 Task: Add an event  with title  Casual Webinar: Advanced SEO Strategies for Organic Traffic Growth, date '2023/11/04' to 2023/11/05  & Select Event type as  Collective. Add location for the event as  Casablanca, Morocco and add a description: Staff Training on Customer Service is a comprehensive and interactive program designed to equip employees with the skills, knowledge, and mindset necessary to deliver exceptional customer service experiences. This training focuses on building strong customer relationships, enhancing communication skills, and developing problem-solving abilities to exceed customer expectations.

Create an event link  http-casualwebinar:advancedseostrategiesfororganictrafficgrowthcom & Select the event color as  Light Pink. , logged in from the account softage.4@softage.netand send the event invitation to softage.6@softage.net and softage.7@softage.net
Action: Mouse moved to (908, 136)
Screenshot: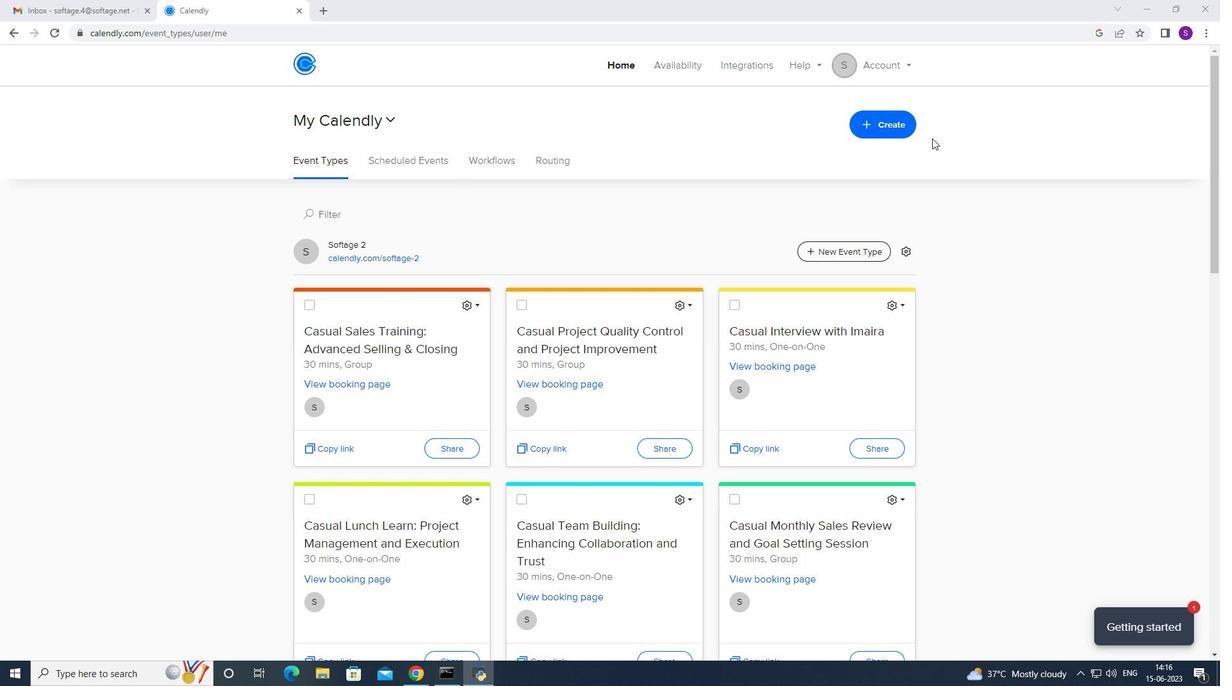 
Action: Mouse pressed left at (908, 136)
Screenshot: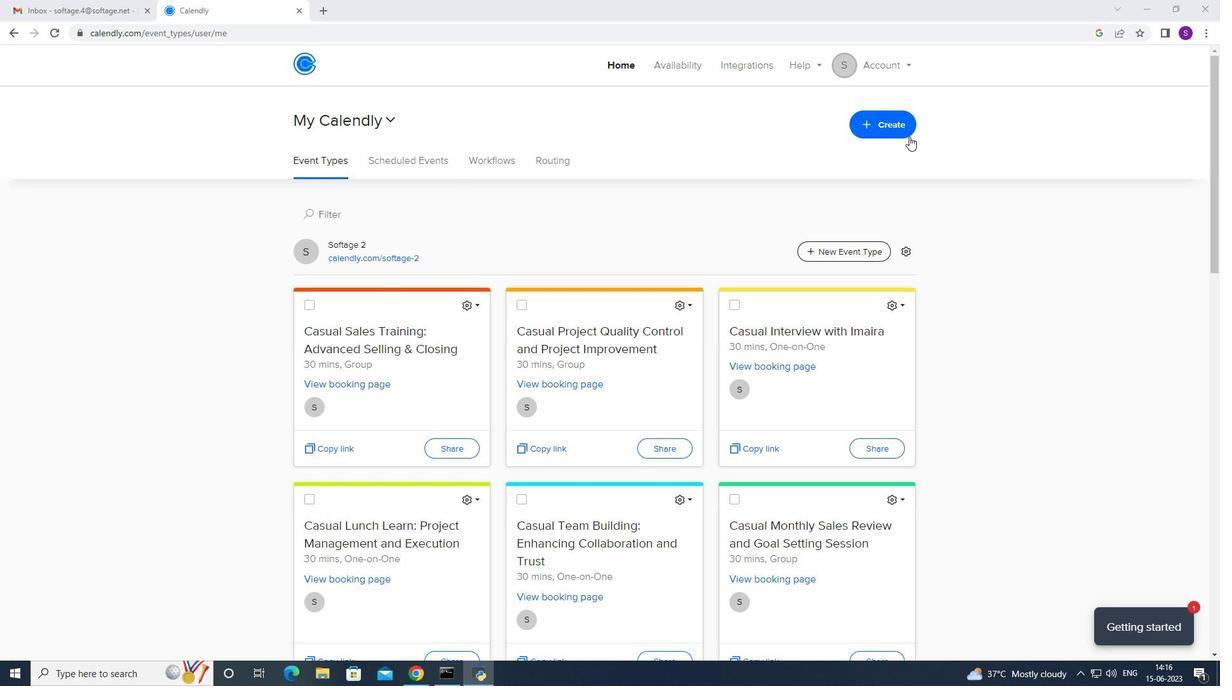 
Action: Mouse moved to (798, 177)
Screenshot: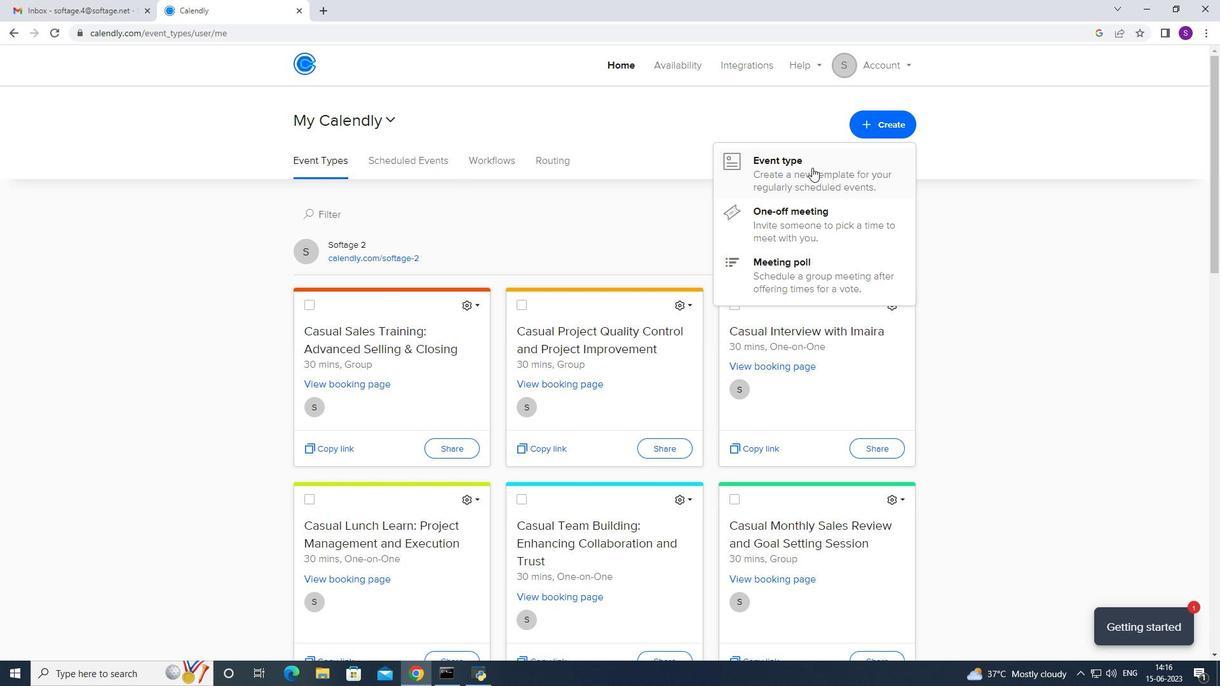 
Action: Mouse pressed left at (798, 177)
Screenshot: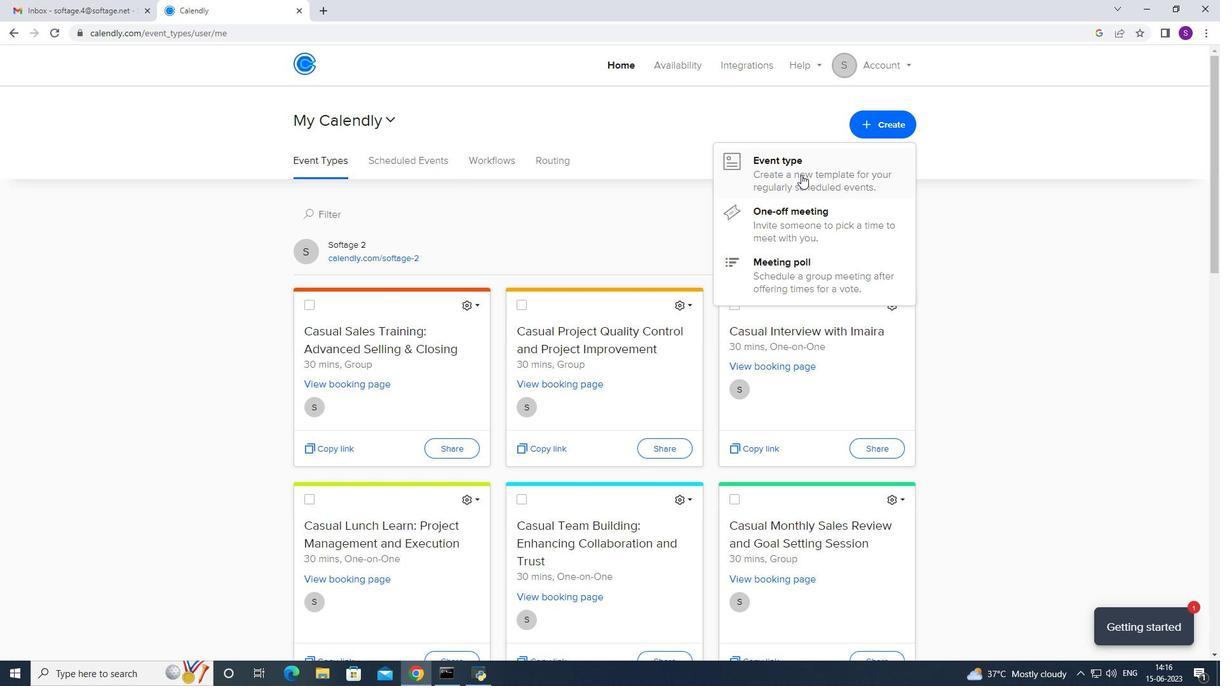 
Action: Mouse moved to (529, 380)
Screenshot: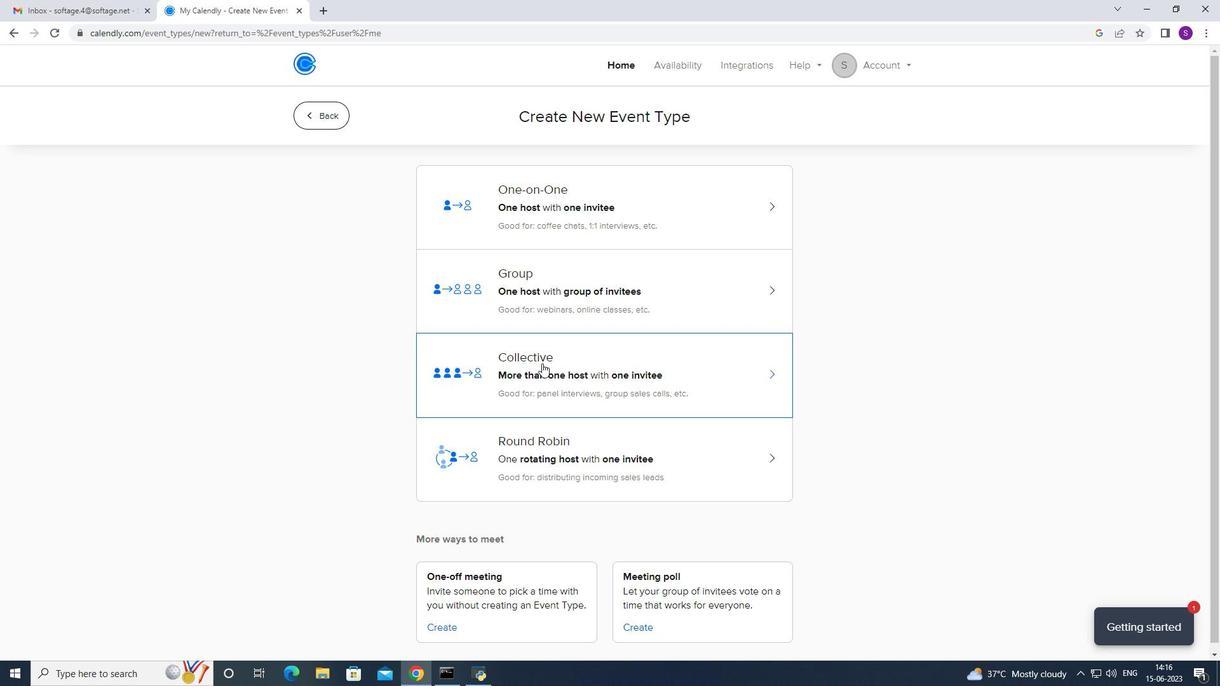
Action: Mouse pressed left at (529, 380)
Screenshot: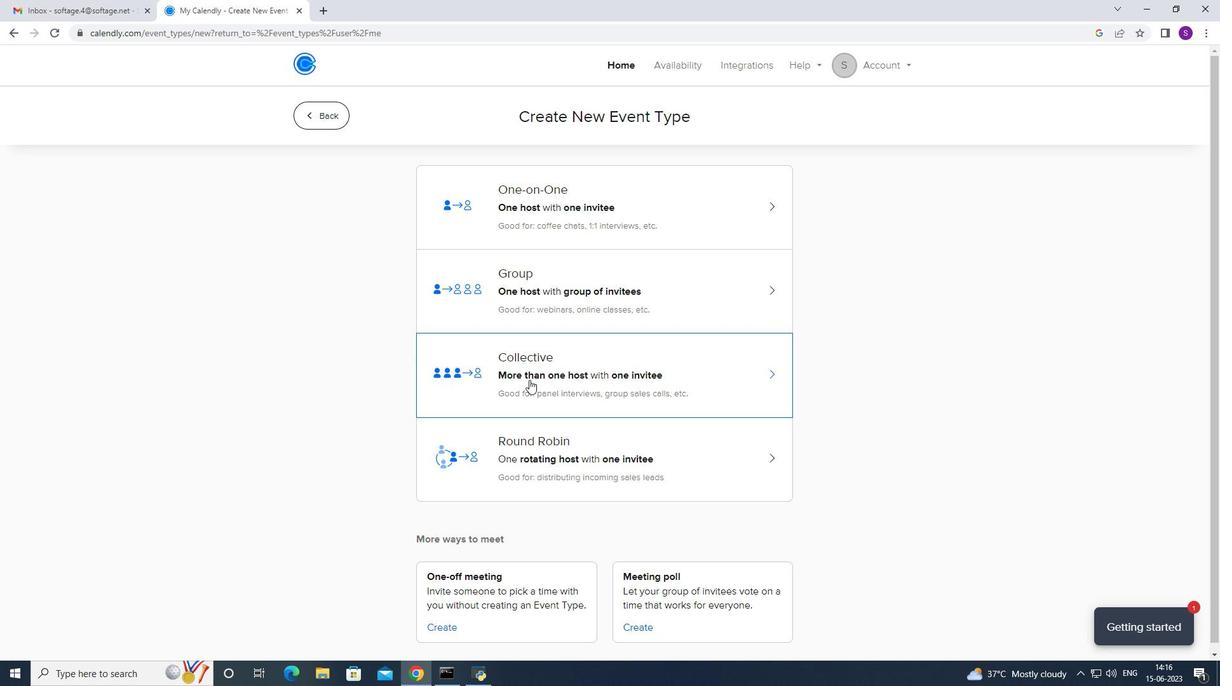 
Action: Mouse moved to (756, 281)
Screenshot: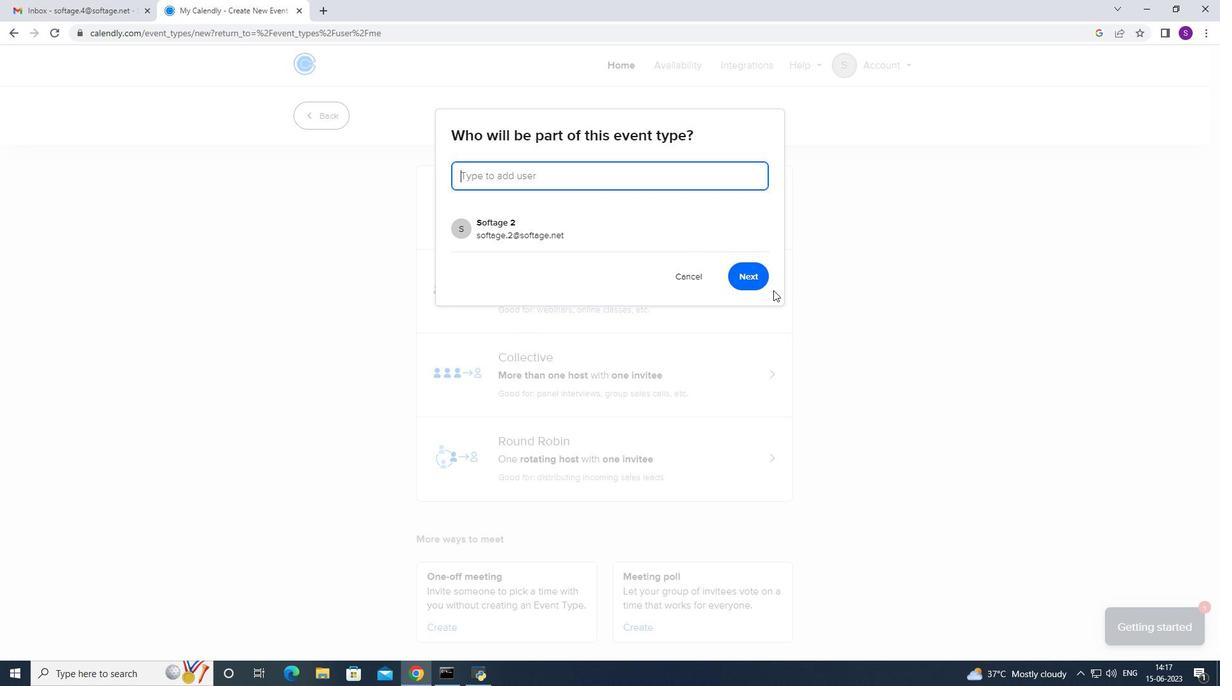 
Action: Mouse pressed left at (756, 281)
Screenshot: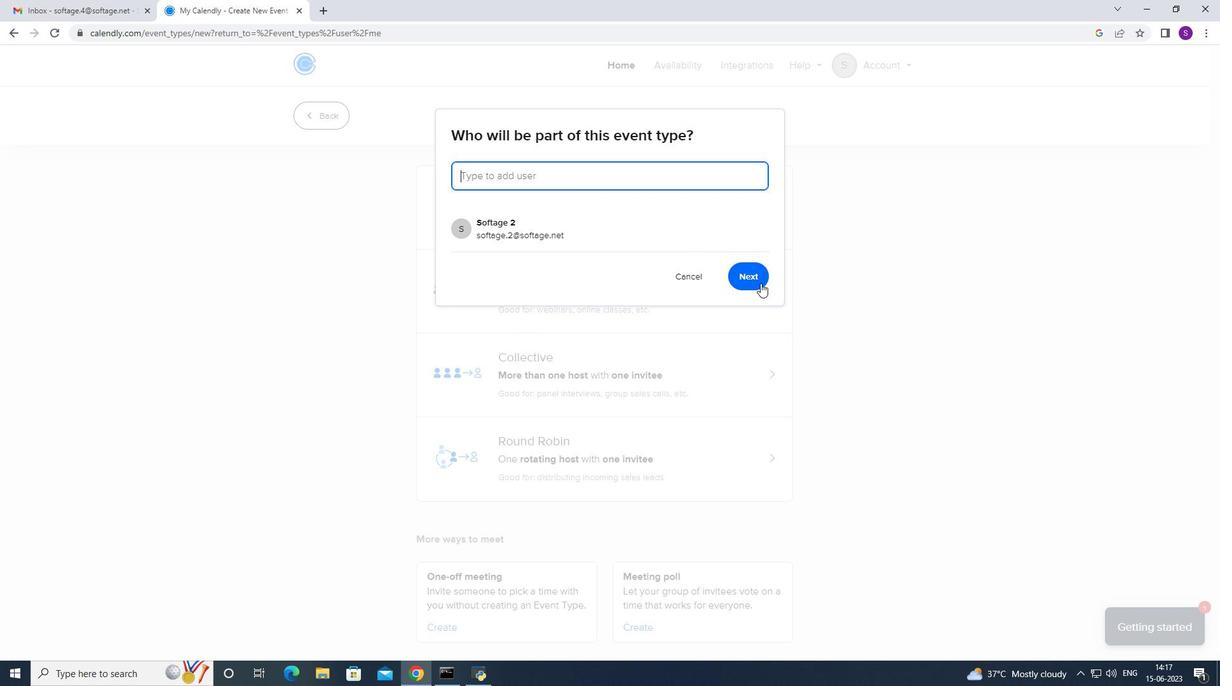 
Action: Mouse moved to (370, 286)
Screenshot: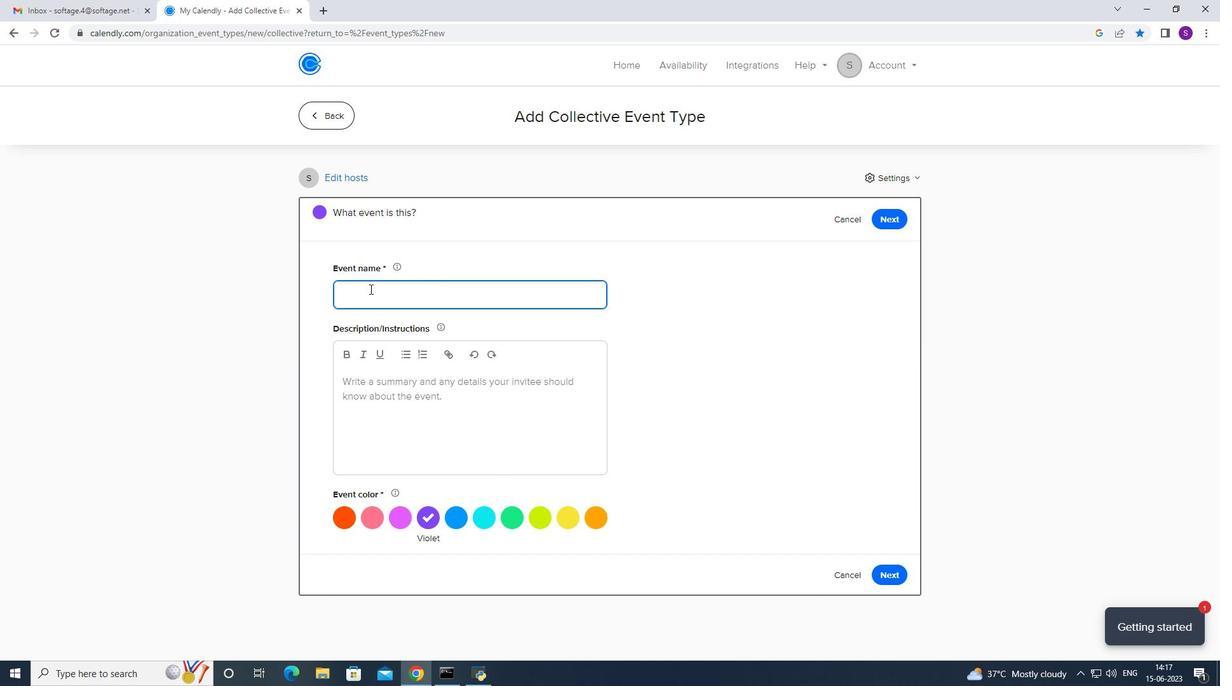 
Action: Key pressed <Key.caps_lock>C<Key.caps_lock>asu
Screenshot: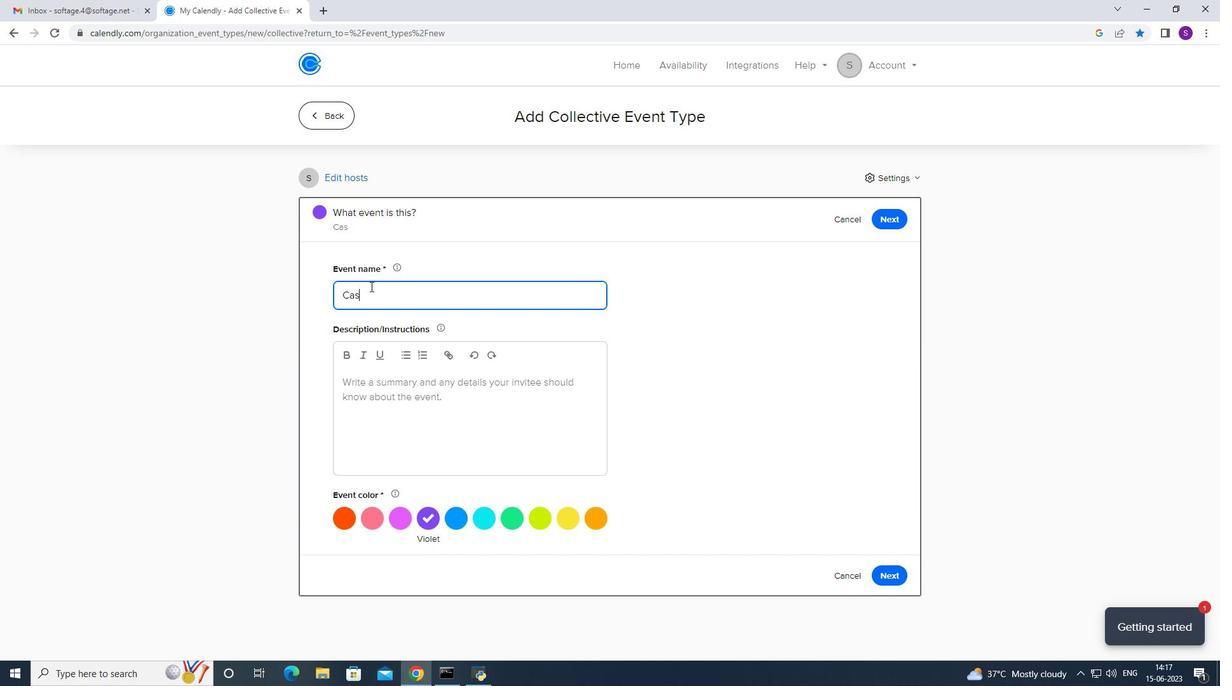 
Action: Mouse moved to (370, 285)
Screenshot: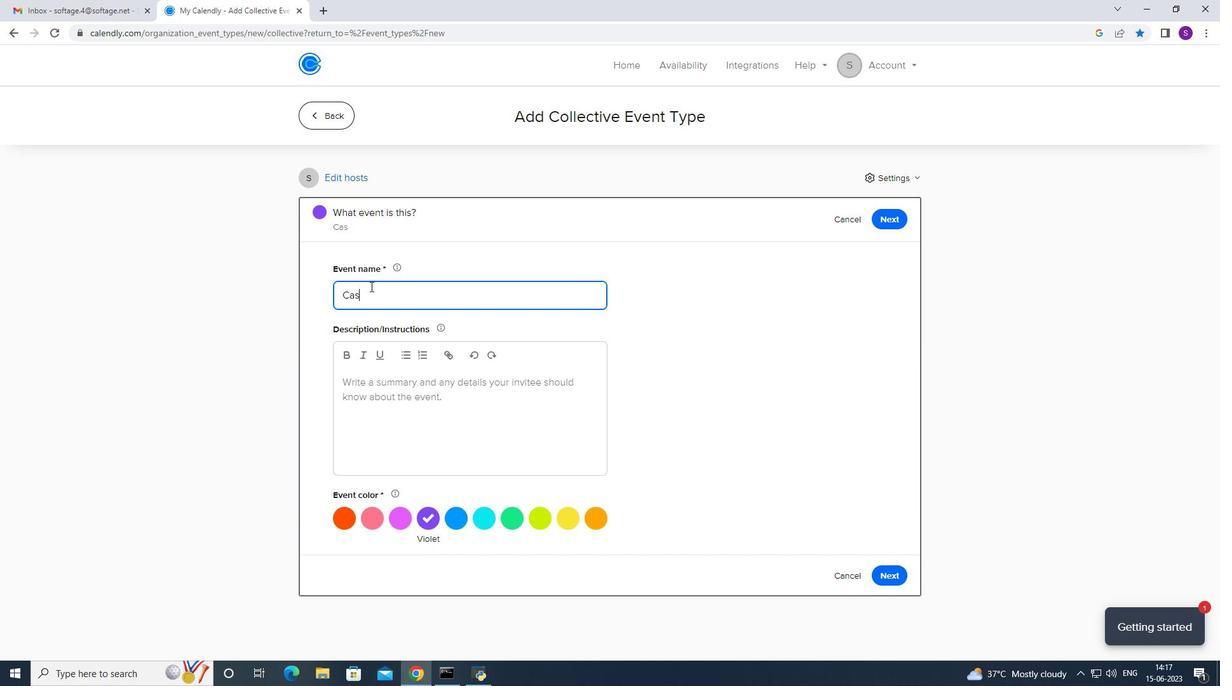 
Action: Key pressed al<Key.space><Key.caps_lock>WE<Key.backspace><Key.caps_lock>ebinar<Key.shift_r>:
Screenshot: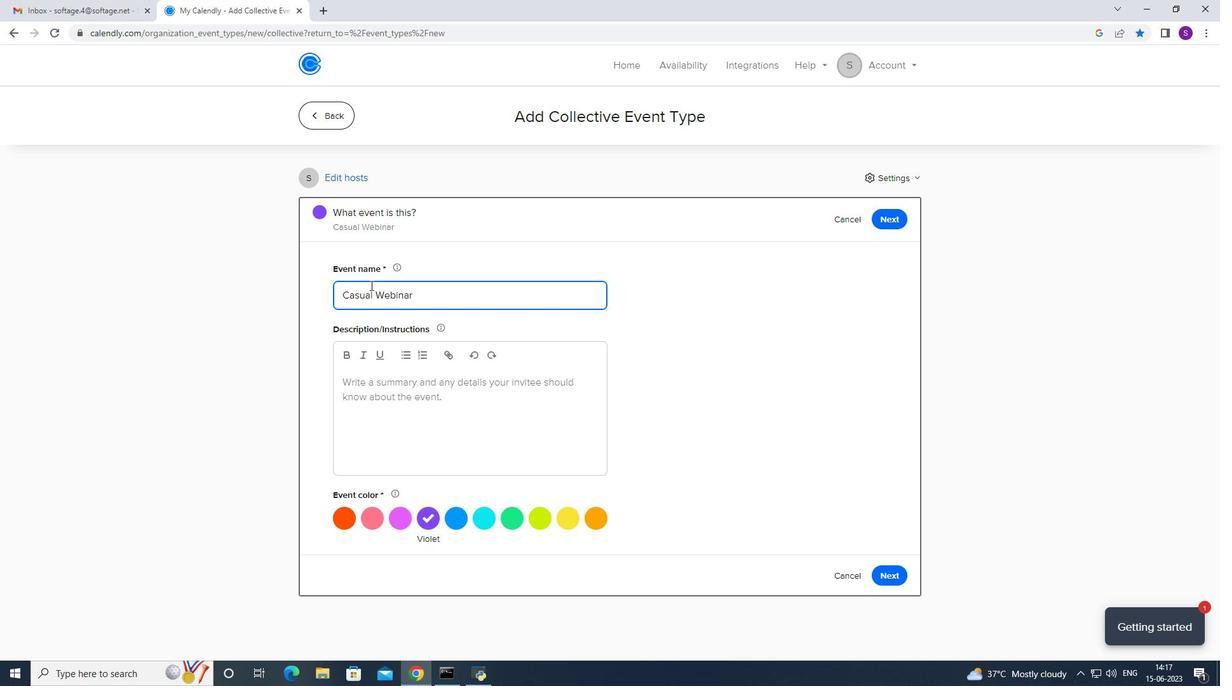 
Action: Mouse moved to (1220, 0)
Screenshot: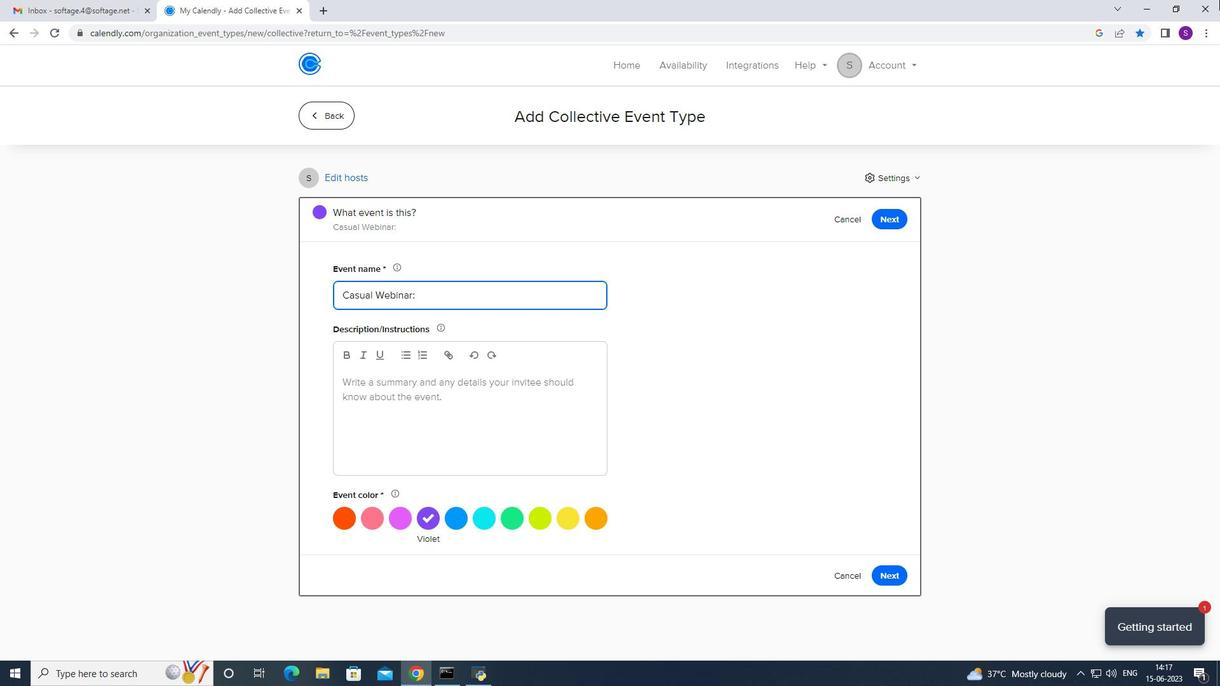 
Action: Key pressed <Key.caps_lock>A<Key.caps_lock>dvanced<Key.space><Key.caps_lock>SEO<Key.space><Key.caps_lock>for<Key.space><Key.caps_lock>O<Key.caps_lock>rganiv<Key.backspace>c<Key.space><Key.caps_lock>T<Key.caps_lock>raffic<Key.space><Key.caps_lock>G<Key.caps_lock>roewth=<Key.backspace><Key.backspace><Key.backspace><Key.backspace><Key.backspace>wth
Screenshot: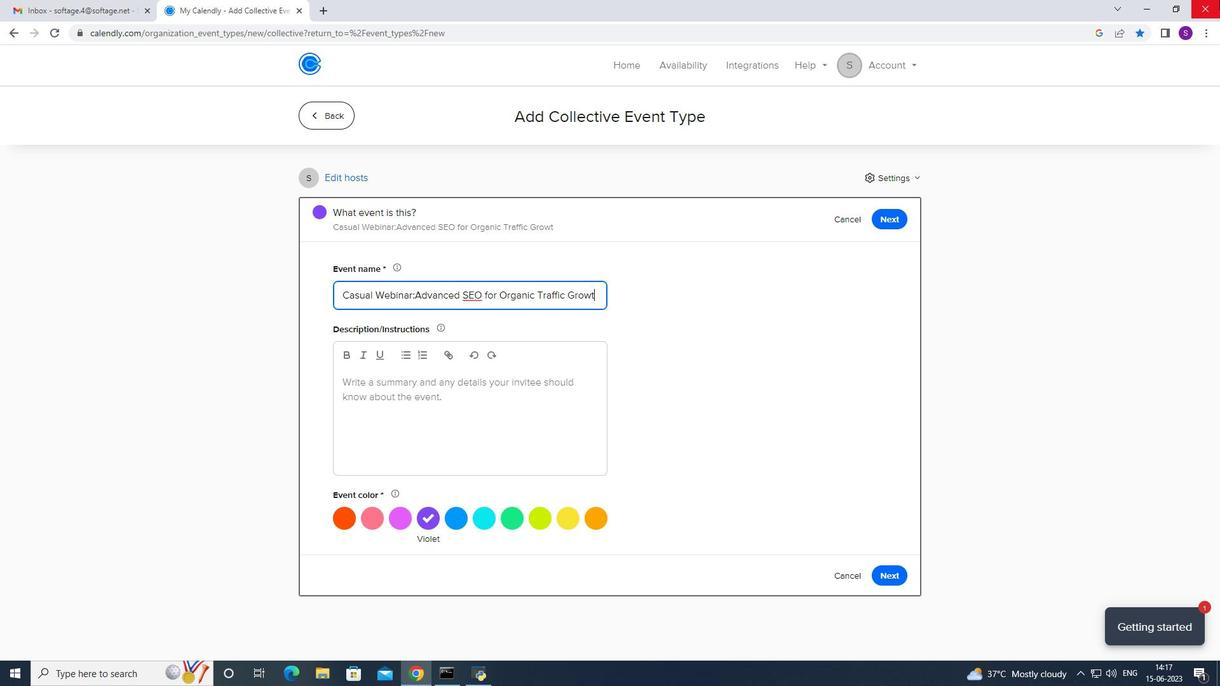 
Action: Mouse moved to (526, 390)
Screenshot: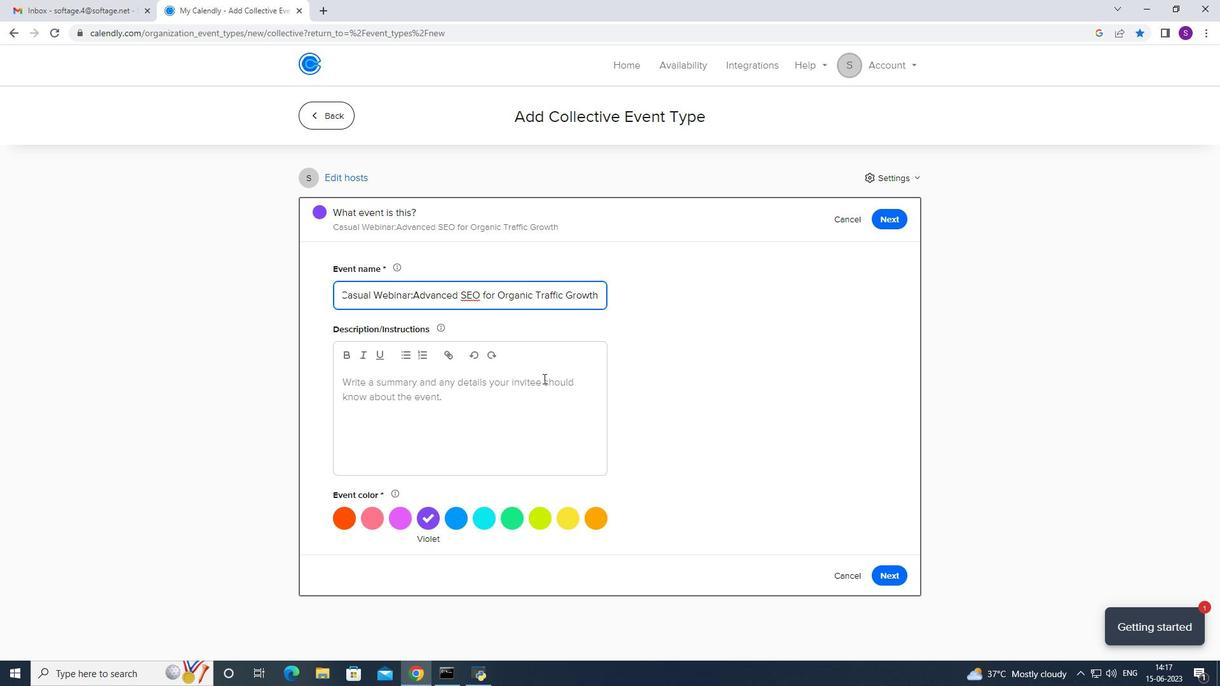 
Action: Mouse pressed left at (526, 390)
Screenshot: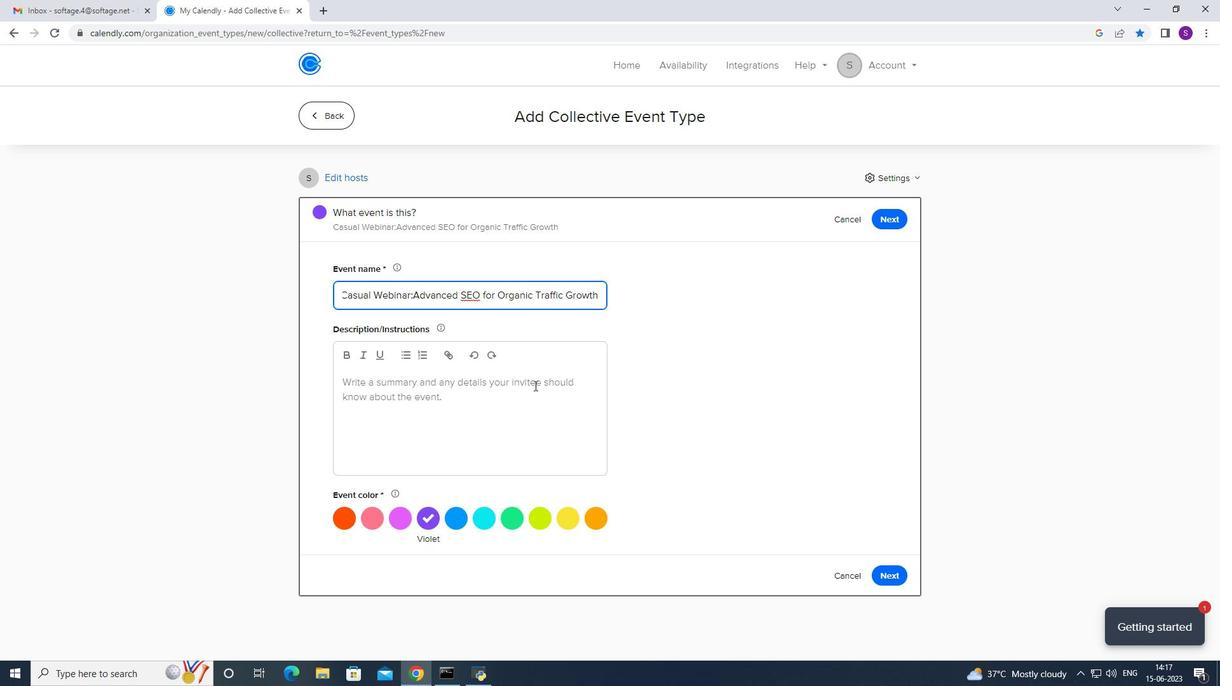 
Action: Mouse moved to (526, 390)
Screenshot: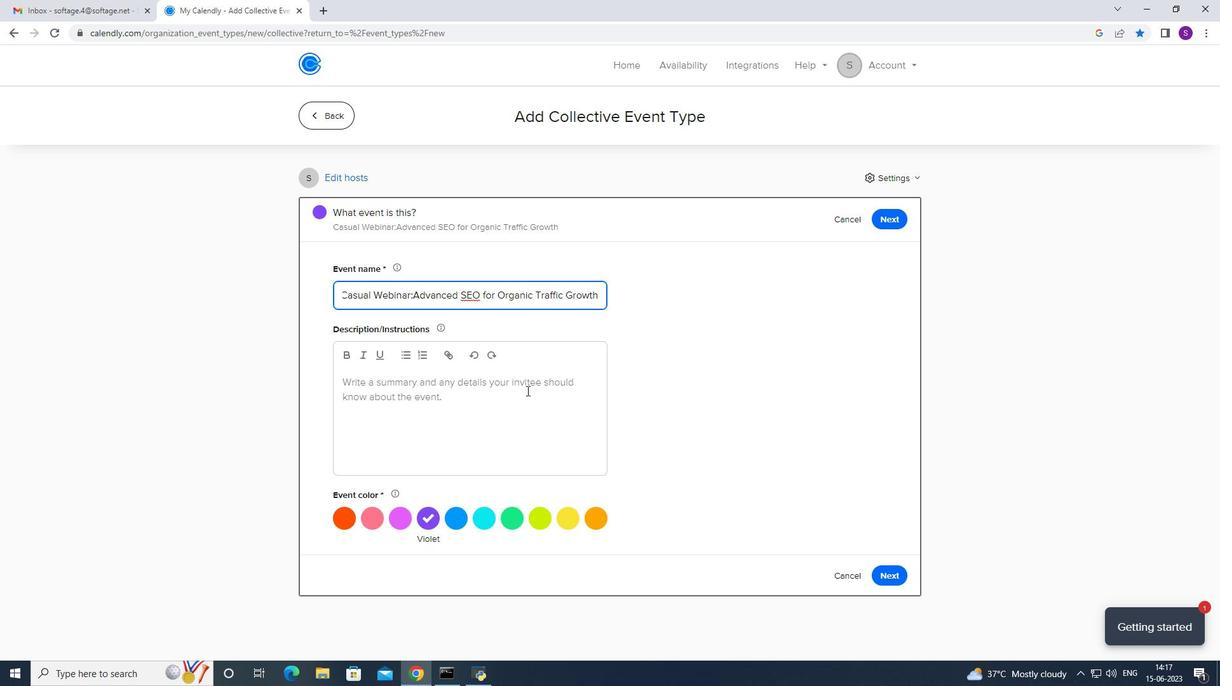 
Action: Key pressed <Key.caps_lock>S<Key.caps_lock>taff<Key.space>training<Key.space>on<Key.space>customer<Key.space>service<Key.space>is<Key.space>a<Key.space>comnprehensive<Key.space>and<Key.space>interactive<Key.space>
Screenshot: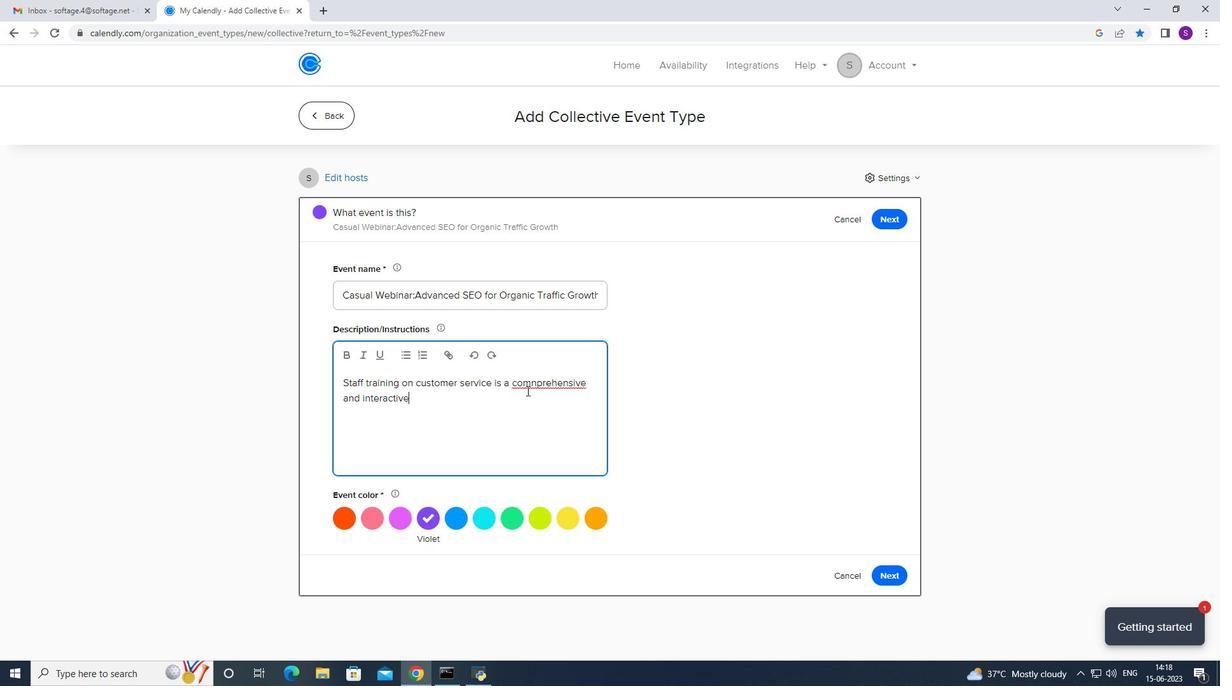 
Action: Mouse moved to (537, 389)
Screenshot: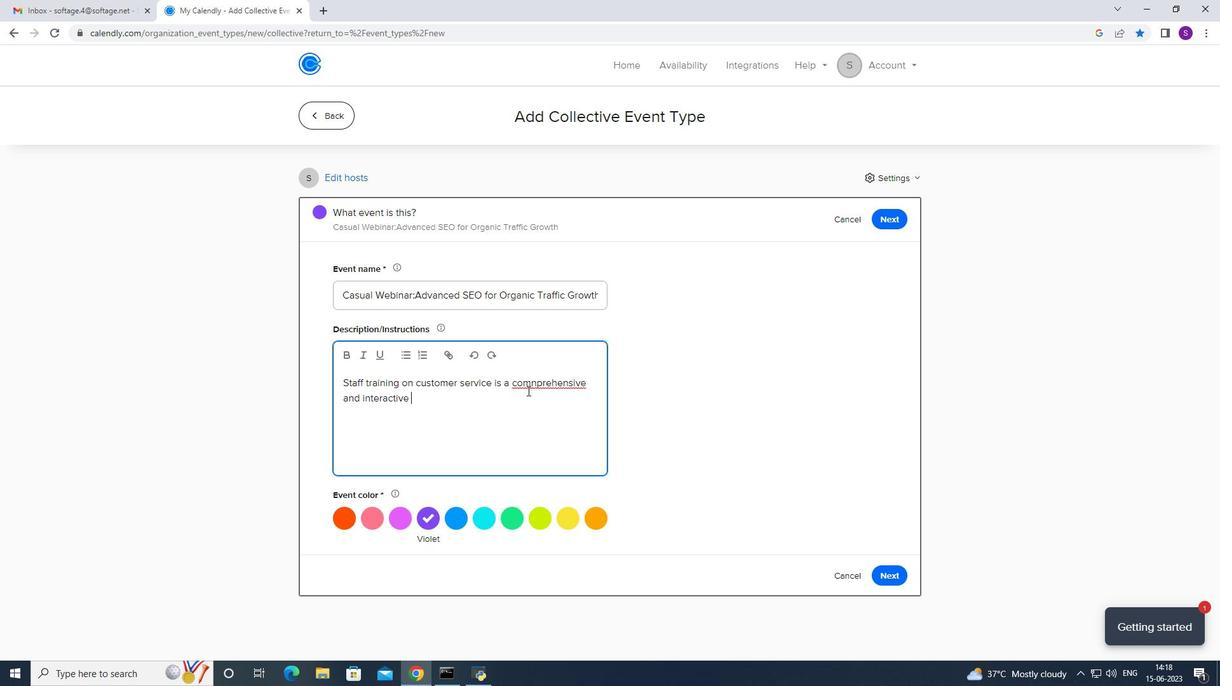 
Action: Mouse pressed right at (537, 389)
Screenshot: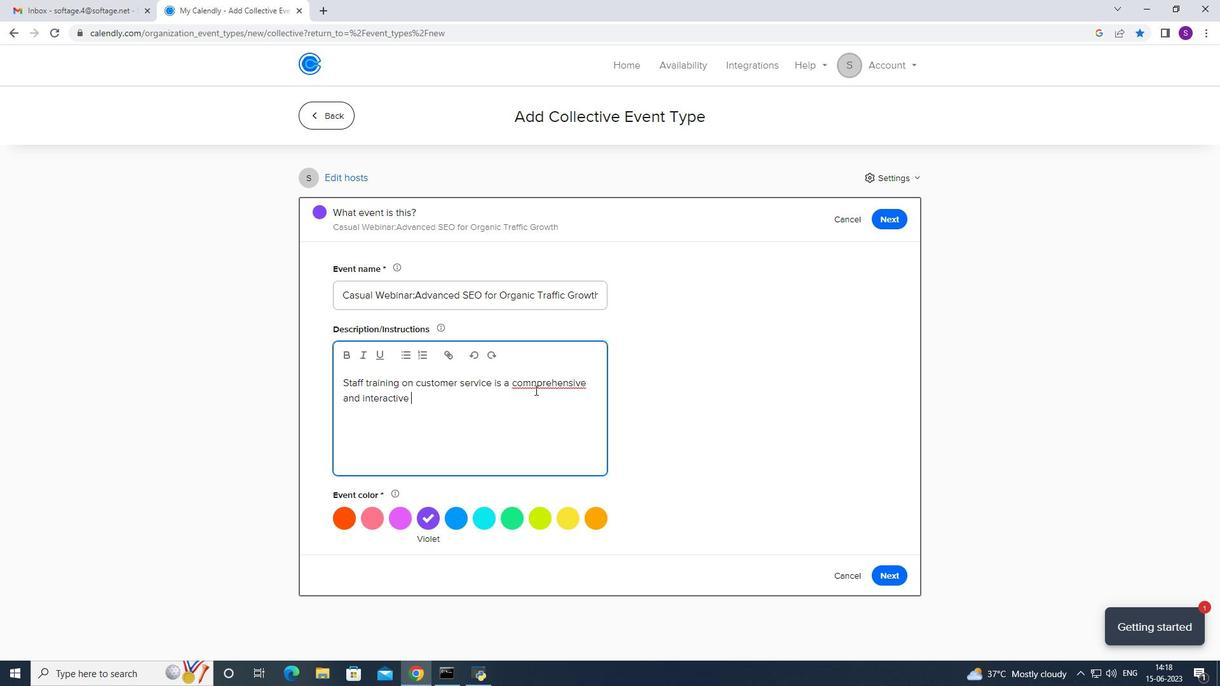 
Action: Mouse moved to (582, 403)
Screenshot: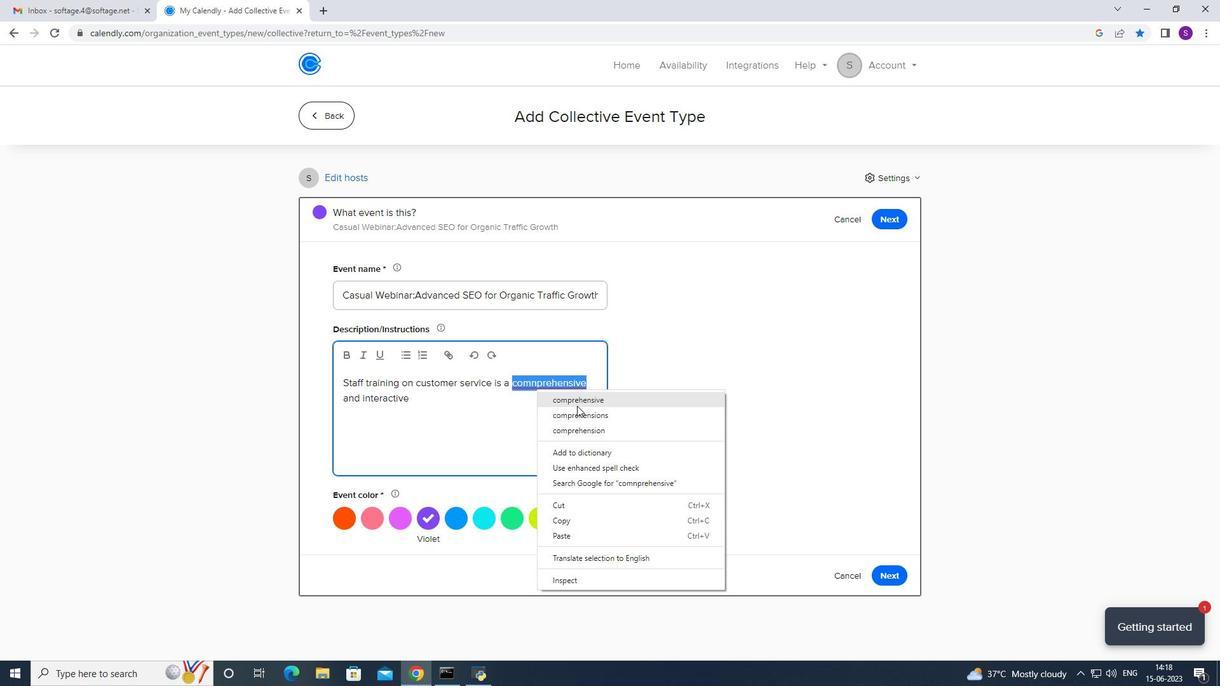 
Action: Mouse pressed left at (582, 403)
Screenshot: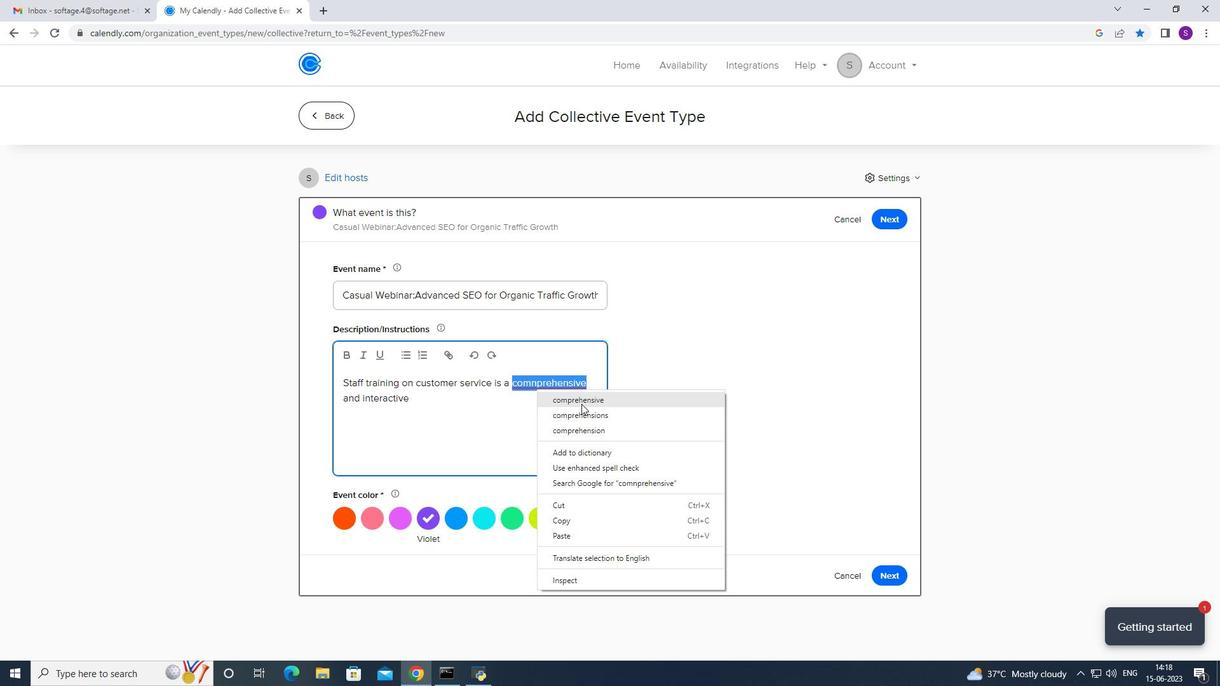 
Action: Mouse moved to (547, 398)
Screenshot: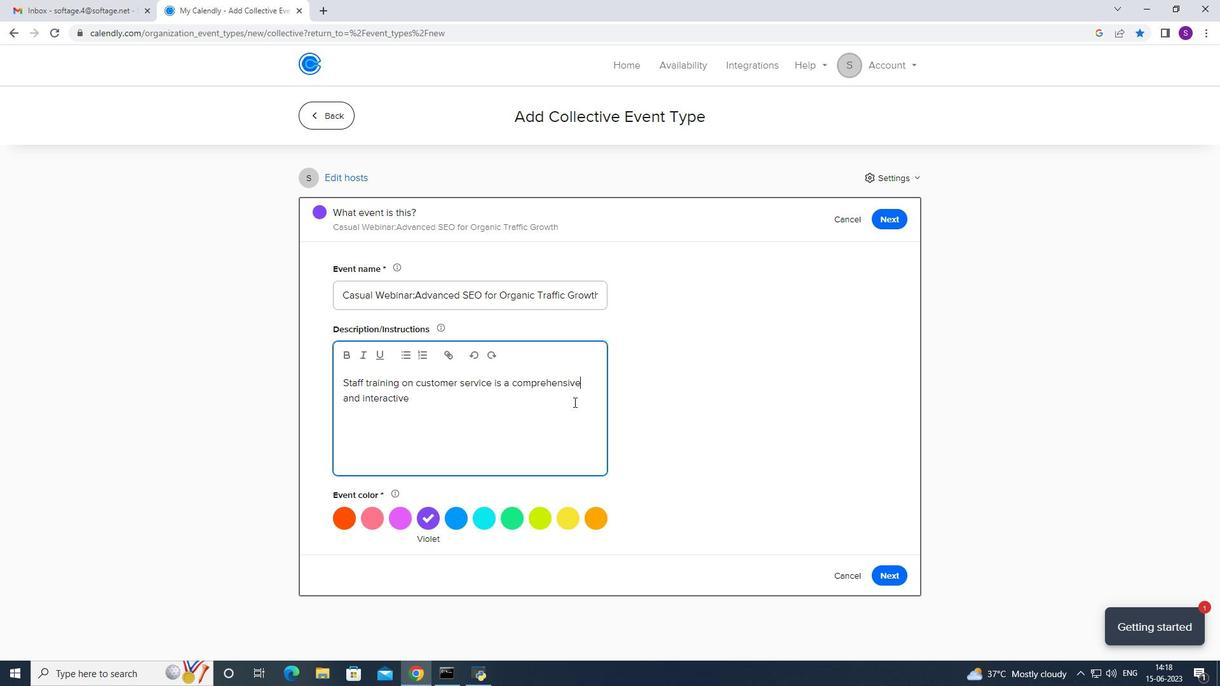 
Action: Mouse pressed left at (547, 398)
Screenshot: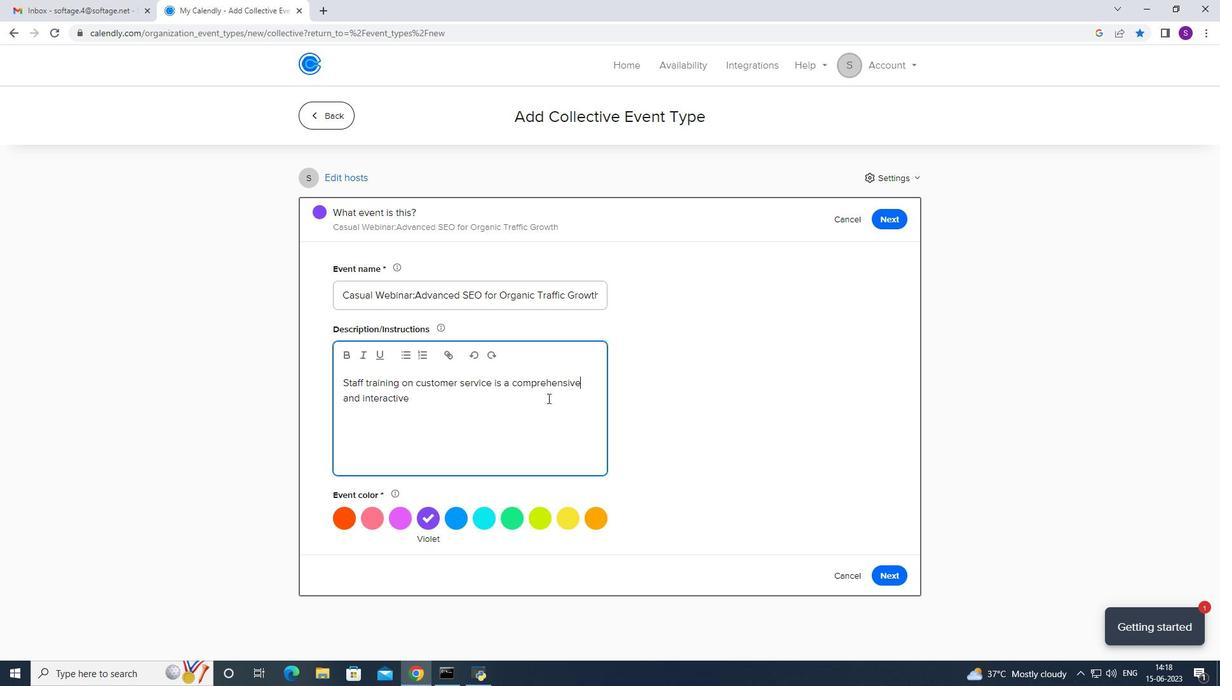 
Action: Key pressed program<Key.space>designed<Key.space>to<Key.space>equp<Key.backspace>ip<Key.space>e,m
Screenshot: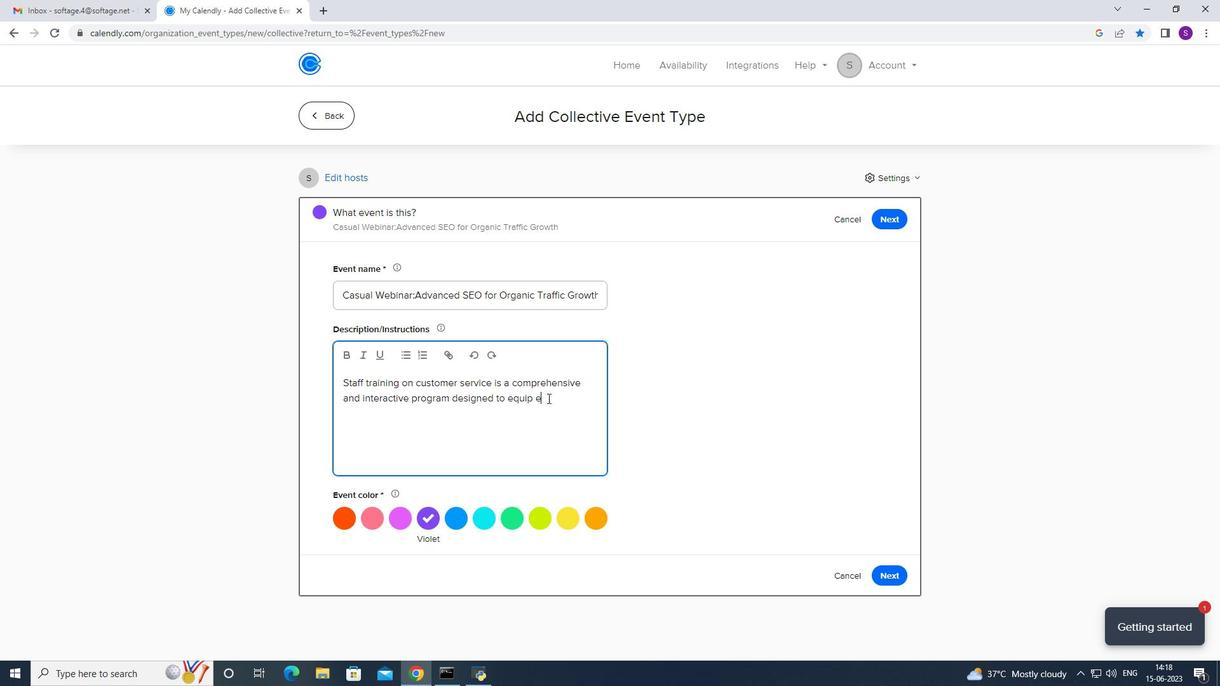 
Action: Mouse moved to (641, 359)
Screenshot: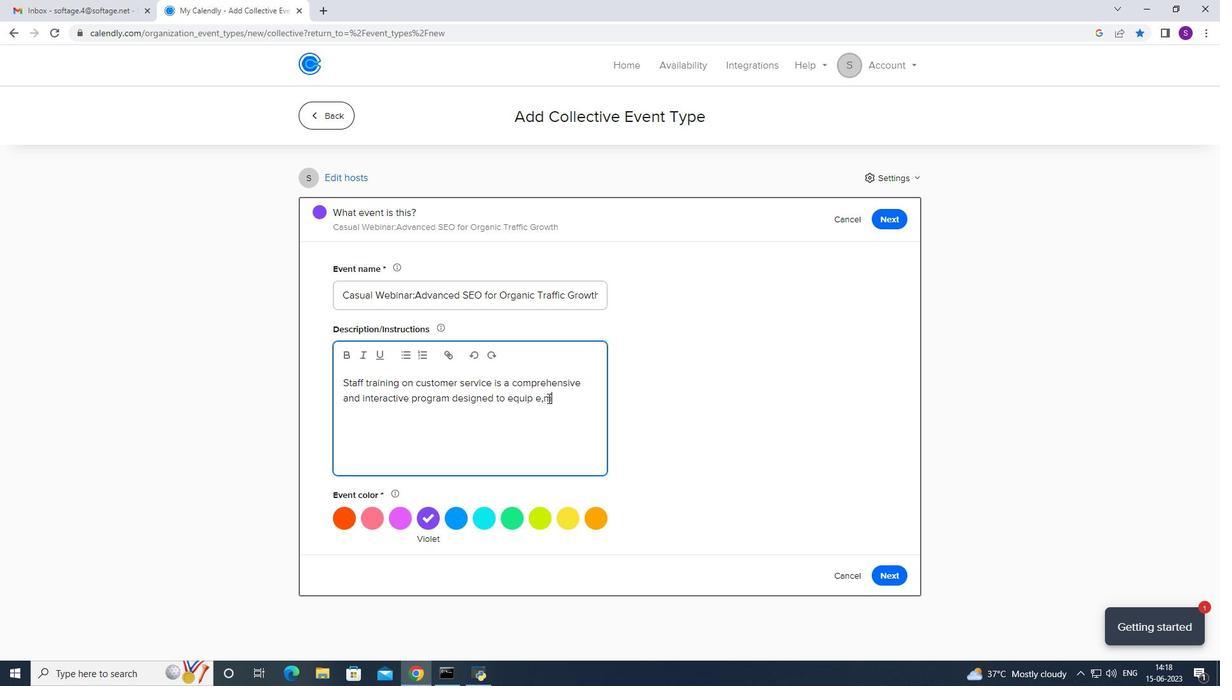 
Action: Key pressed <Key.backspace>
Screenshot: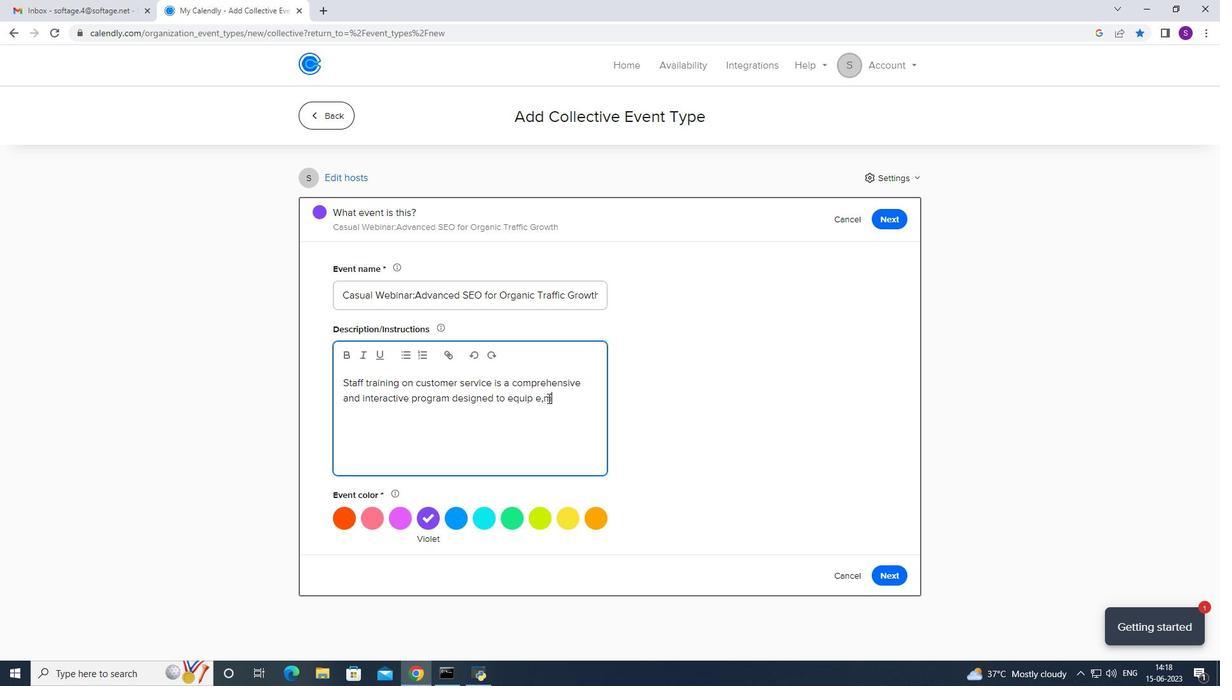 
Action: Mouse moved to (696, 336)
Screenshot: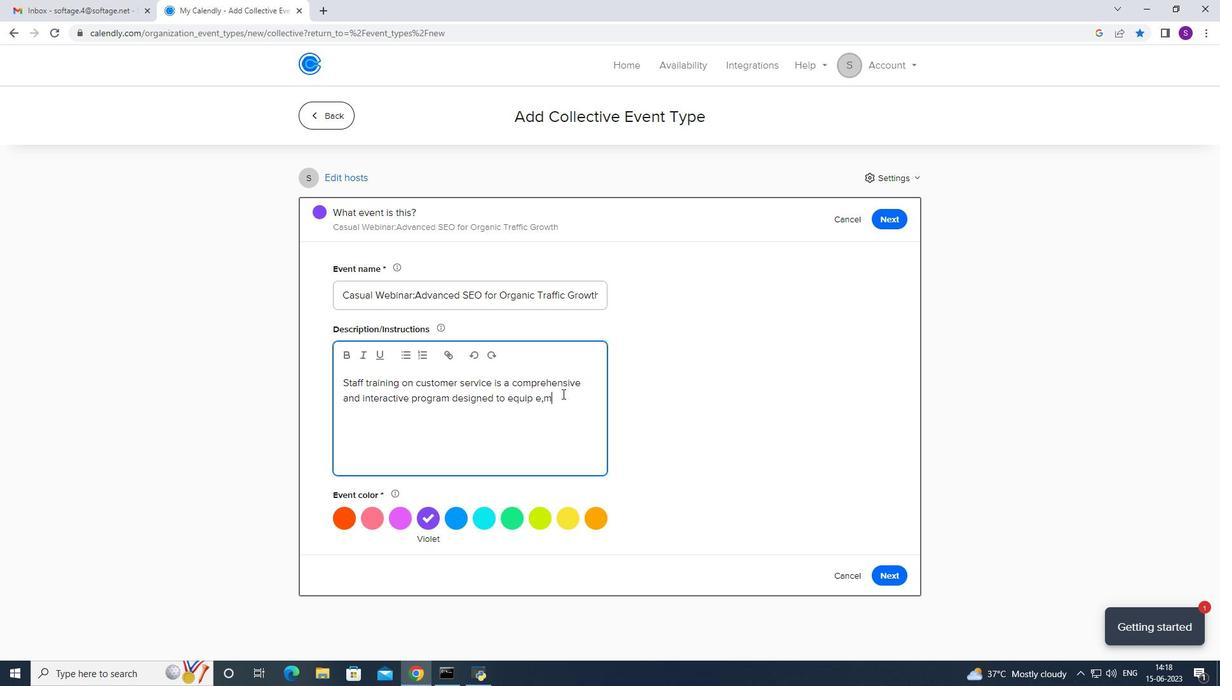 
Action: Key pressed <Key.backspace>mployees<Key.space>with<Key.space>the<Key.space>skills,knoi=<Key.backspace><Key.backspace>o=<Key.backspace><Key.backspace>wledgeamnd<Key.space><Key.backspace>
Screenshot: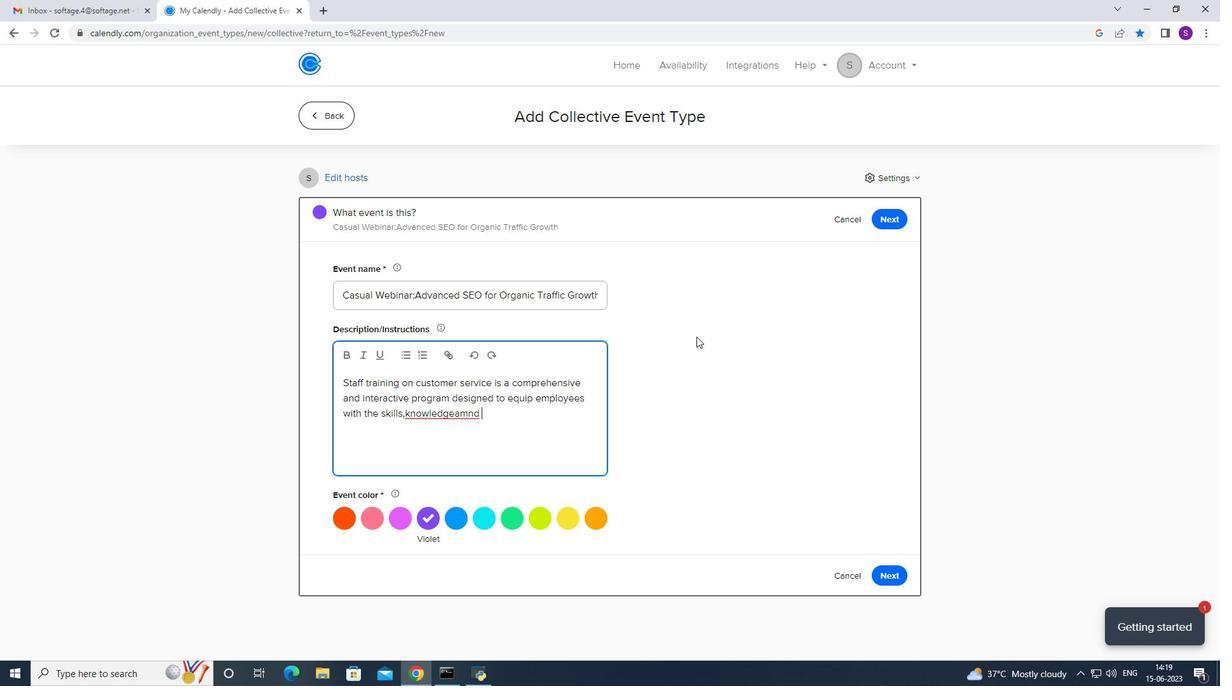 
Action: Mouse moved to (708, 334)
Screenshot: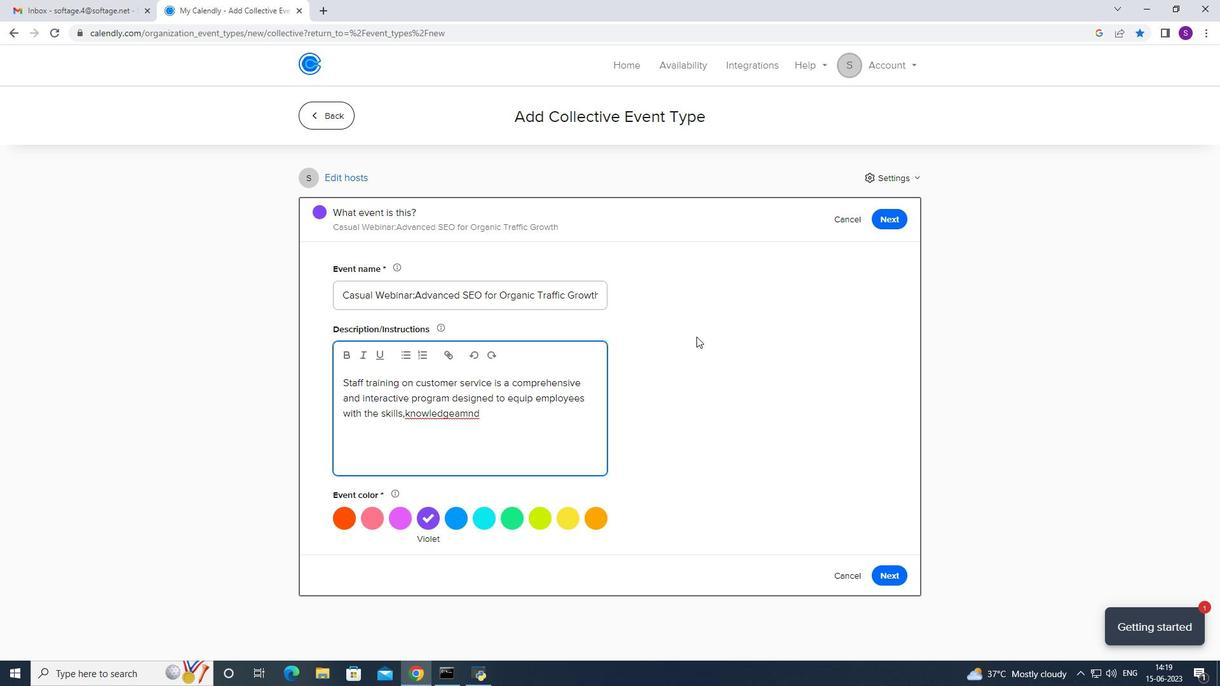 
Action: Key pressed <Key.backspace><Key.backspace>
Screenshot: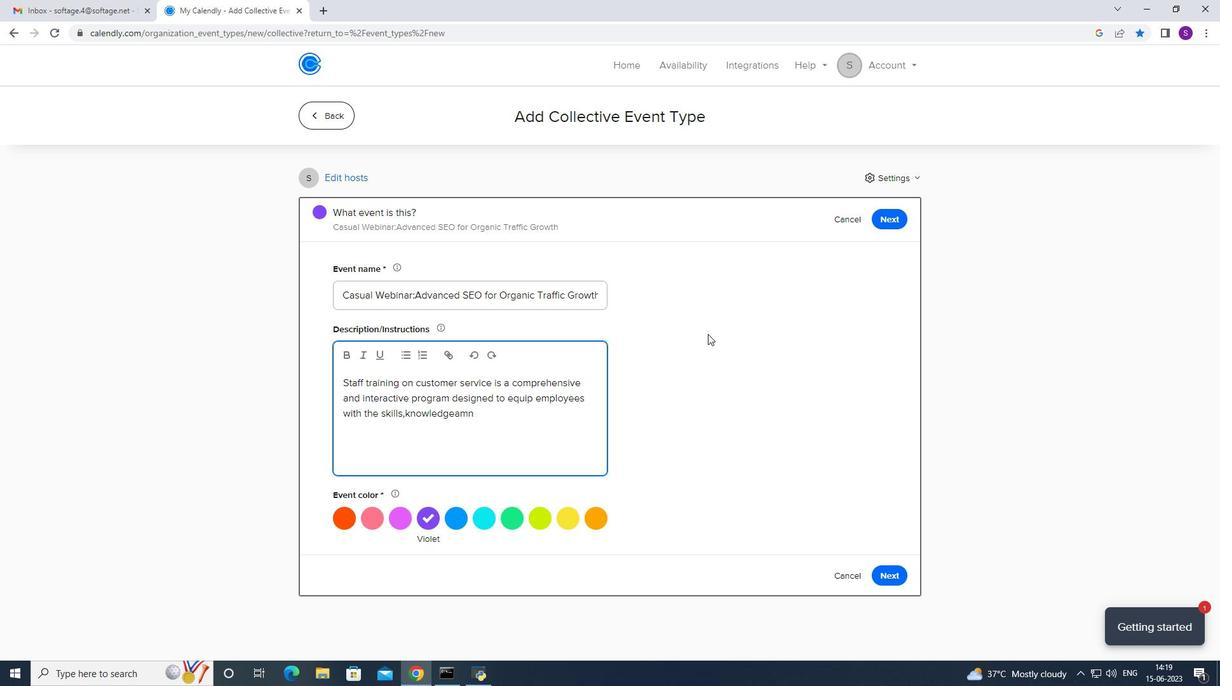 
Action: Mouse moved to (710, 333)
Screenshot: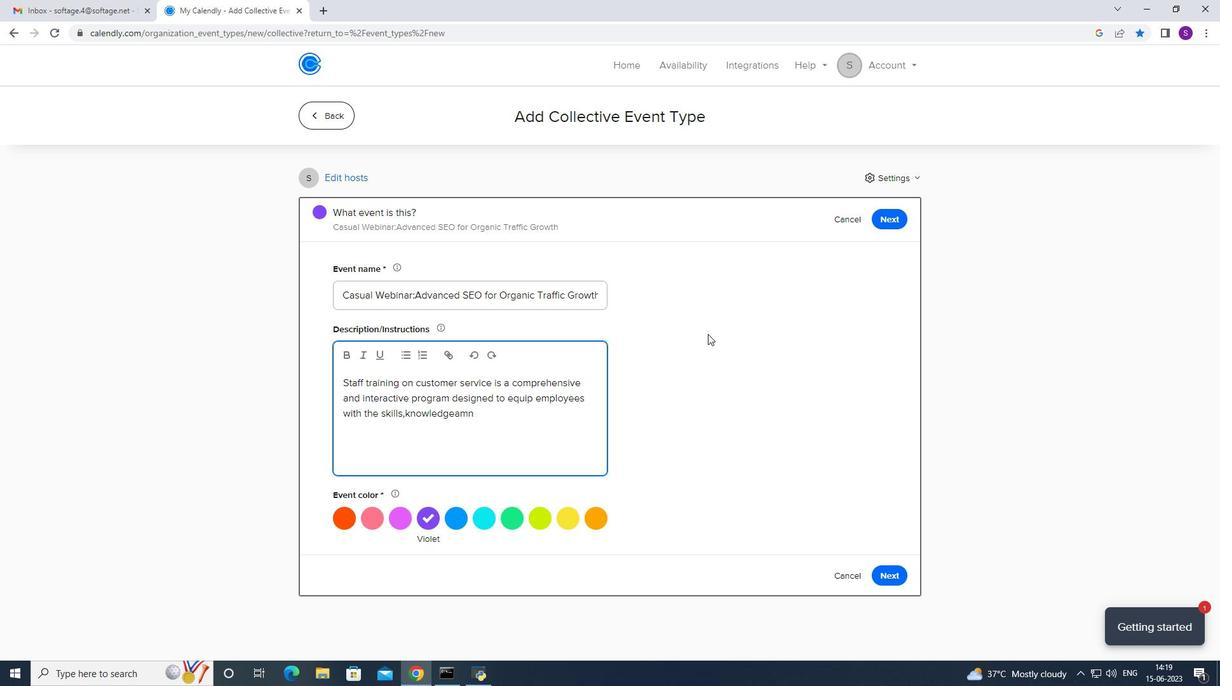 
Action: Key pressed <Key.backspace>
Screenshot: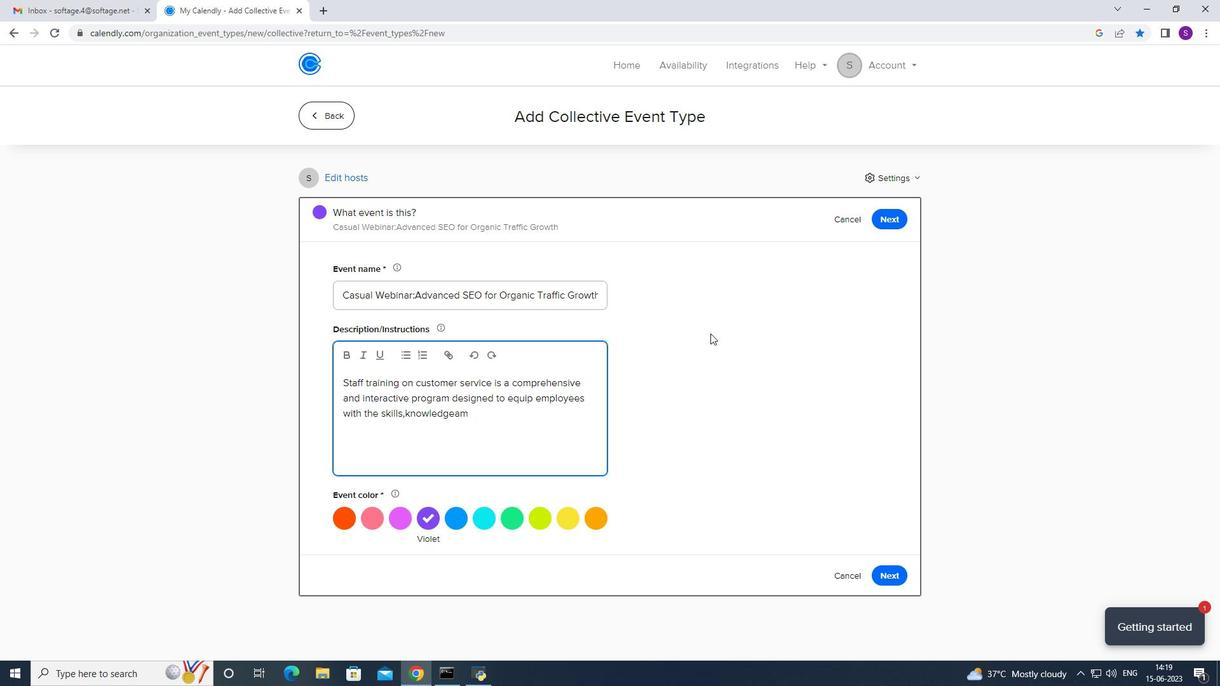 
Action: Mouse moved to (711, 333)
Screenshot: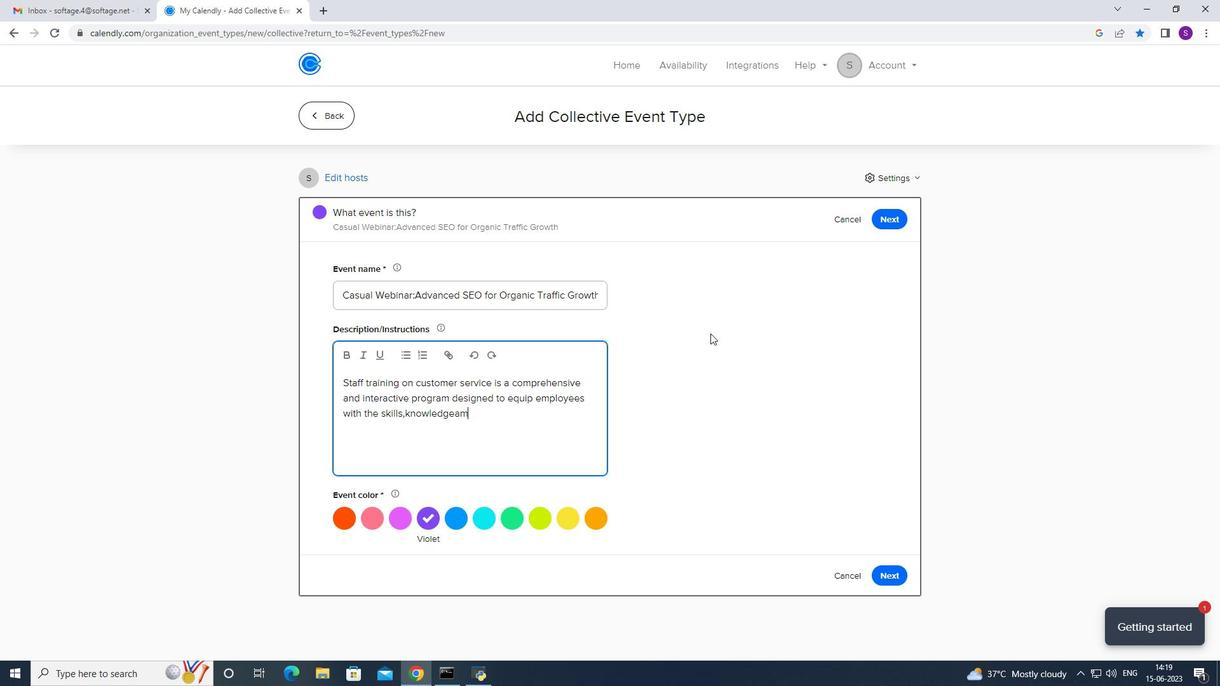 
Action: Key pressed <Key.backspace><Key.space>and<Key.space>mindset<Key.space>neccesas<Key.backspace>
Screenshot: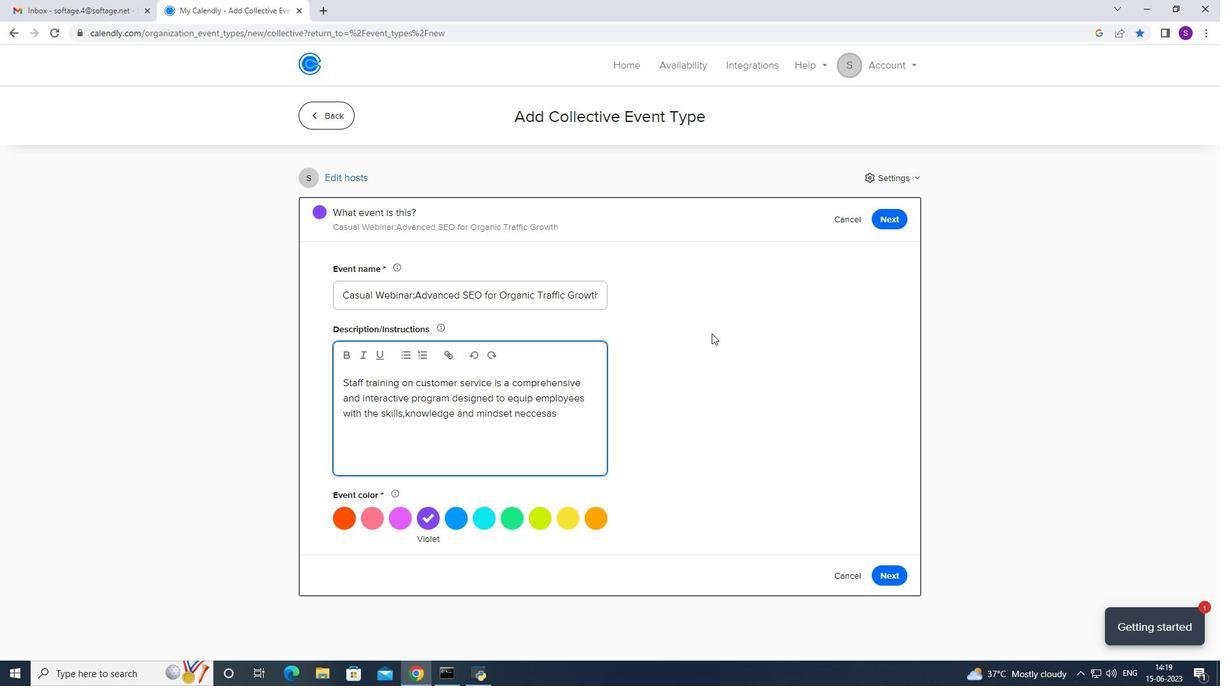 
Action: Mouse moved to (720, 331)
Screenshot: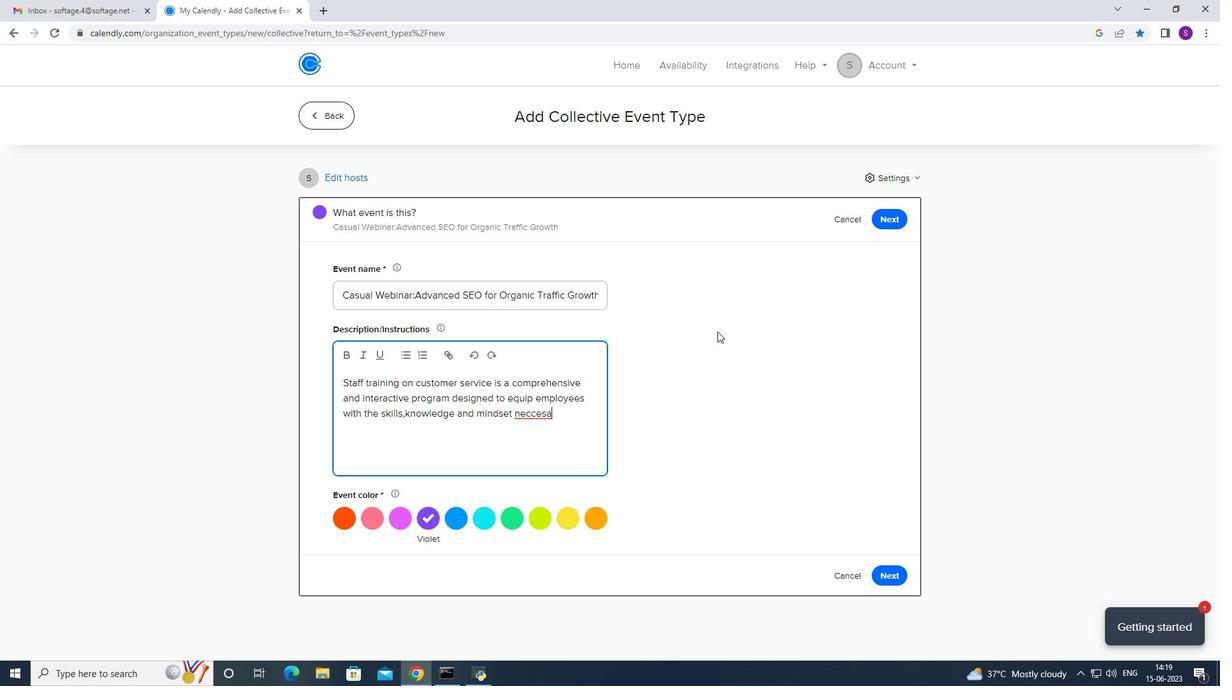 
Action: Key pressed <Key.backspace>
Screenshot: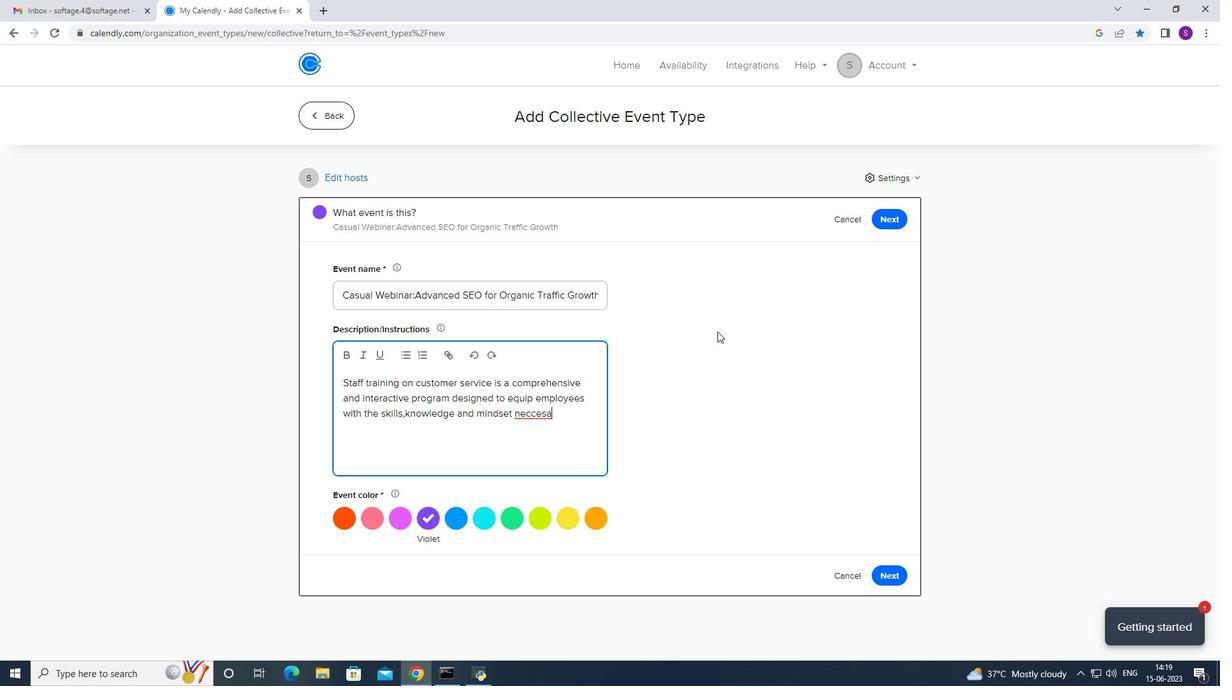 
Action: Mouse moved to (724, 329)
Screenshot: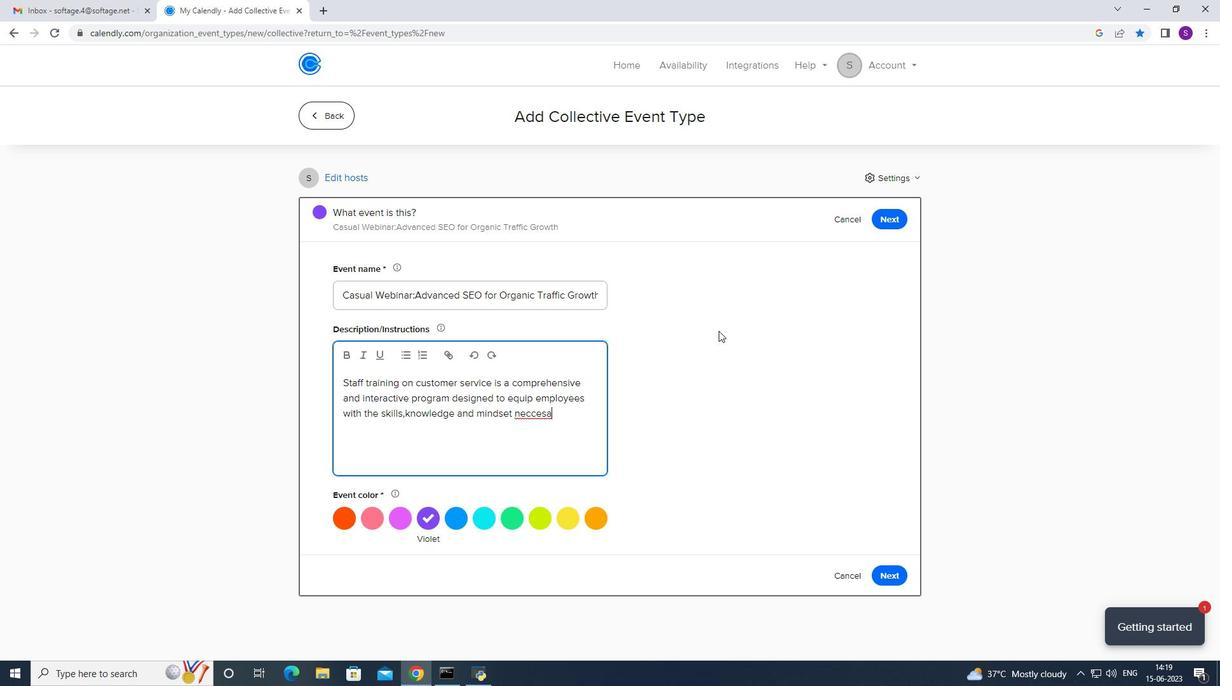 
Action: Key pressed <Key.backspace><Key.backspace><Key.backspace><Key.backspace>cessary<Key.space>to<Key.space>deliver<Key.space>exceptional<Key.space>customer<Key.space>servu=<Key.backspace><Key.backspace>ice<Key.space>experu<Key.backspace>iences.<Key.caps_lock>T<Key.caps_lock>he<Key.space>training<Key.space>focuses<Key.space>on<Key.space>building<Key.space>customer<Key.space>relaionships<Key.backspace><Key.backspace><Key.backspace><Key.backspace><Key.backspace><Key.backspace><Key.backspace><Key.backspace>r<Key.backspace>tionships<Key.space>,enhancing<Key.space>communicationskills
Screenshot: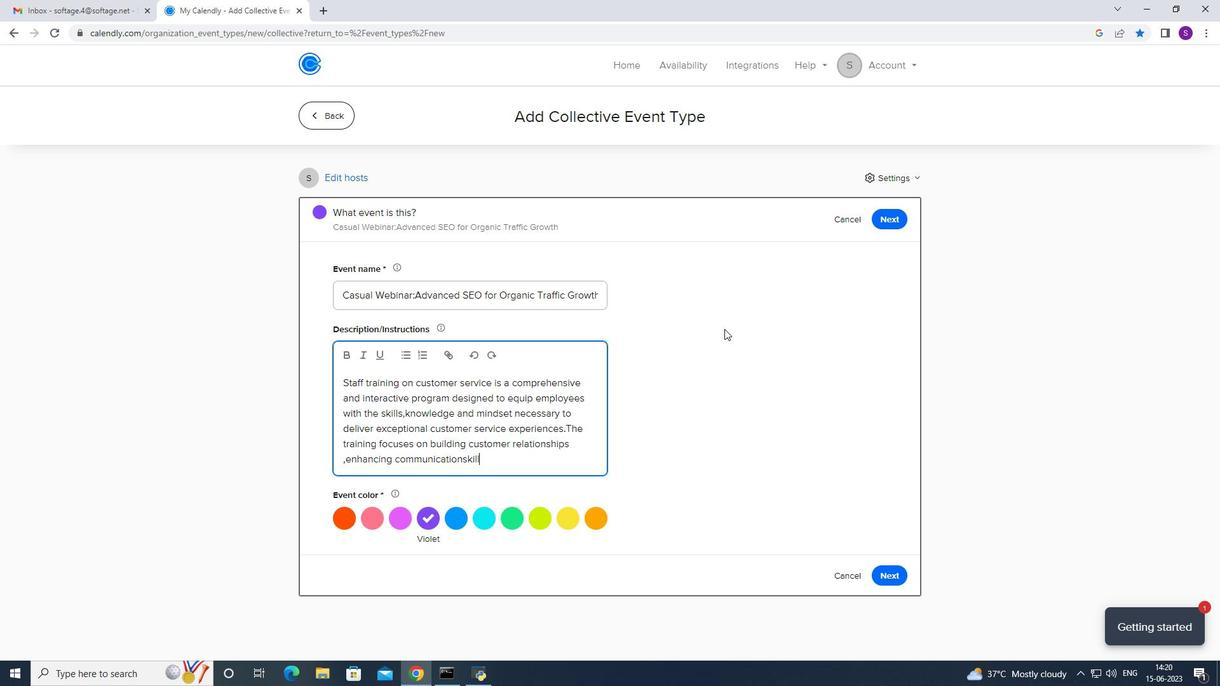 
Action: Mouse moved to (461, 460)
Screenshot: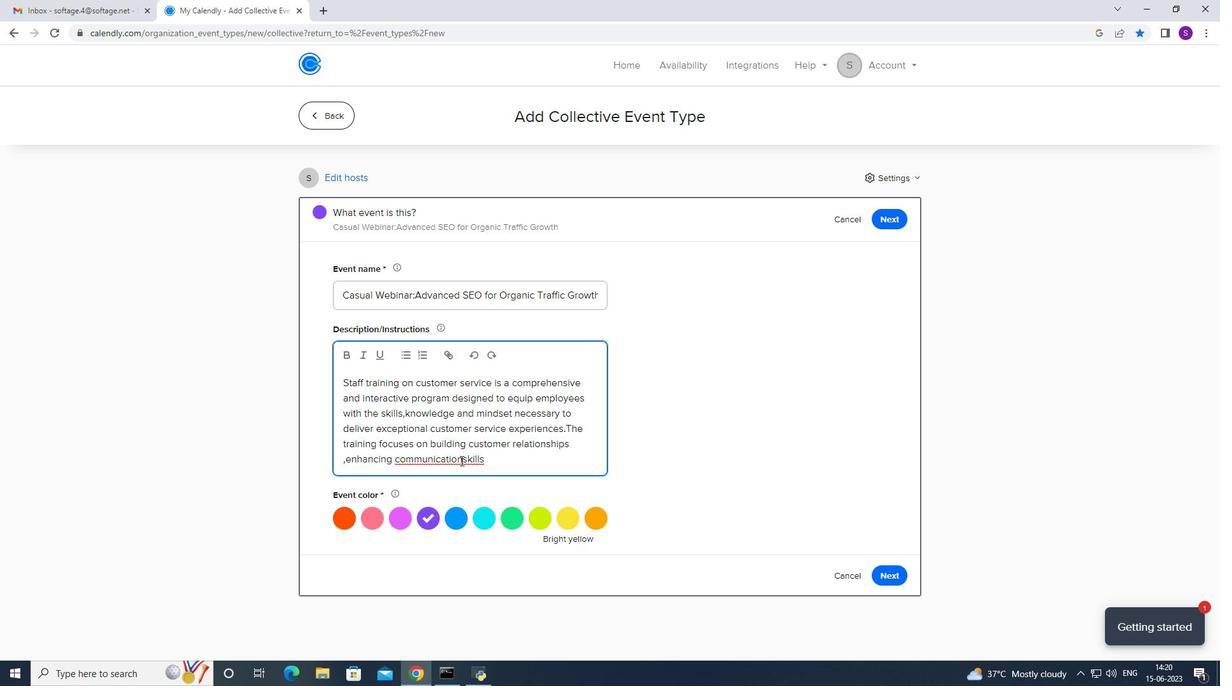 
Action: Mouse pressed left at (461, 460)
Screenshot: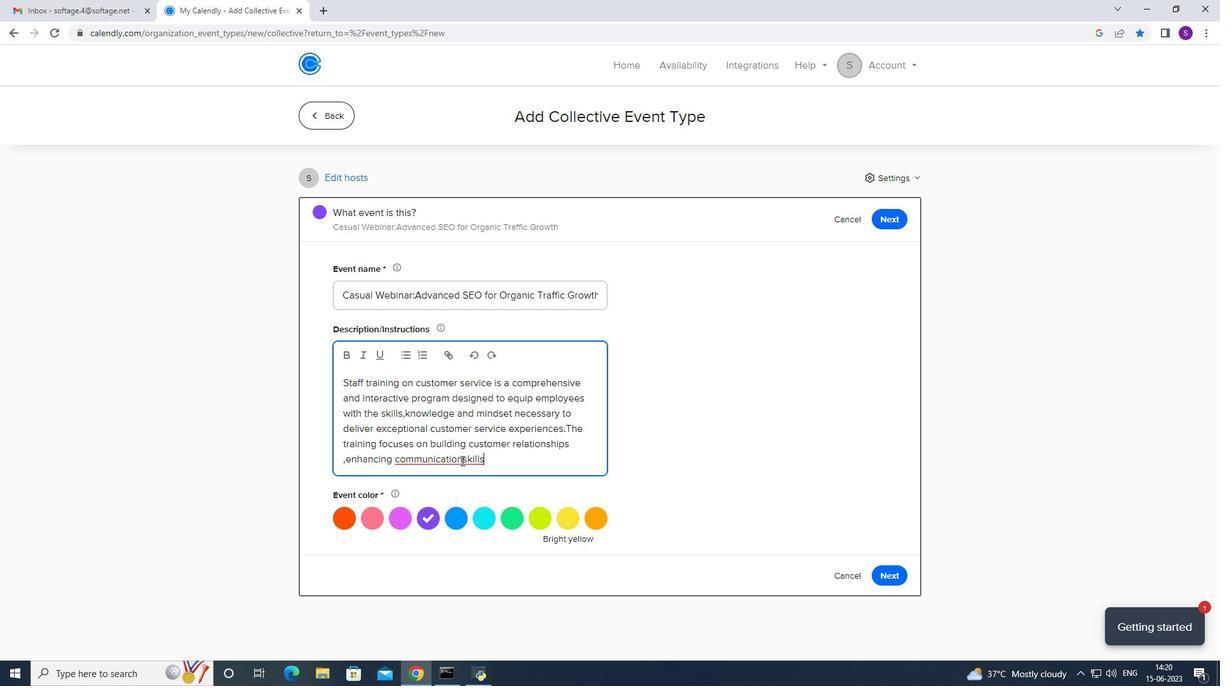 
Action: Key pressed <Key.space>
Screenshot: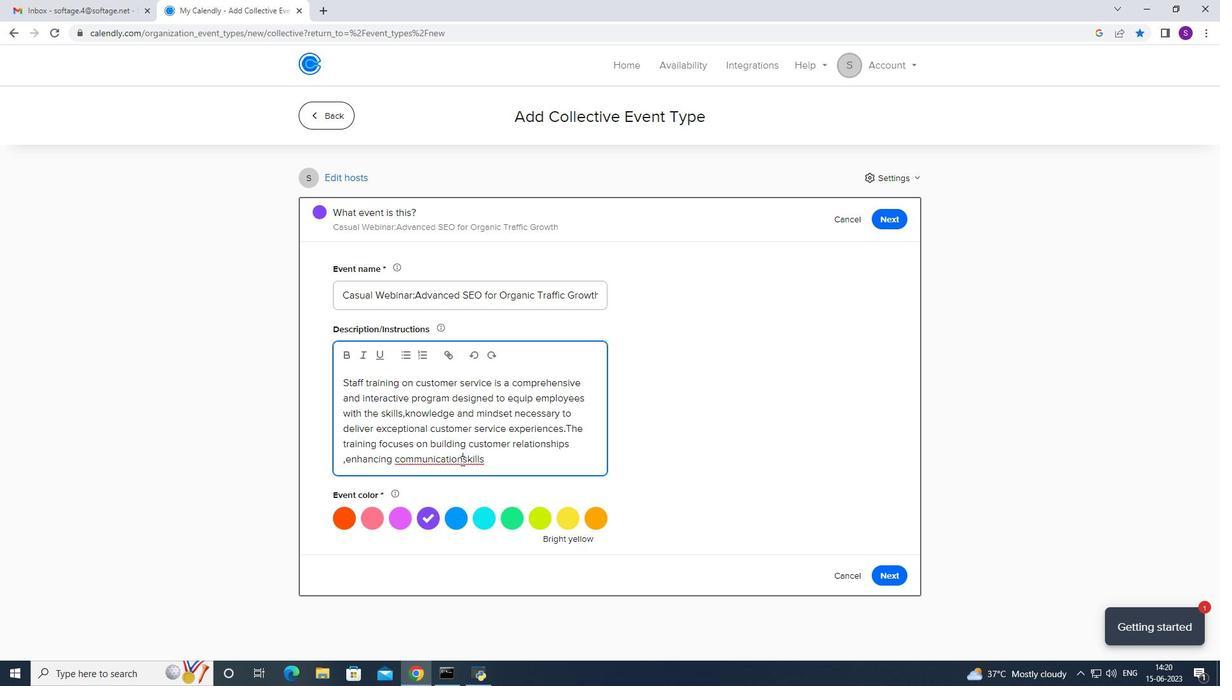 
Action: Mouse moved to (486, 459)
Screenshot: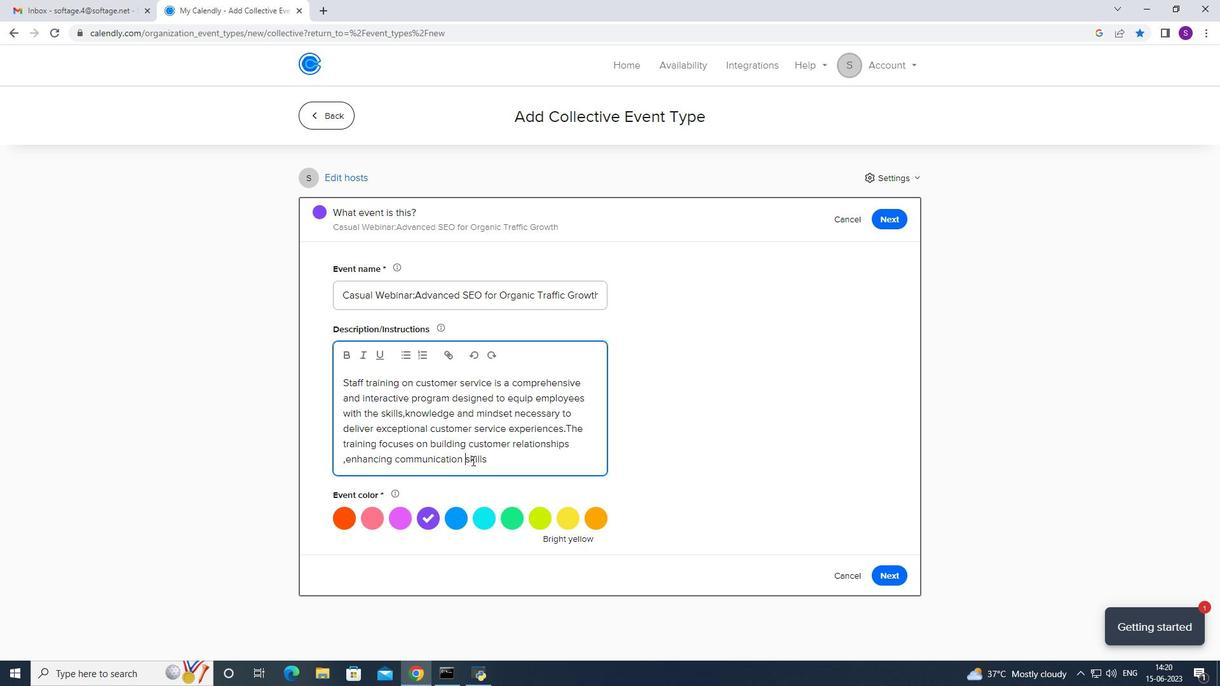 
Action: Mouse pressed left at (486, 459)
Screenshot: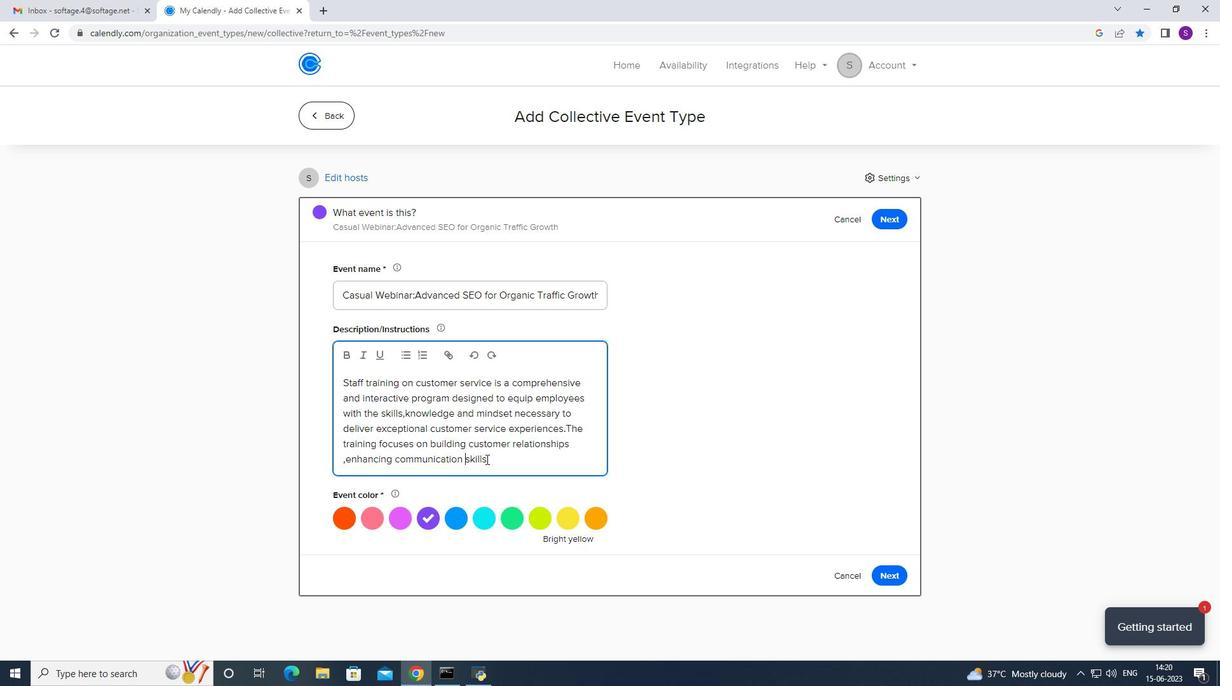 
Action: Mouse moved to (688, 381)
Screenshot: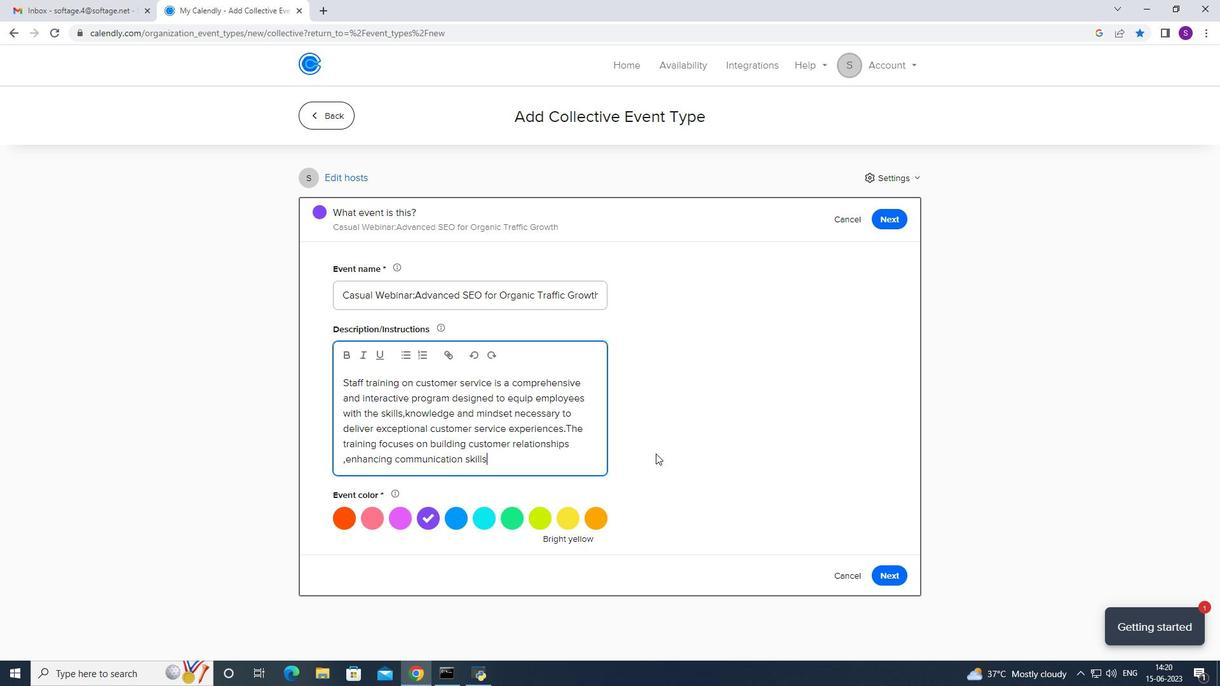 
Action: Key pressed <Key.space>and<Key.space>developing<Key.space>pre<Key.backspace>obklem<Key.backspace><Key.backspace><Key.backspace><Key.backspace>le,=<Key.backspace><Key.backspace>m<Key.space>solving<Key.space>abilities<Key.space>to<Key.space>exceed<Key.space>customer<Key.space>expectations.
Screenshot: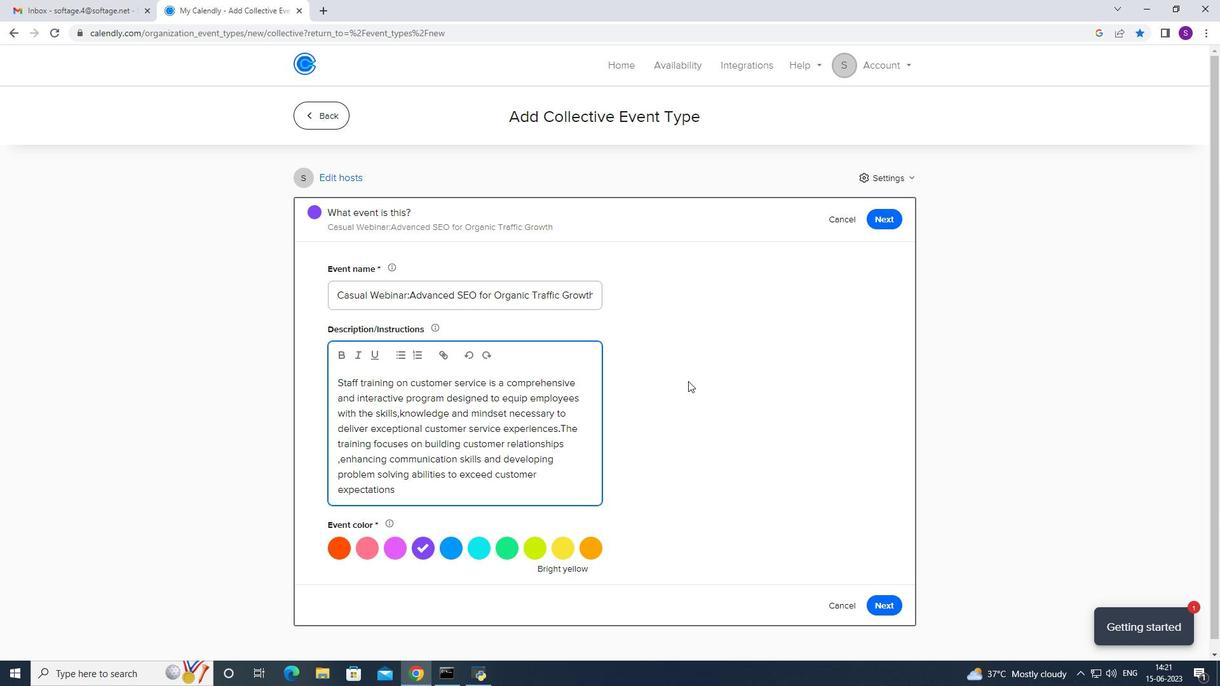 
Action: Mouse moved to (362, 536)
Screenshot: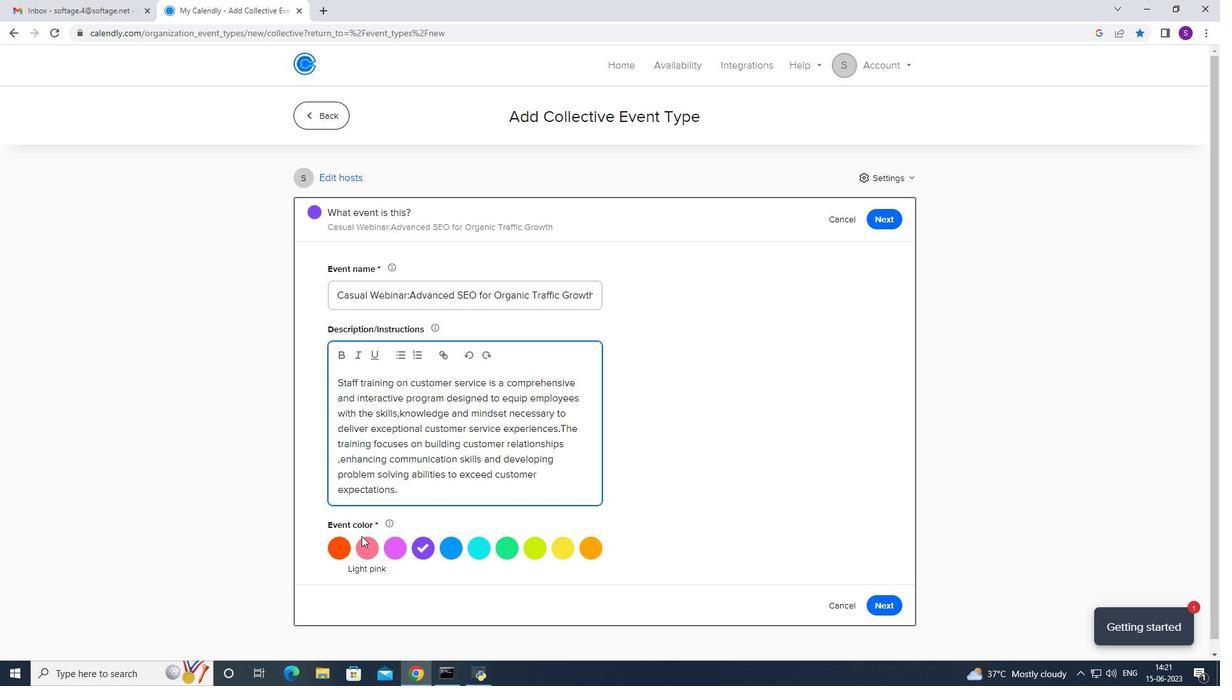 
Action: Mouse pressed left at (362, 536)
Screenshot: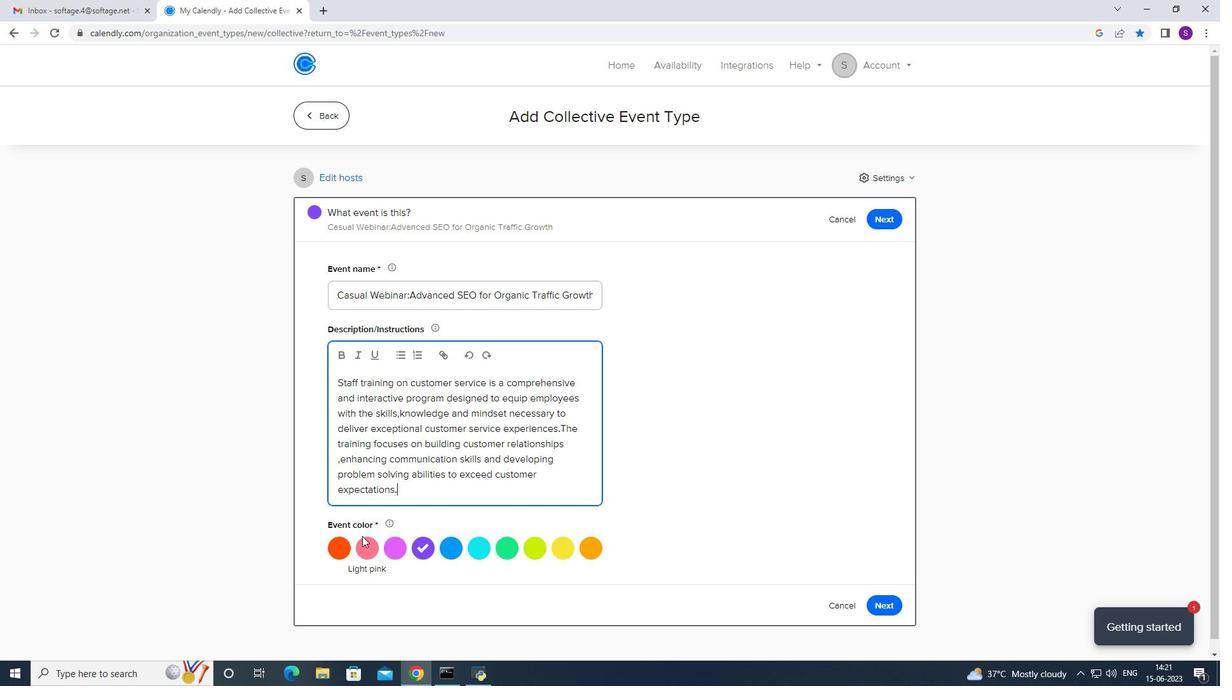 
Action: Mouse moved to (373, 538)
Screenshot: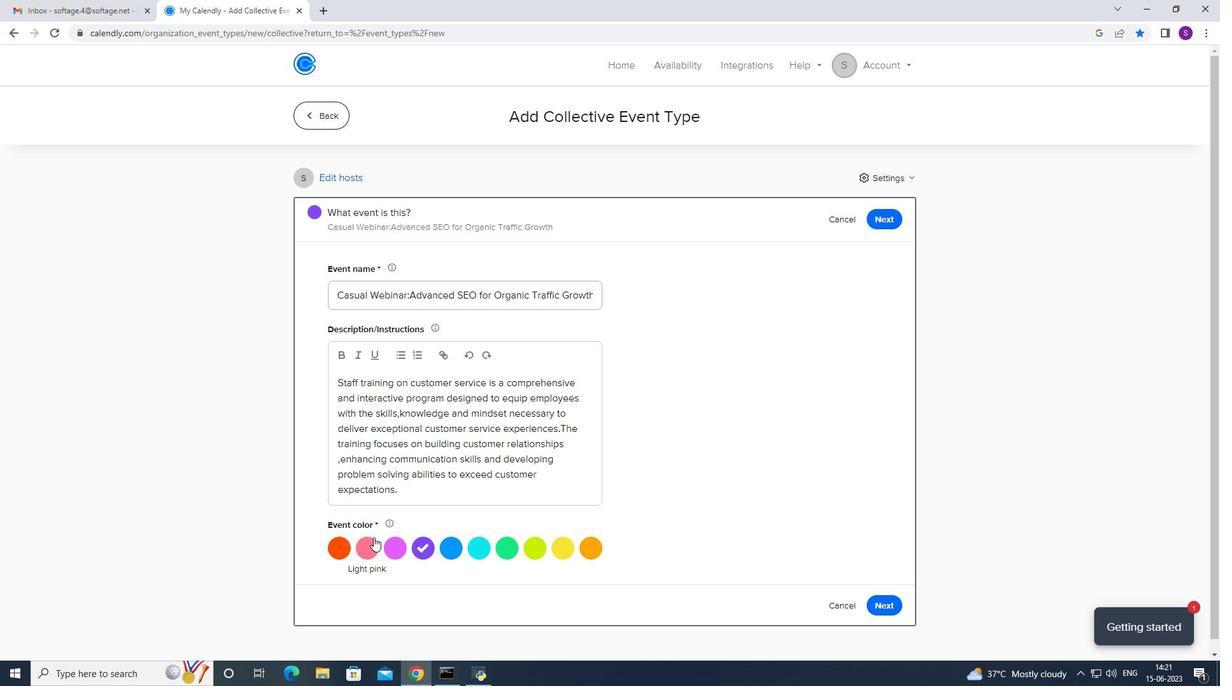 
Action: Mouse pressed left at (373, 538)
Screenshot: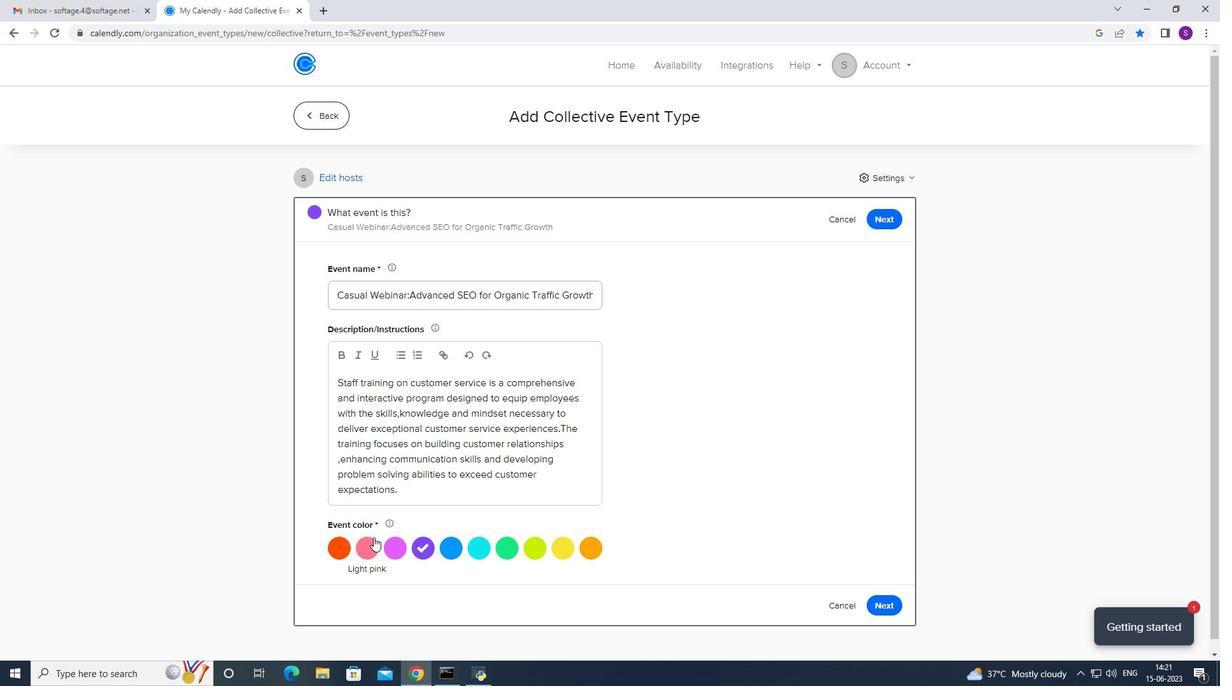 
Action: Mouse moved to (884, 605)
Screenshot: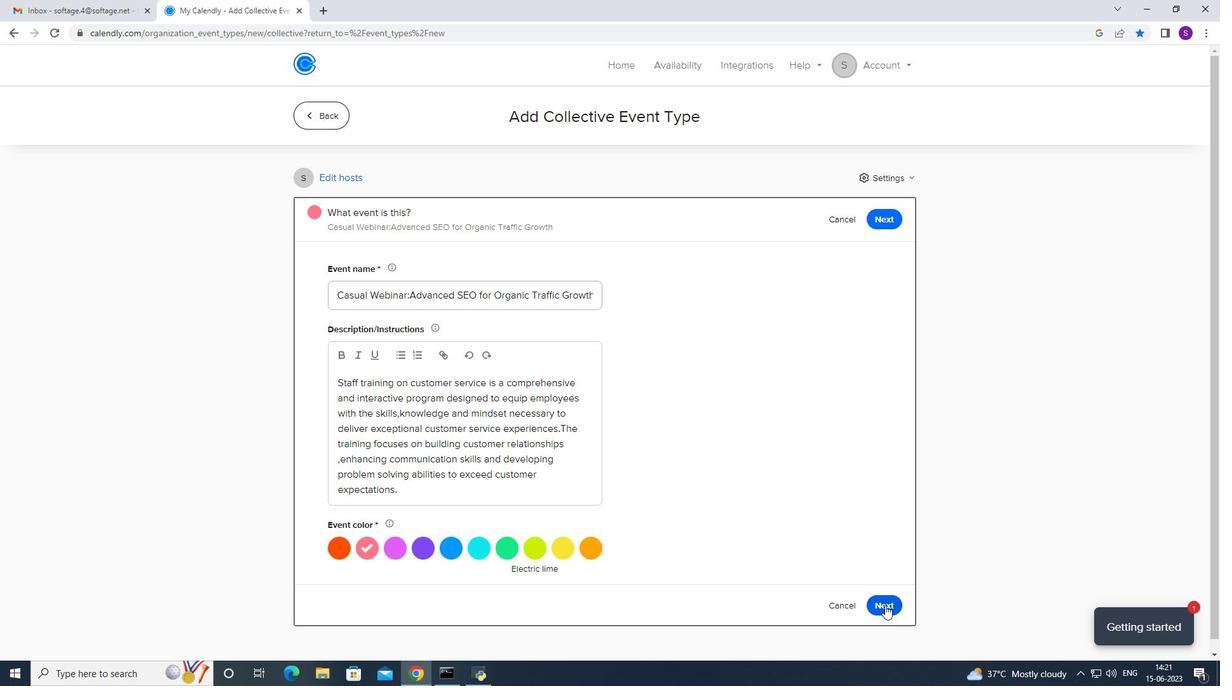 
Action: Mouse pressed left at (884, 605)
Screenshot: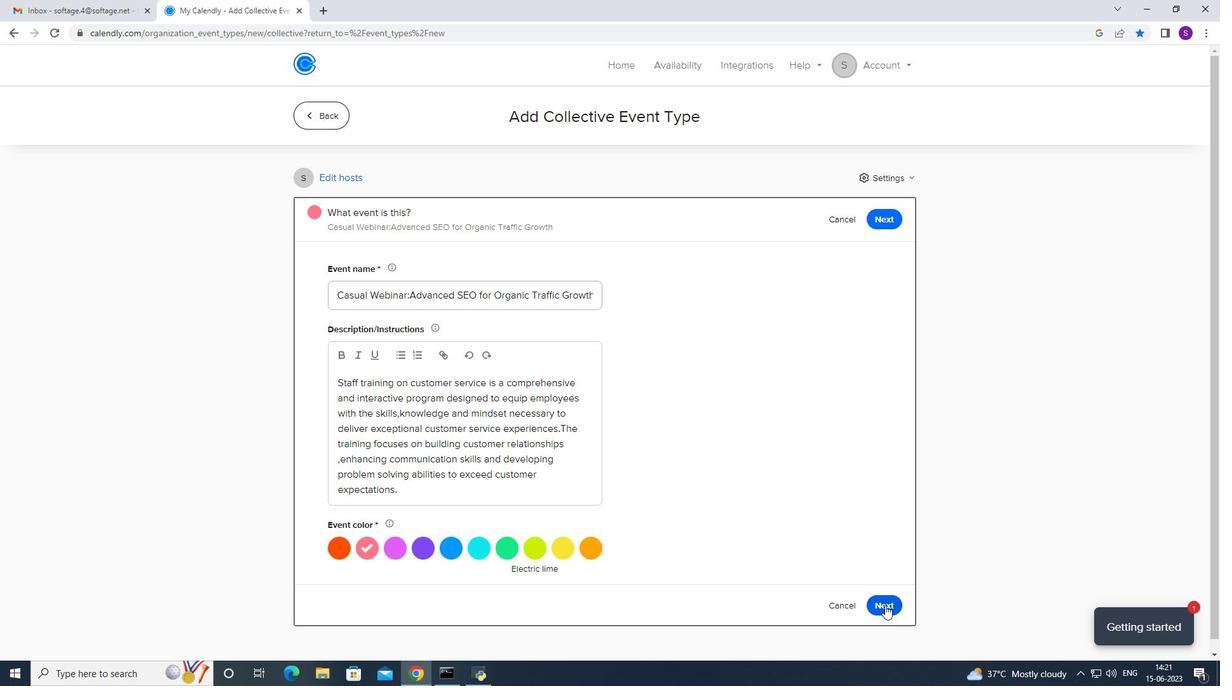 
Action: Mouse moved to (433, 380)
Screenshot: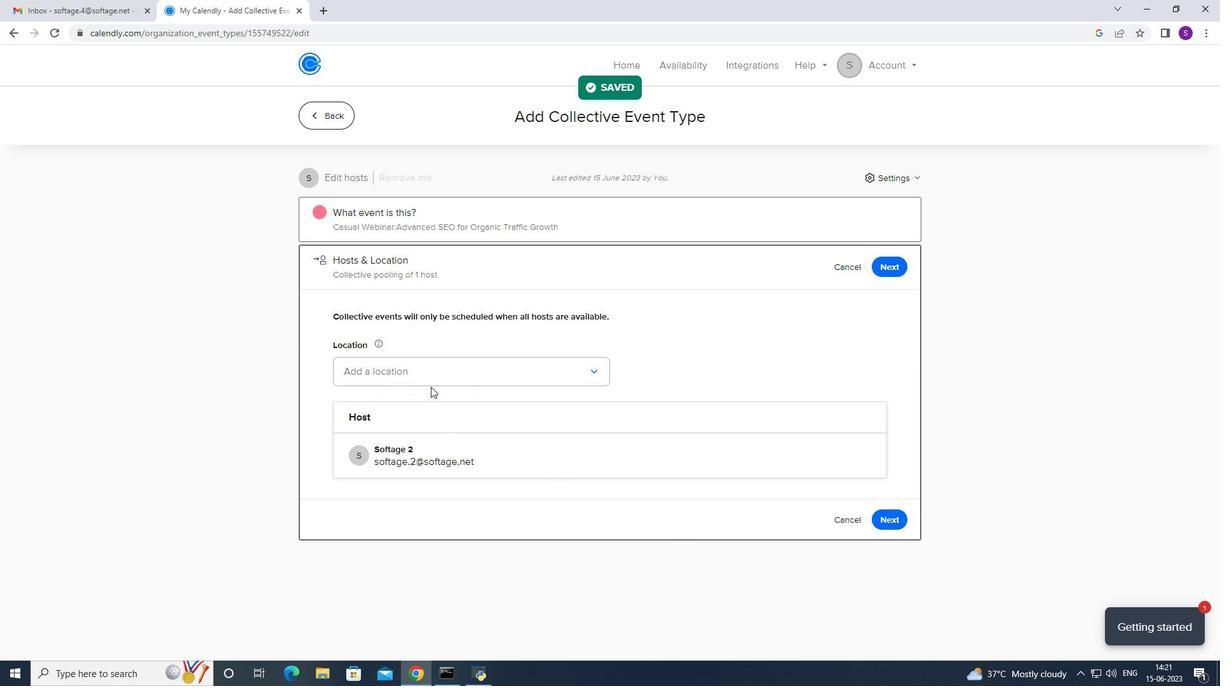 
Action: Mouse pressed left at (433, 380)
Screenshot: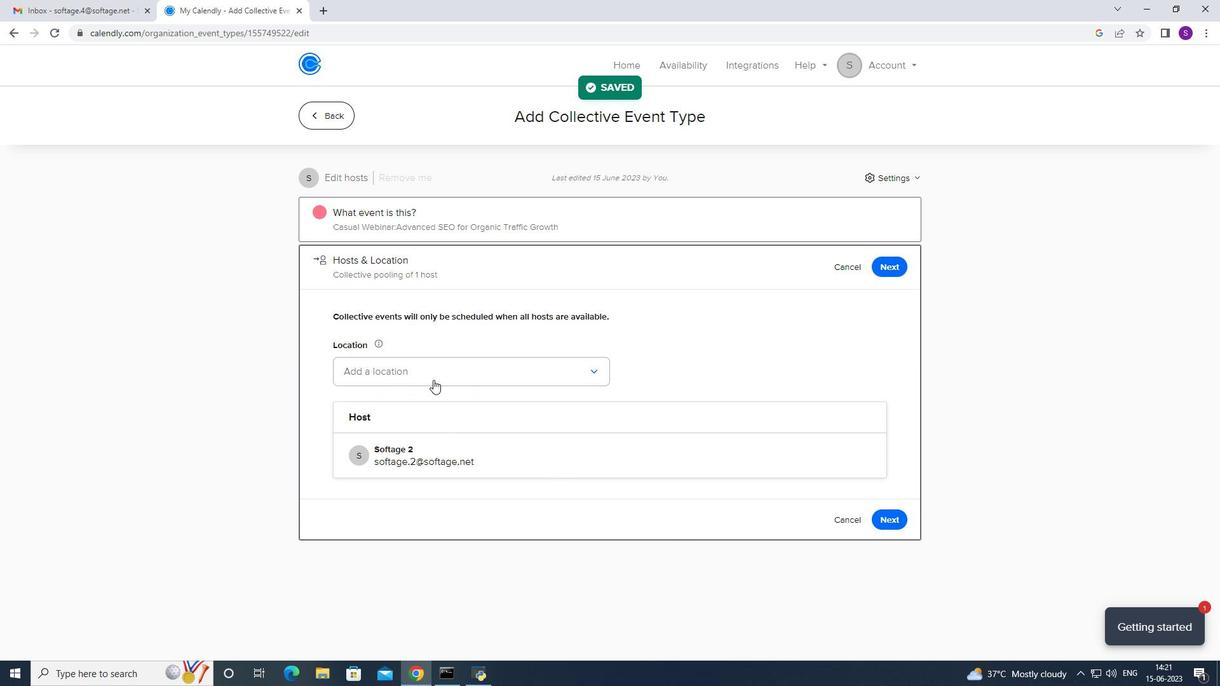 
Action: Mouse moved to (424, 392)
Screenshot: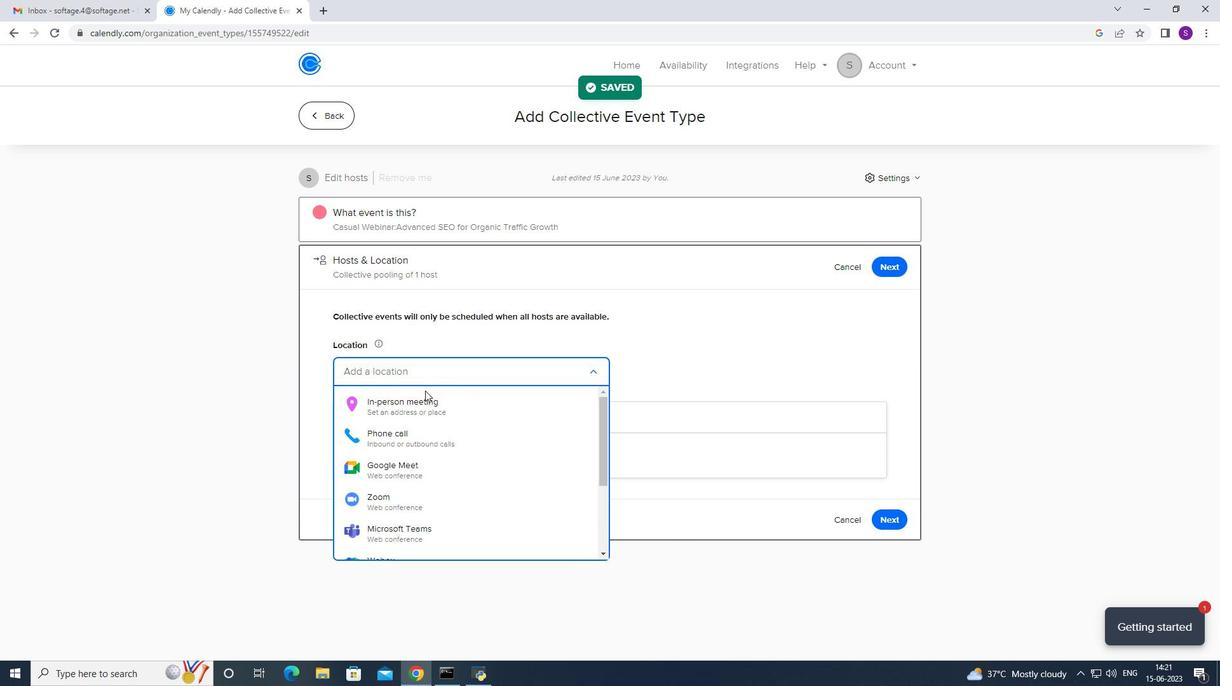 
Action: Mouse pressed left at (424, 392)
Screenshot: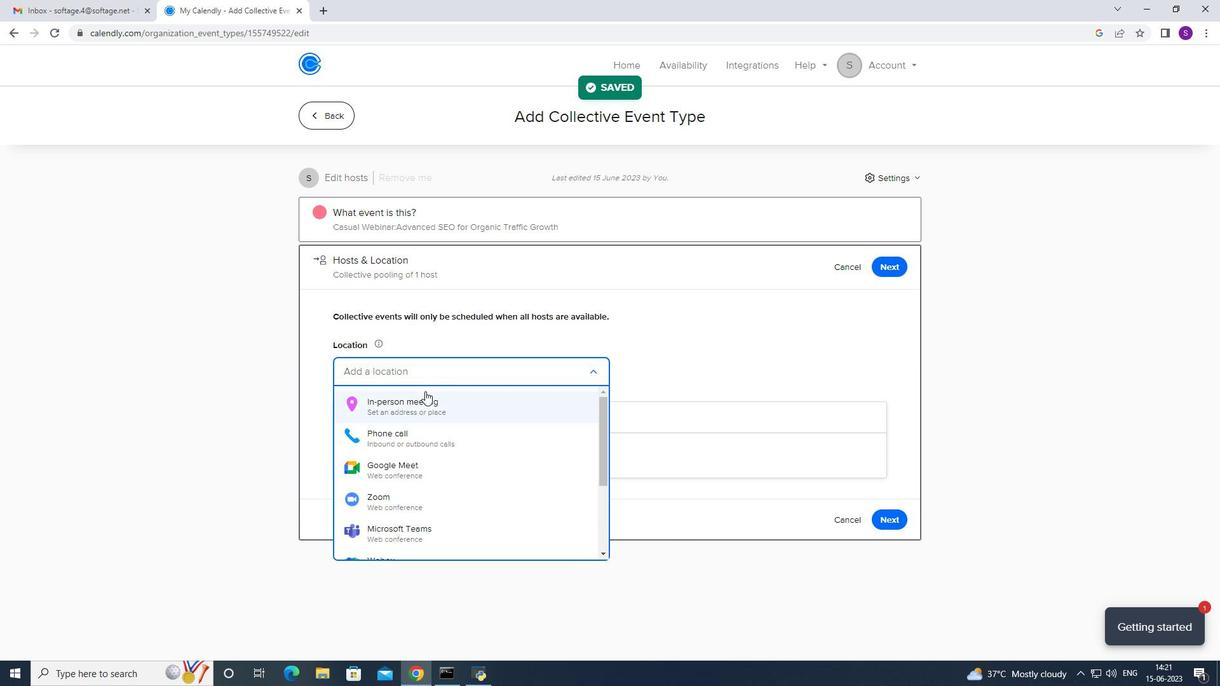 
Action: Mouse pressed right at (424, 392)
Screenshot: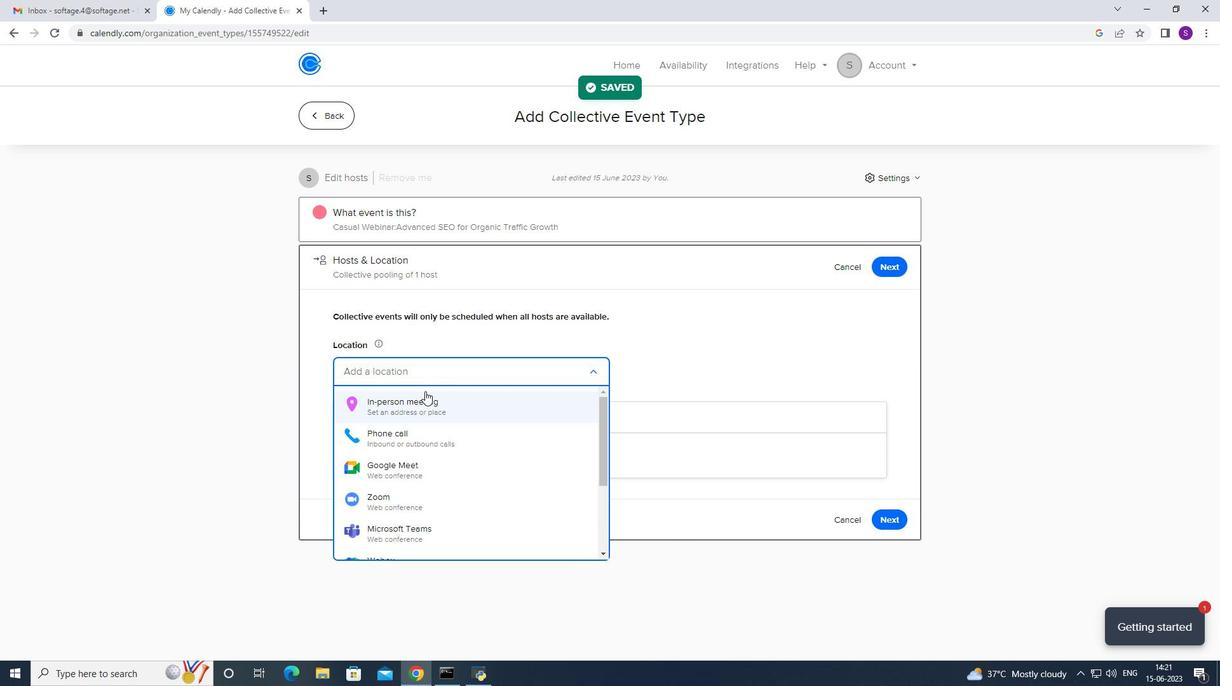 
Action: Mouse moved to (408, 398)
Screenshot: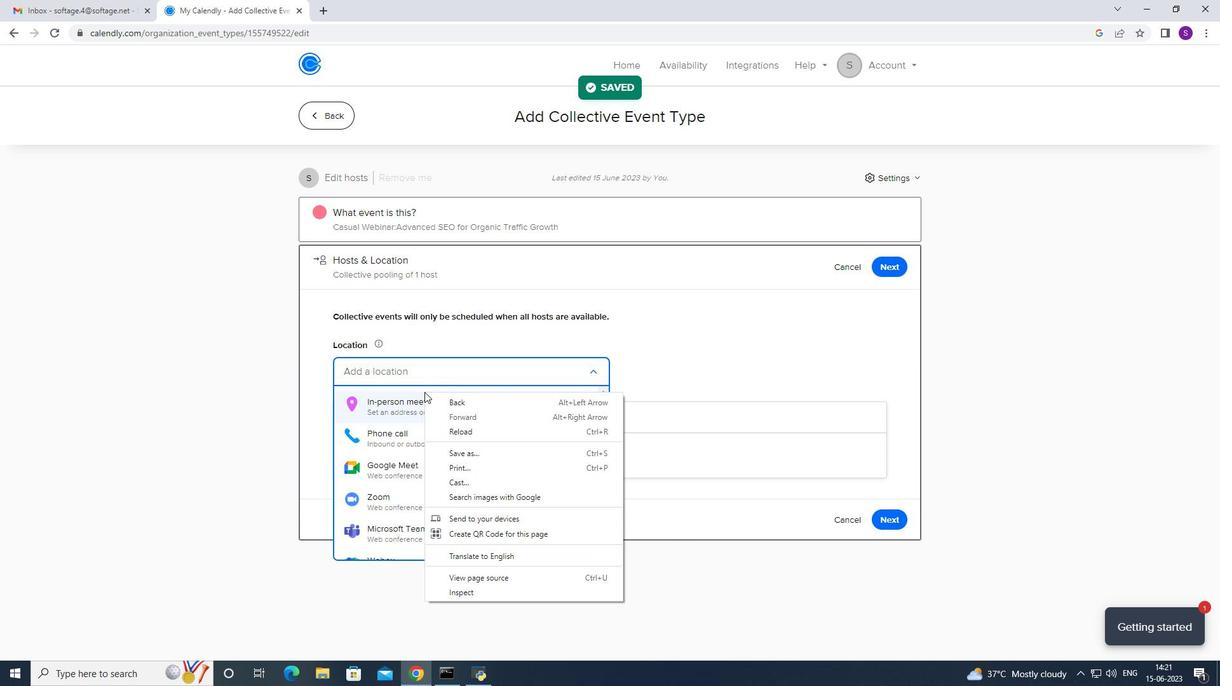 
Action: Mouse pressed left at (408, 398)
Screenshot: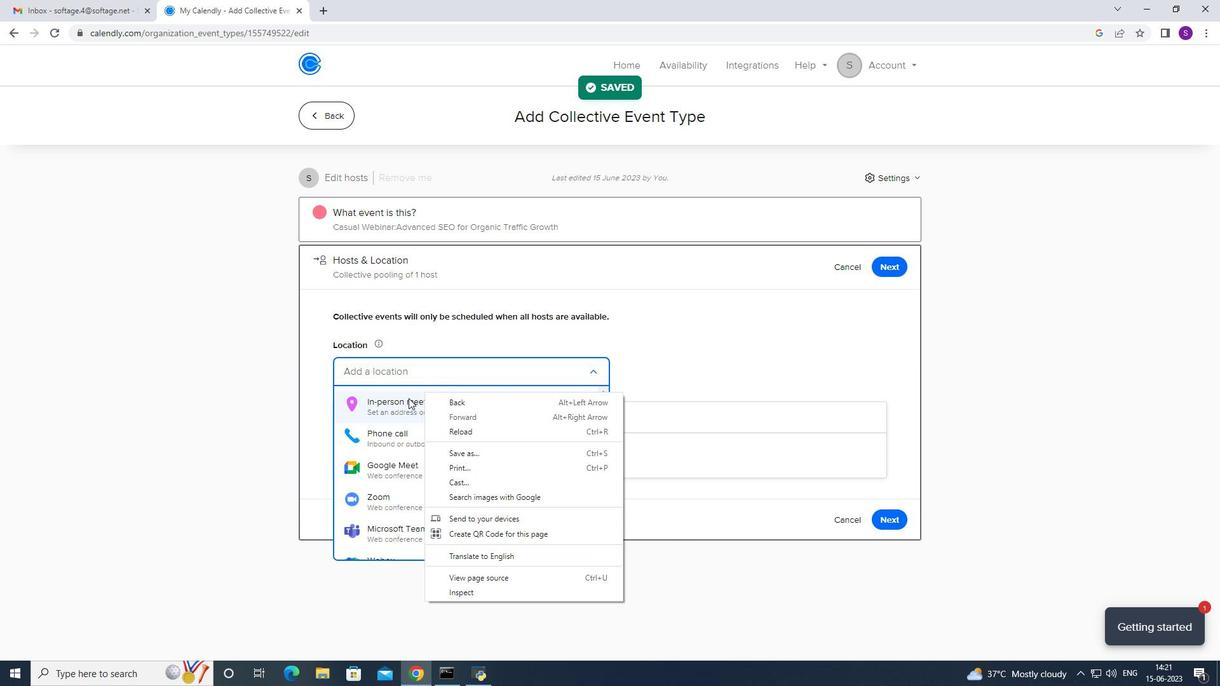 
Action: Mouse moved to (553, 206)
Screenshot: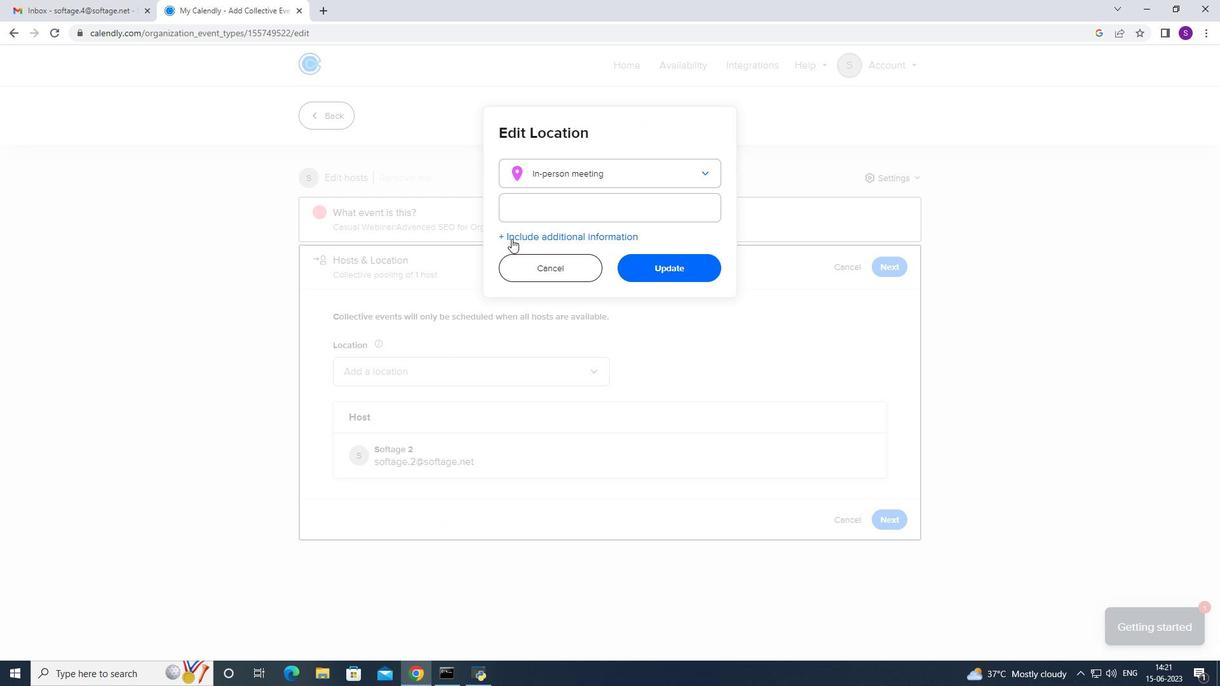 
Action: Mouse pressed left at (553, 206)
Screenshot: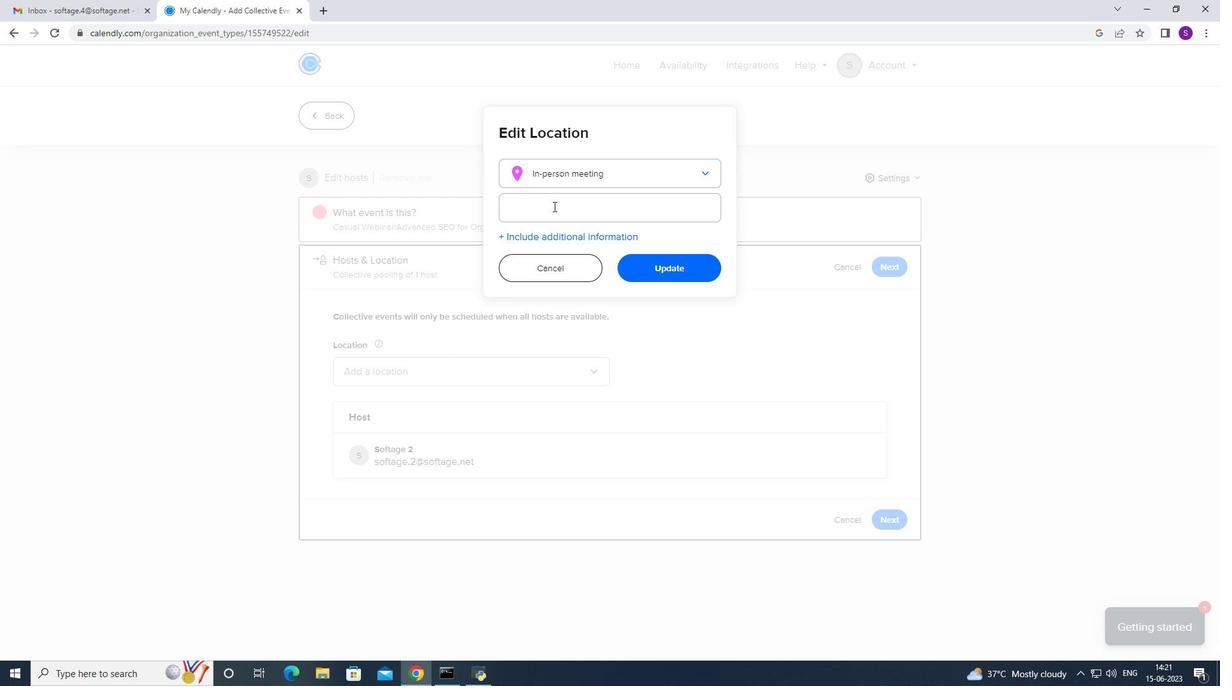 
Action: Key pressed <Key.caps_lock>C<Key.caps_lock>asablanca,<Key.caps_lock>M<Key.caps_lock>orocco
Screenshot: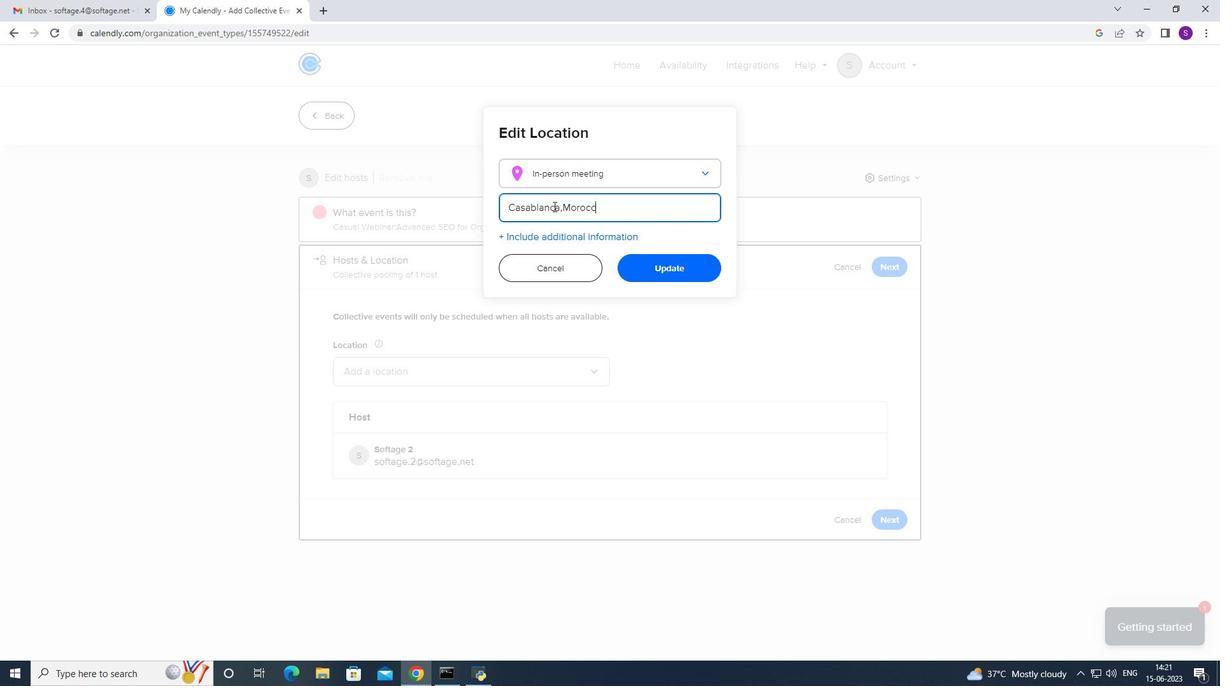 
Action: Mouse moved to (674, 252)
Screenshot: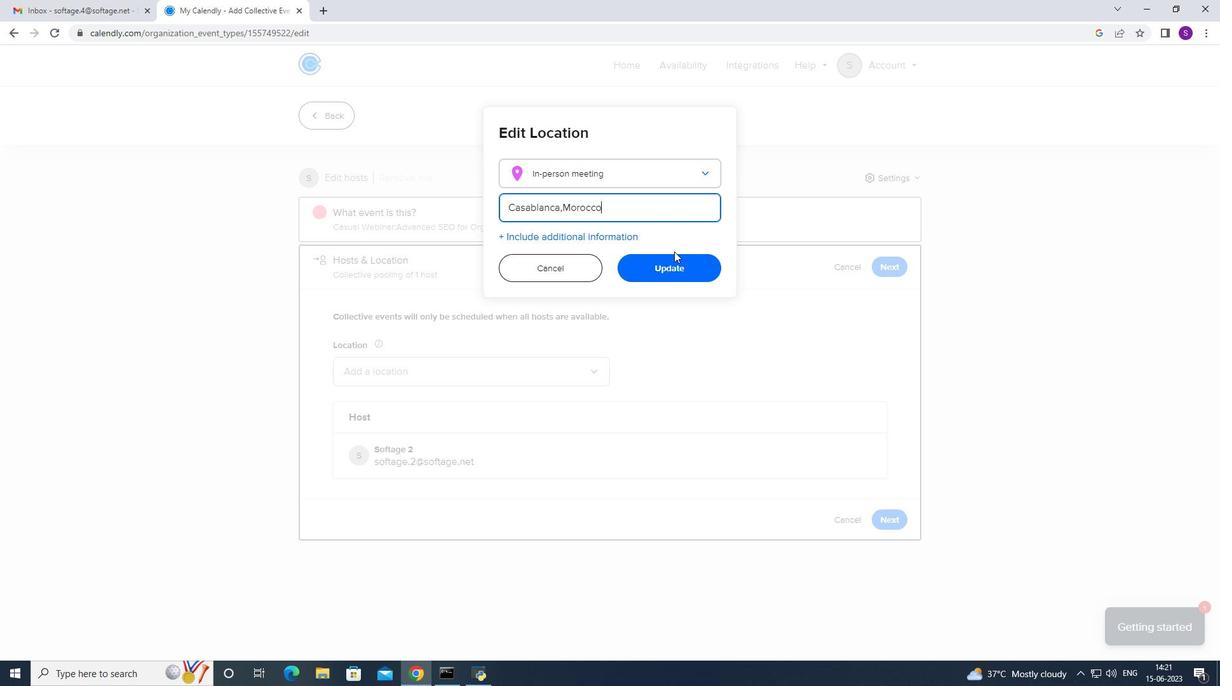 
Action: Mouse pressed left at (674, 252)
Screenshot: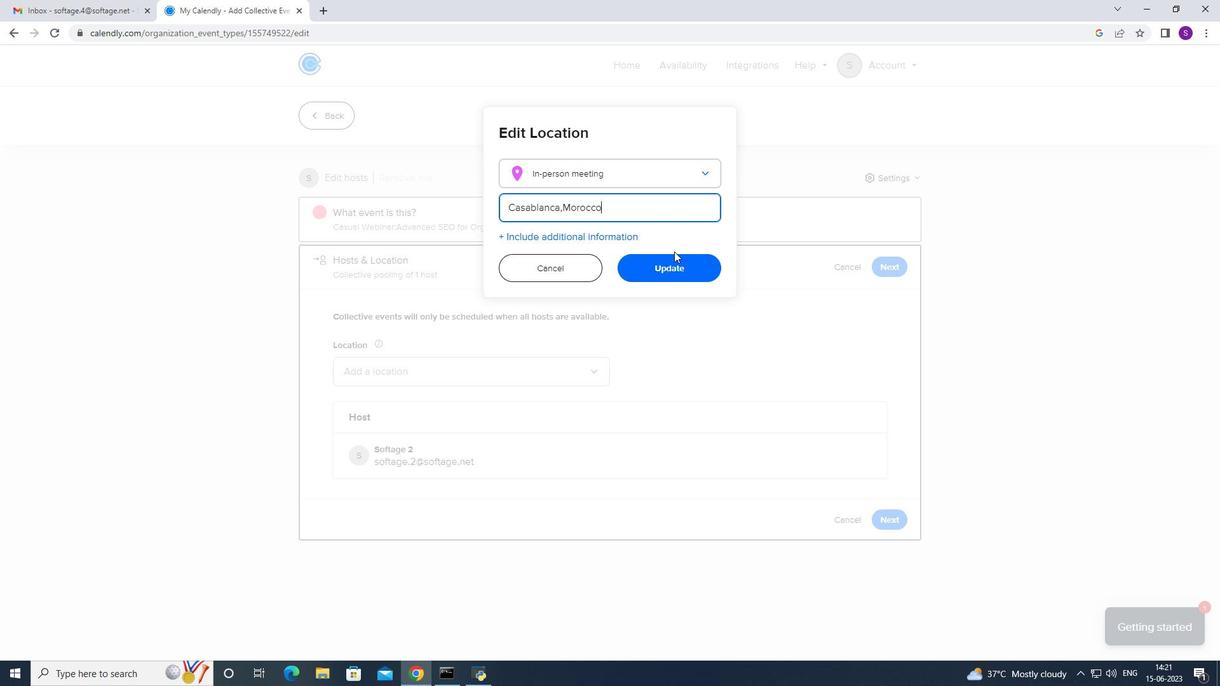 
Action: Mouse moved to (671, 254)
Screenshot: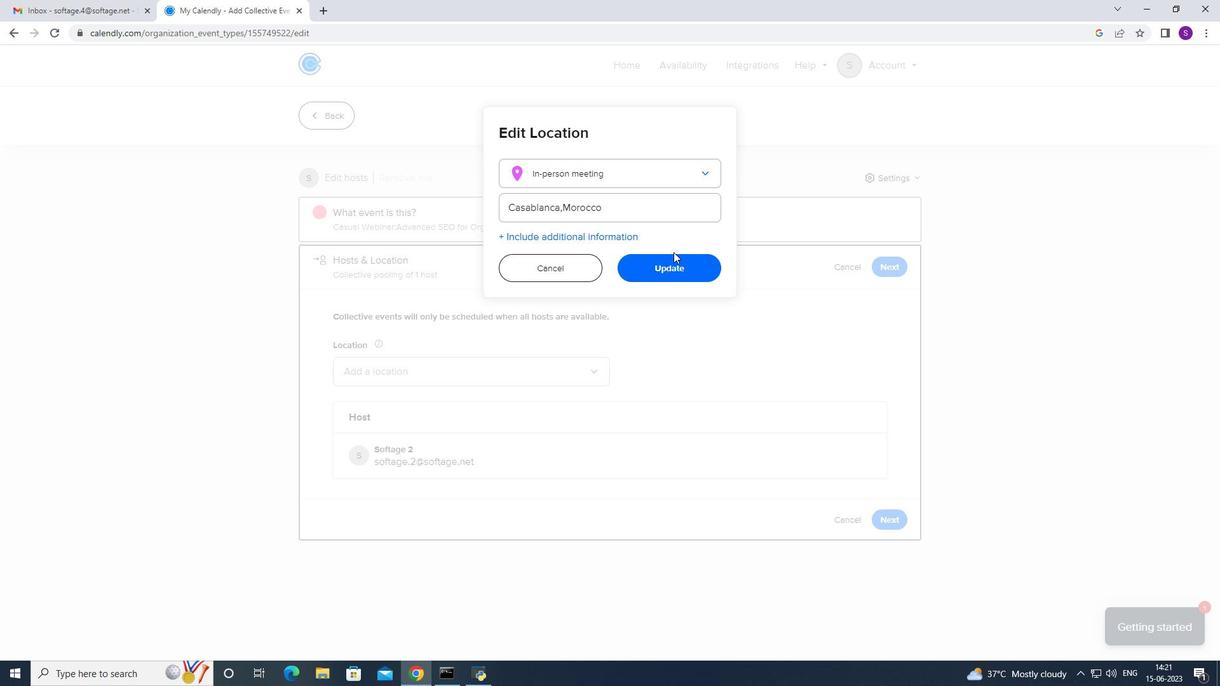 
Action: Mouse pressed left at (671, 254)
Screenshot: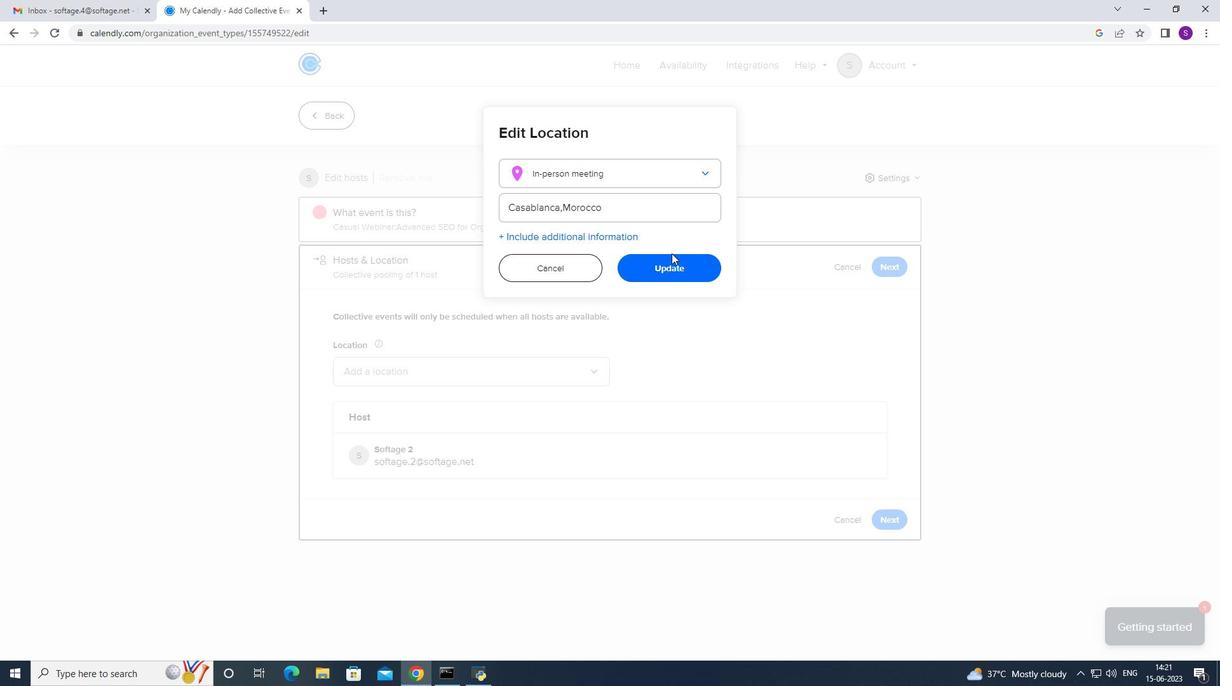 
Action: Mouse moved to (885, 515)
Screenshot: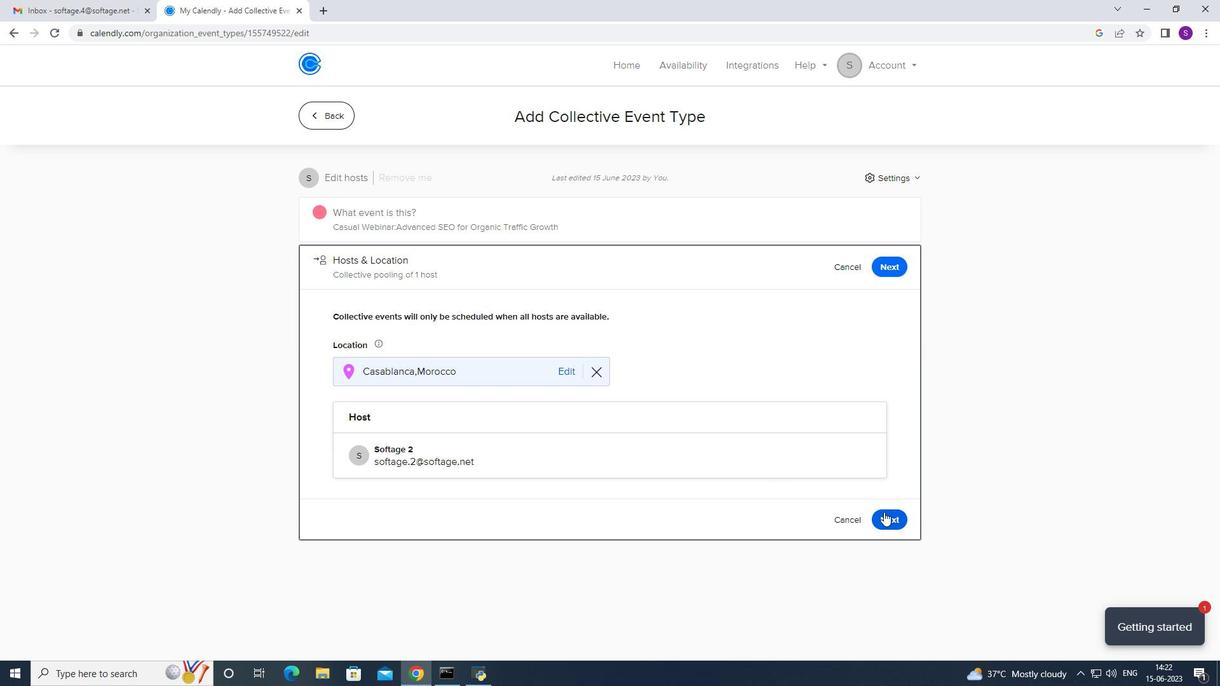
Action: Mouse pressed left at (885, 515)
Screenshot: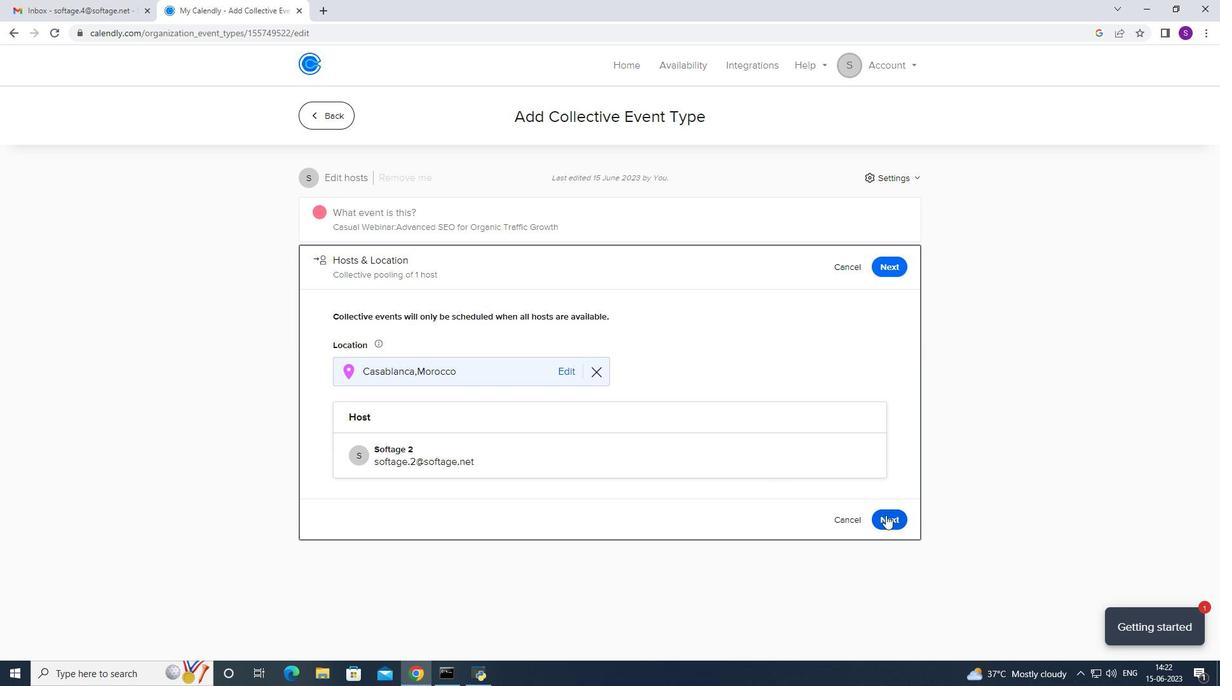 
Action: Mouse moved to (448, 409)
Screenshot: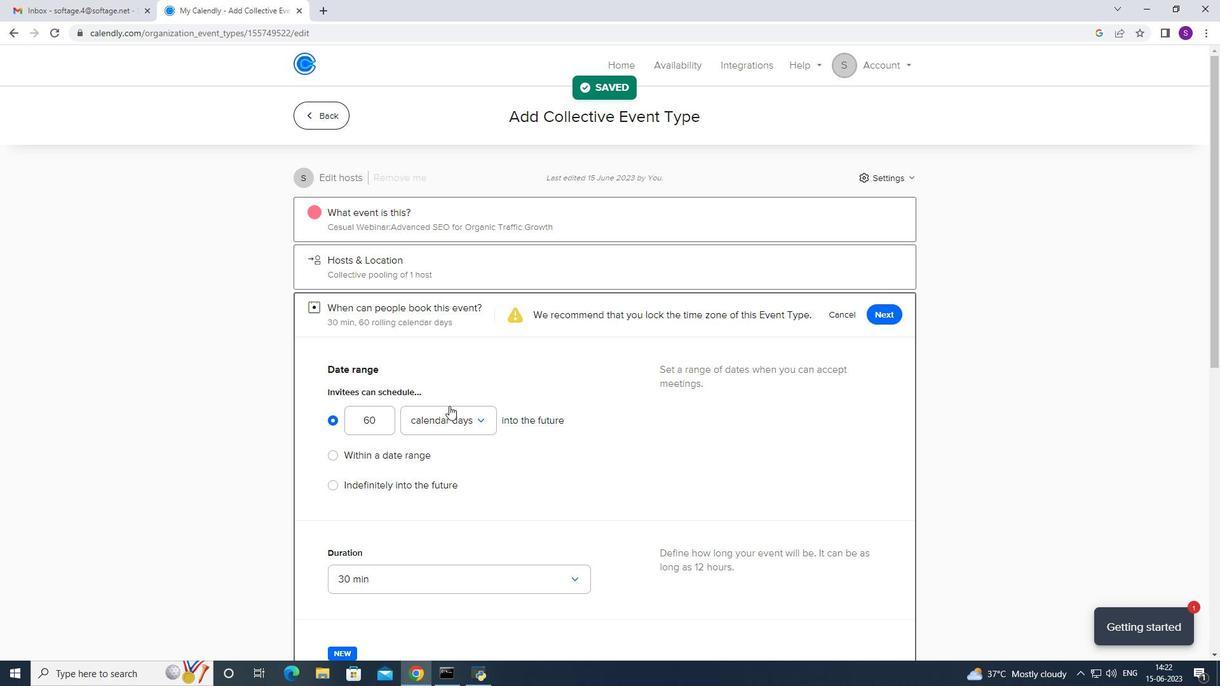 
Action: Mouse pressed left at (448, 409)
Screenshot: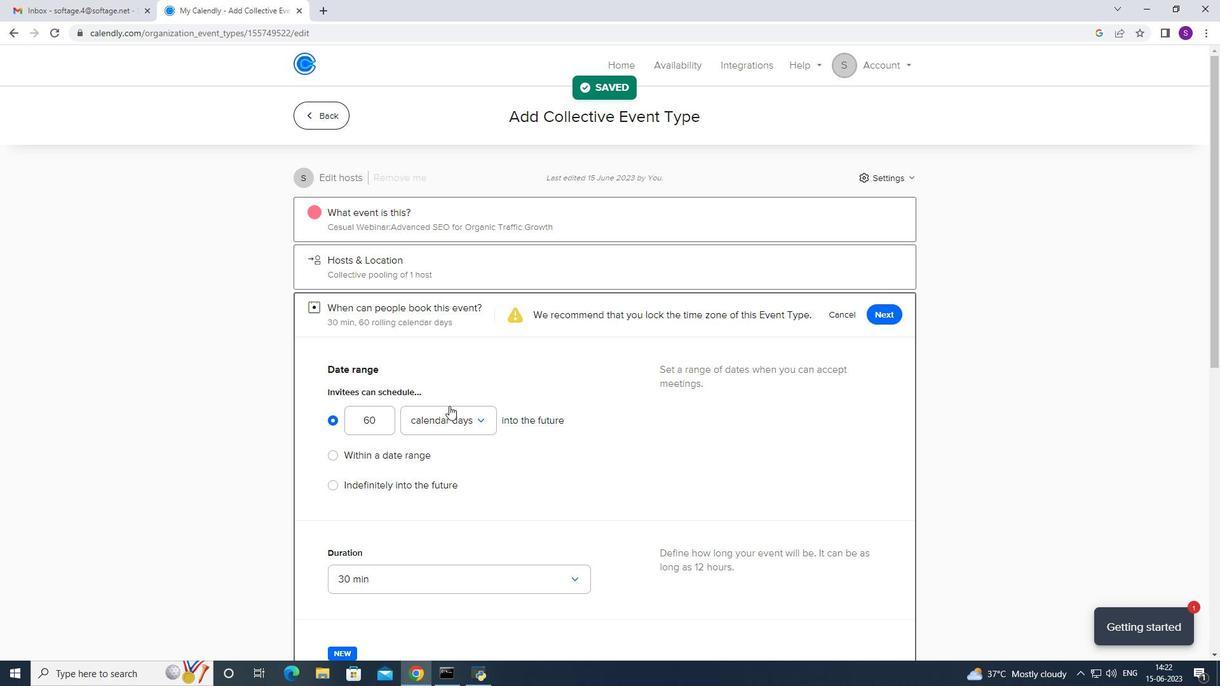 
Action: Mouse moved to (375, 456)
Screenshot: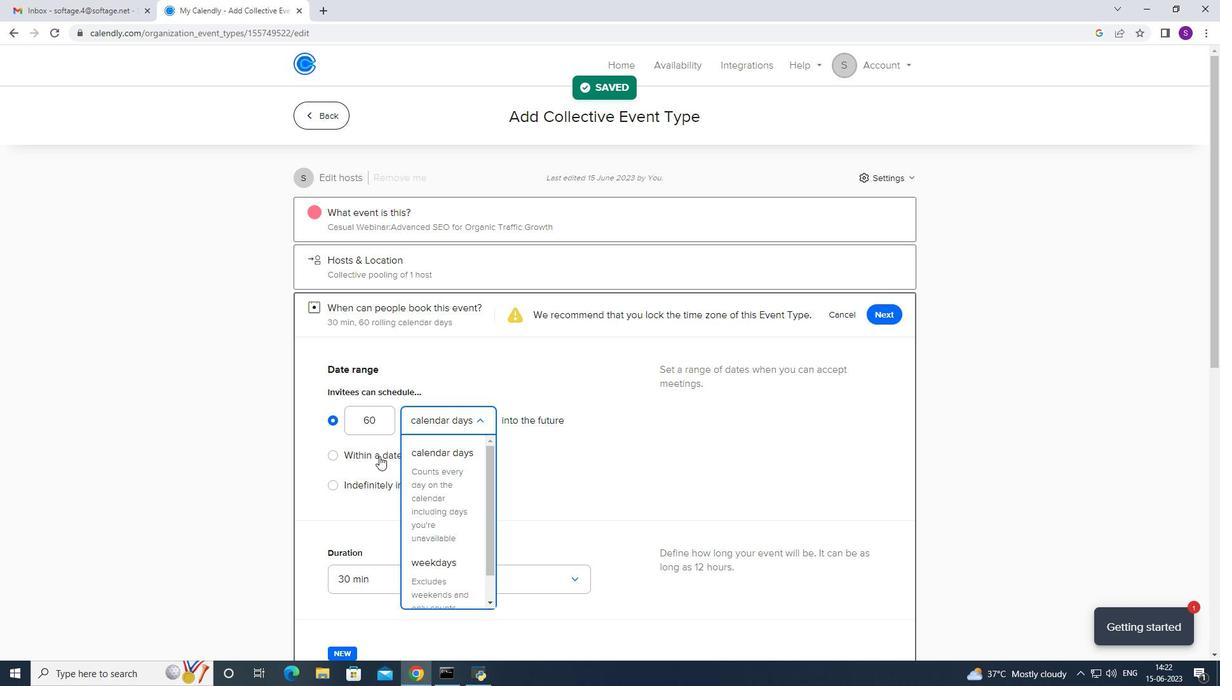 
Action: Mouse pressed left at (375, 456)
Screenshot: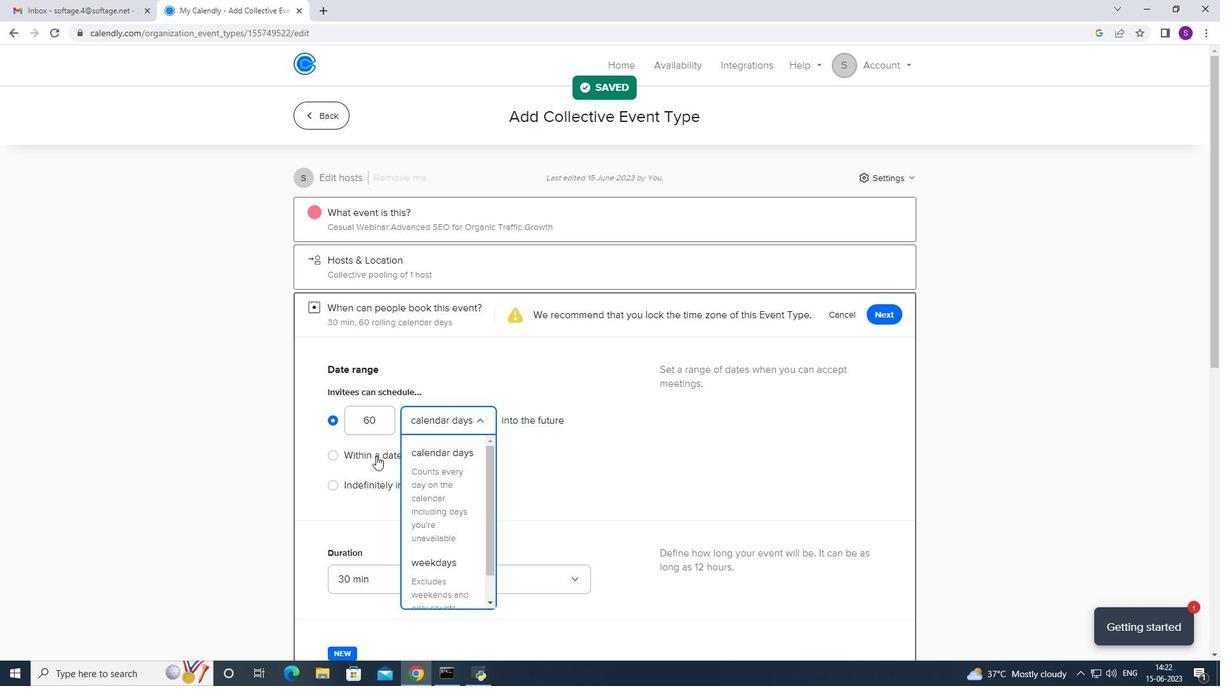 
Action: Mouse moved to (442, 458)
Screenshot: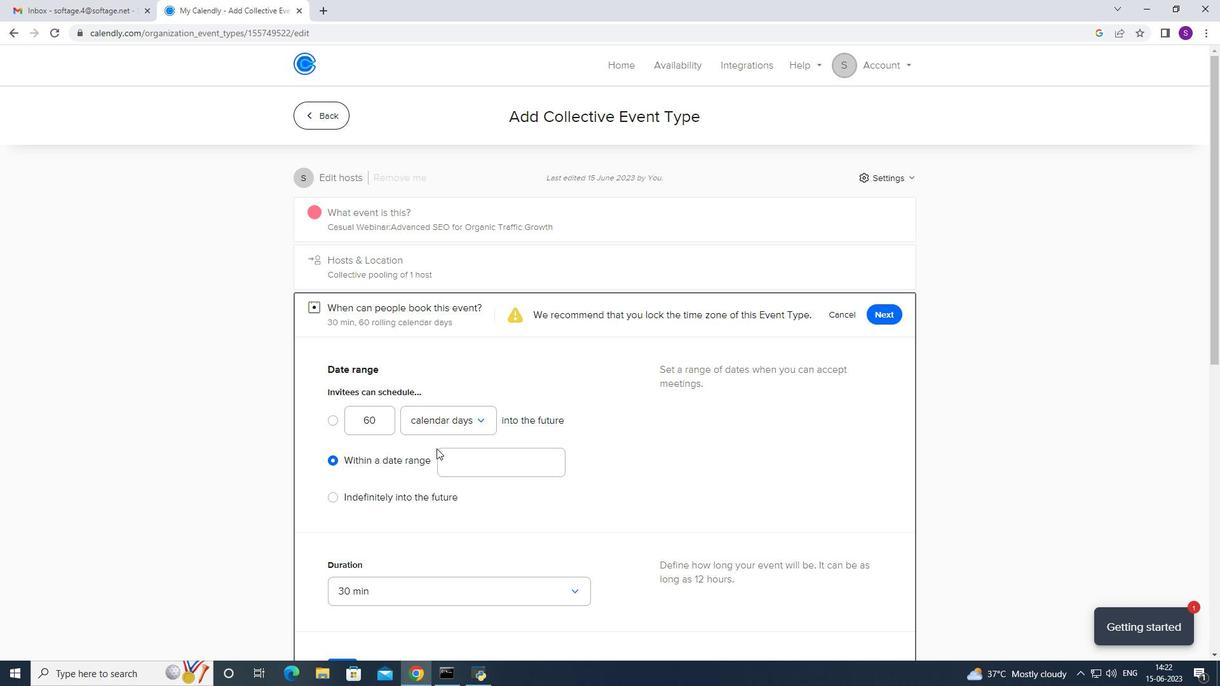 
Action: Mouse pressed left at (442, 458)
Screenshot: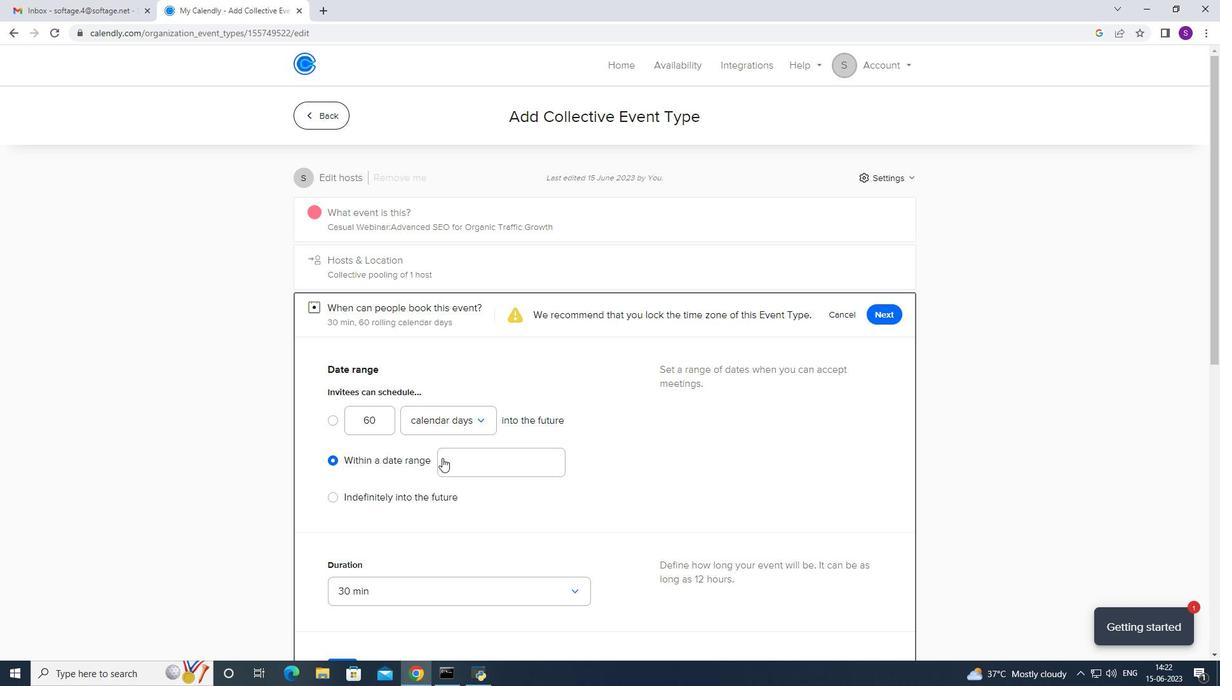 
Action: Mouse moved to (546, 232)
Screenshot: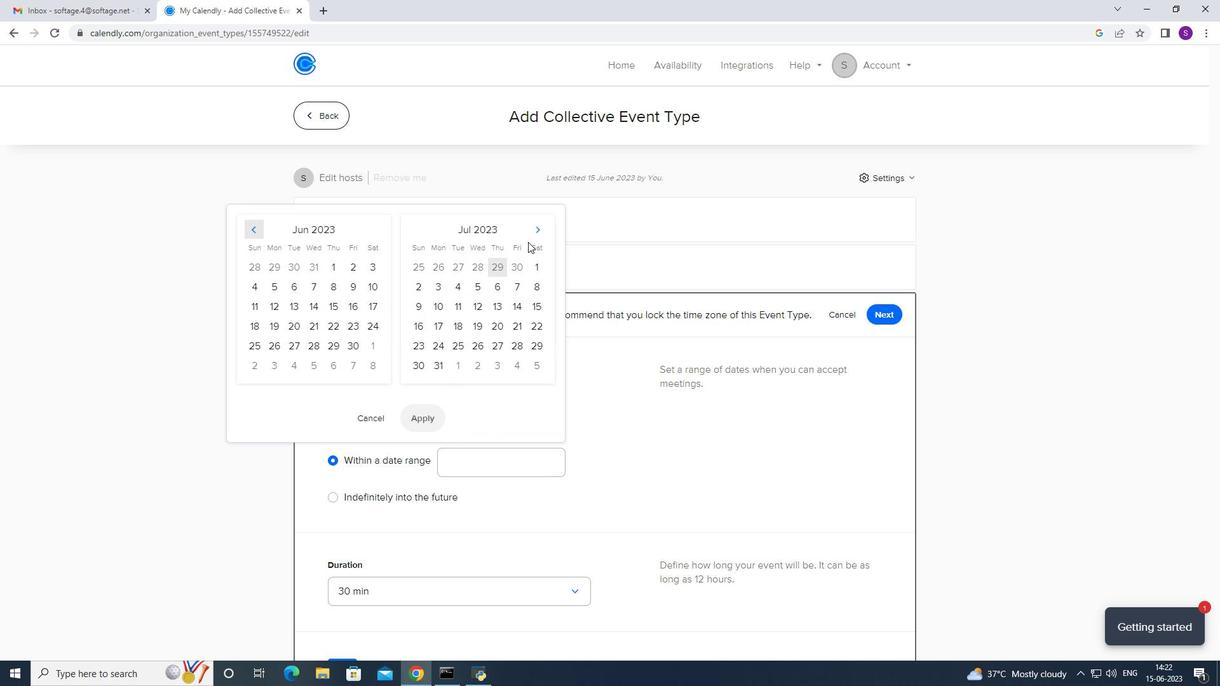 
Action: Mouse pressed left at (546, 232)
Screenshot: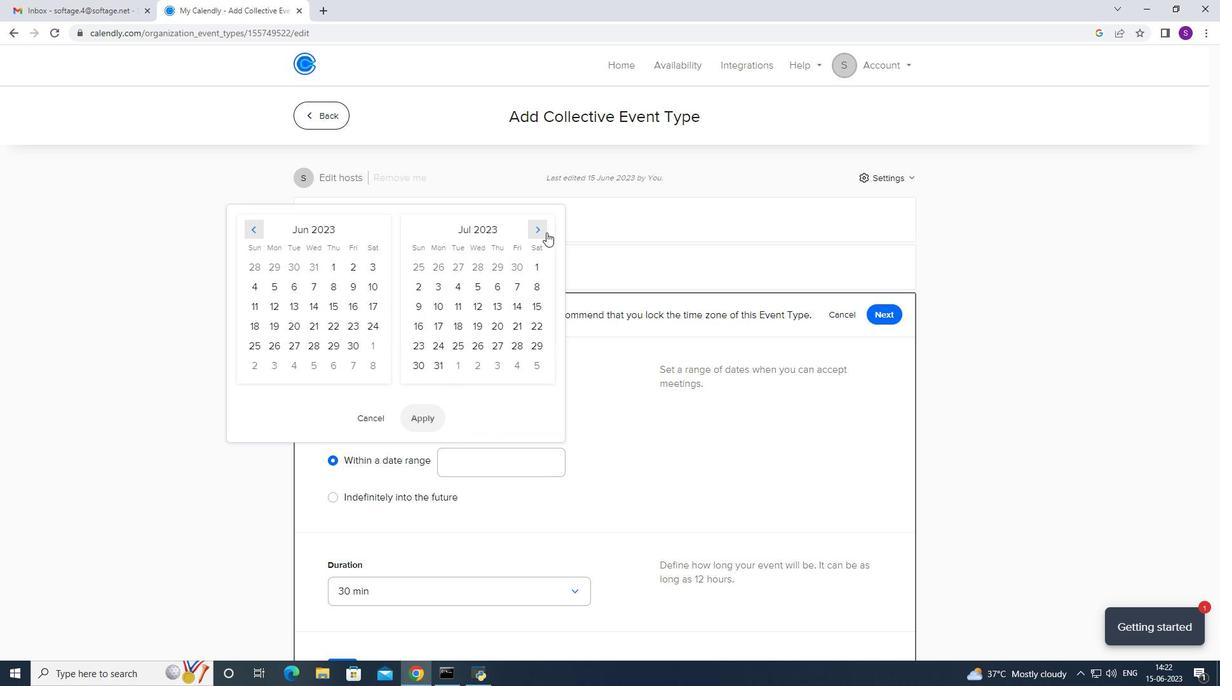 
Action: Mouse pressed left at (546, 232)
Screenshot: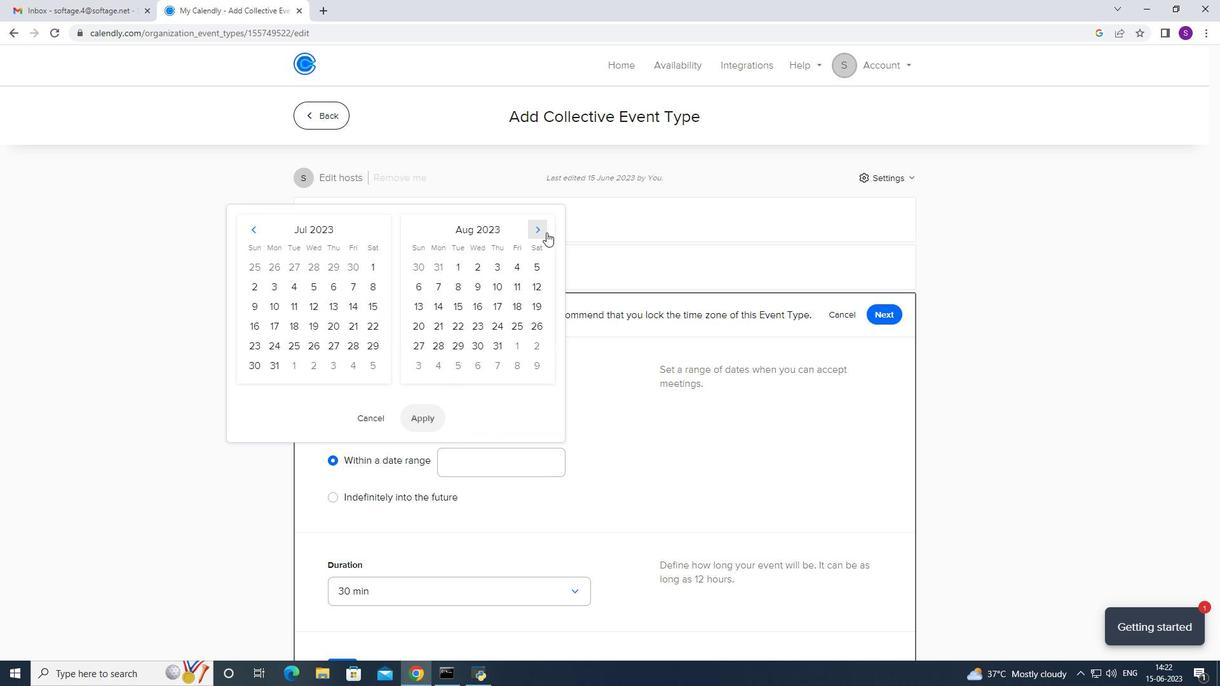 
Action: Mouse pressed left at (546, 232)
Screenshot: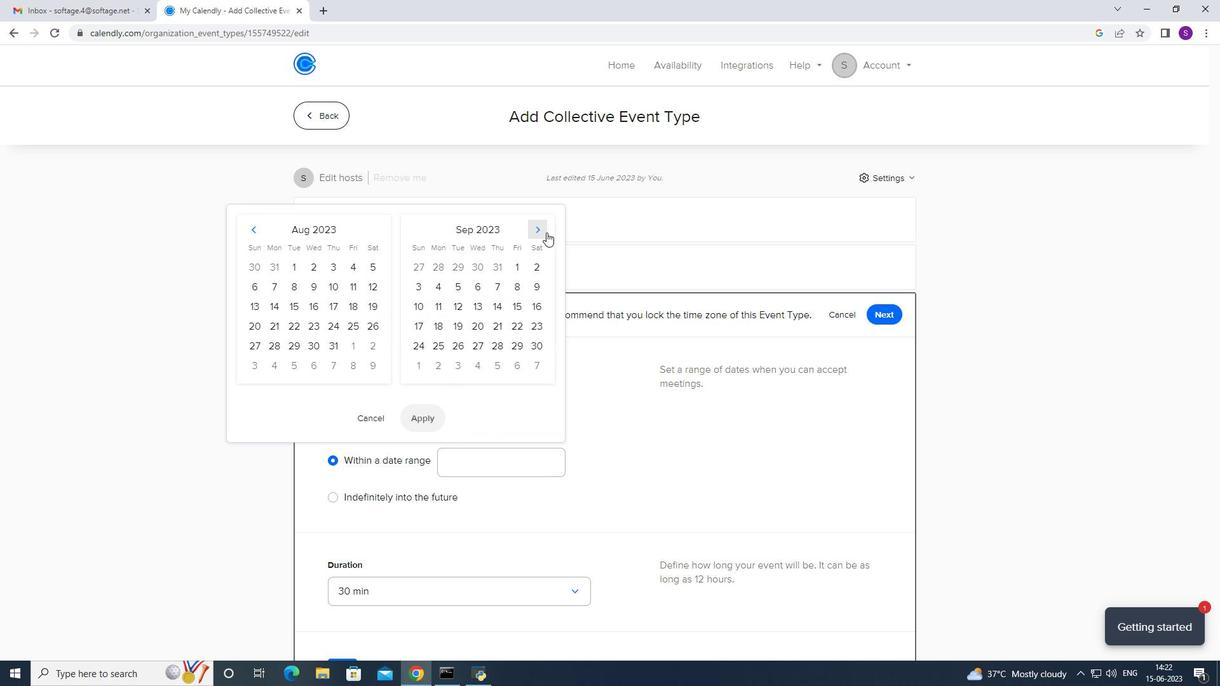 
Action: Mouse pressed left at (546, 232)
Screenshot: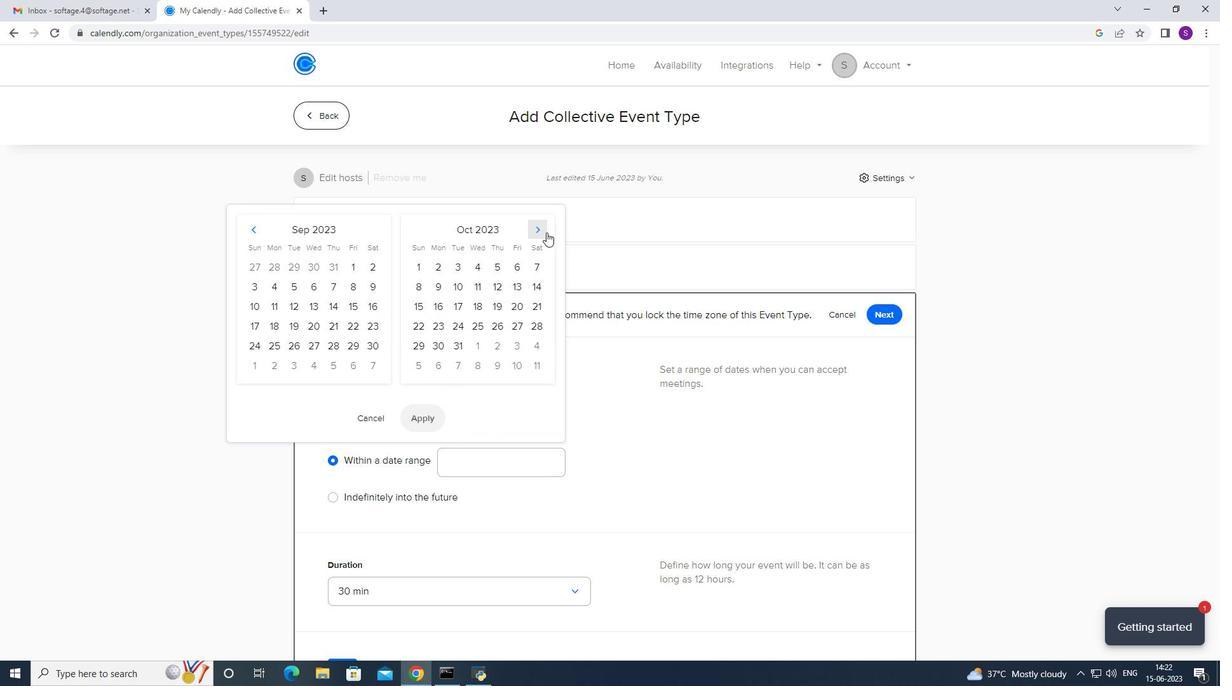 
Action: Mouse moved to (539, 273)
Screenshot: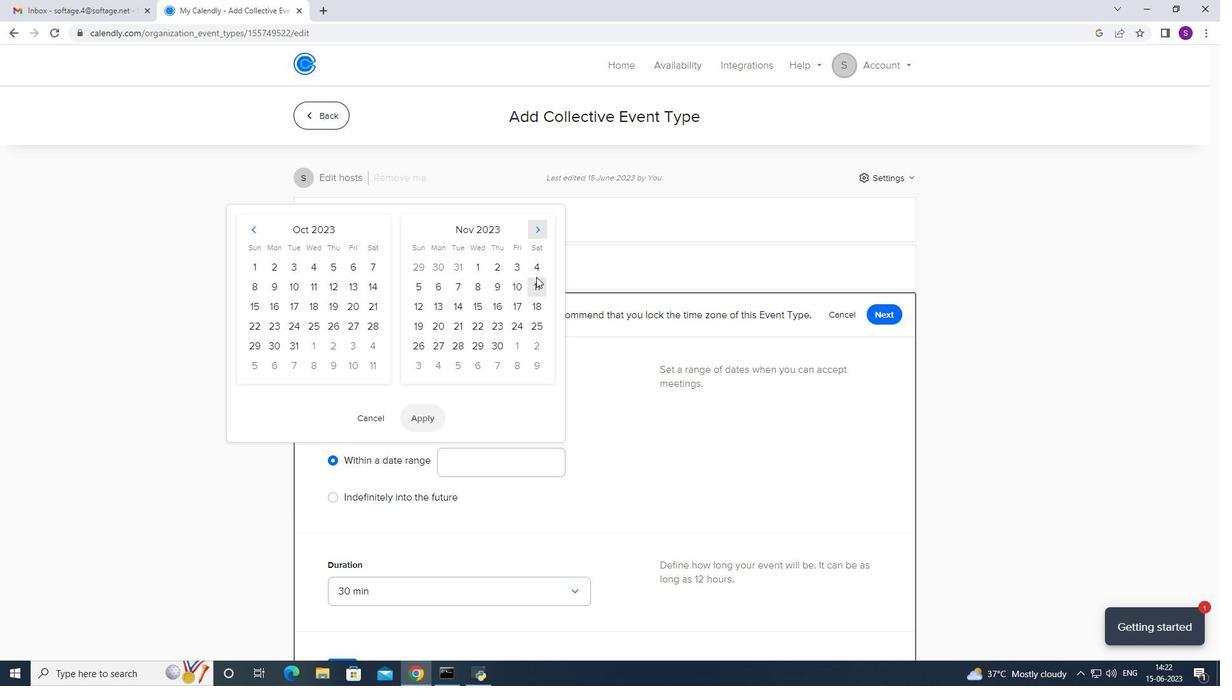 
Action: Mouse pressed left at (539, 273)
Screenshot: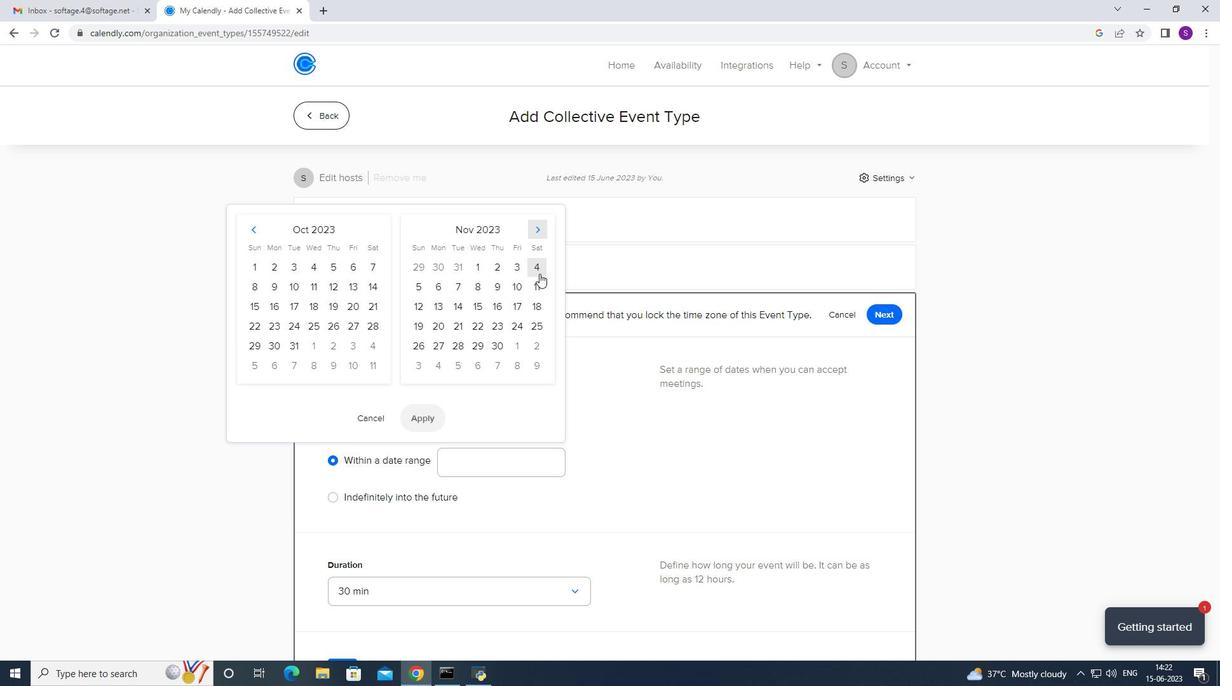 
Action: Mouse moved to (415, 289)
Screenshot: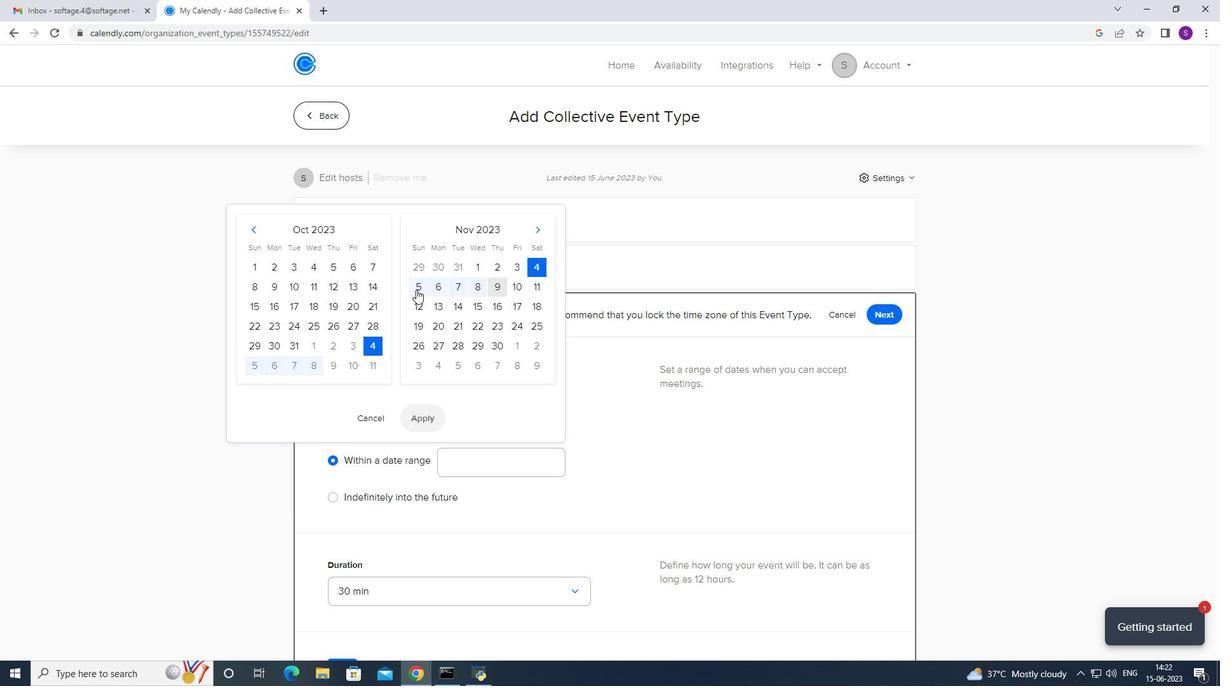 
Action: Mouse pressed left at (415, 289)
Screenshot: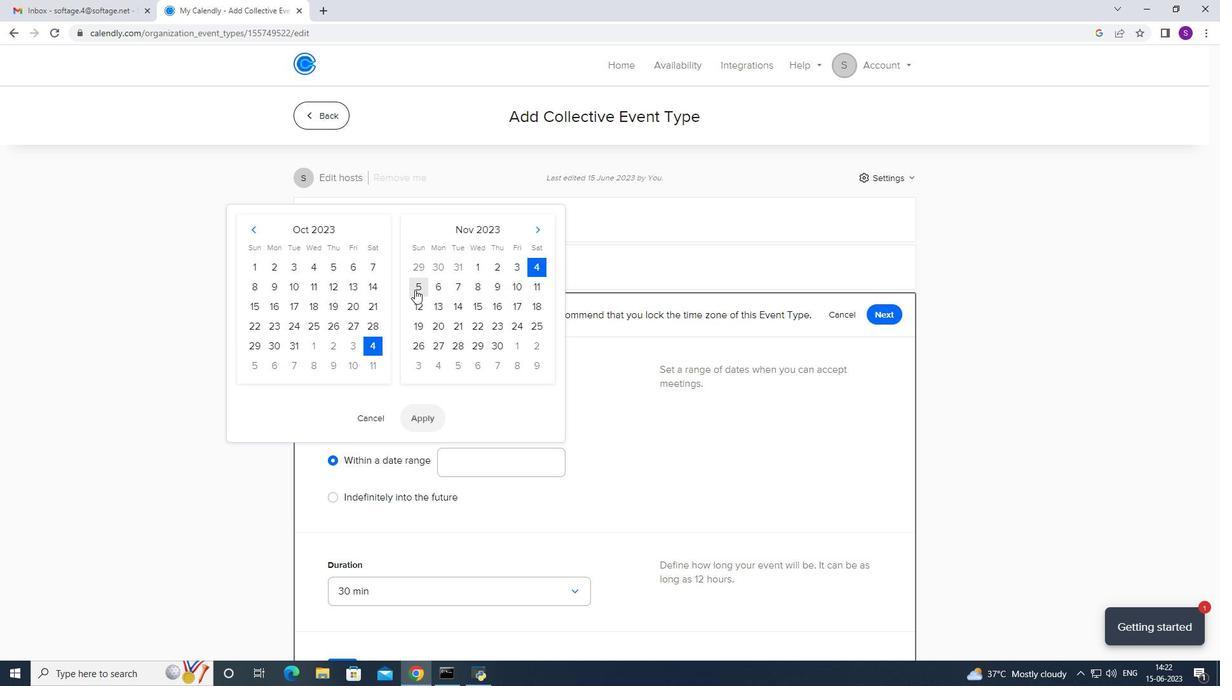 
Action: Mouse moved to (427, 409)
Screenshot: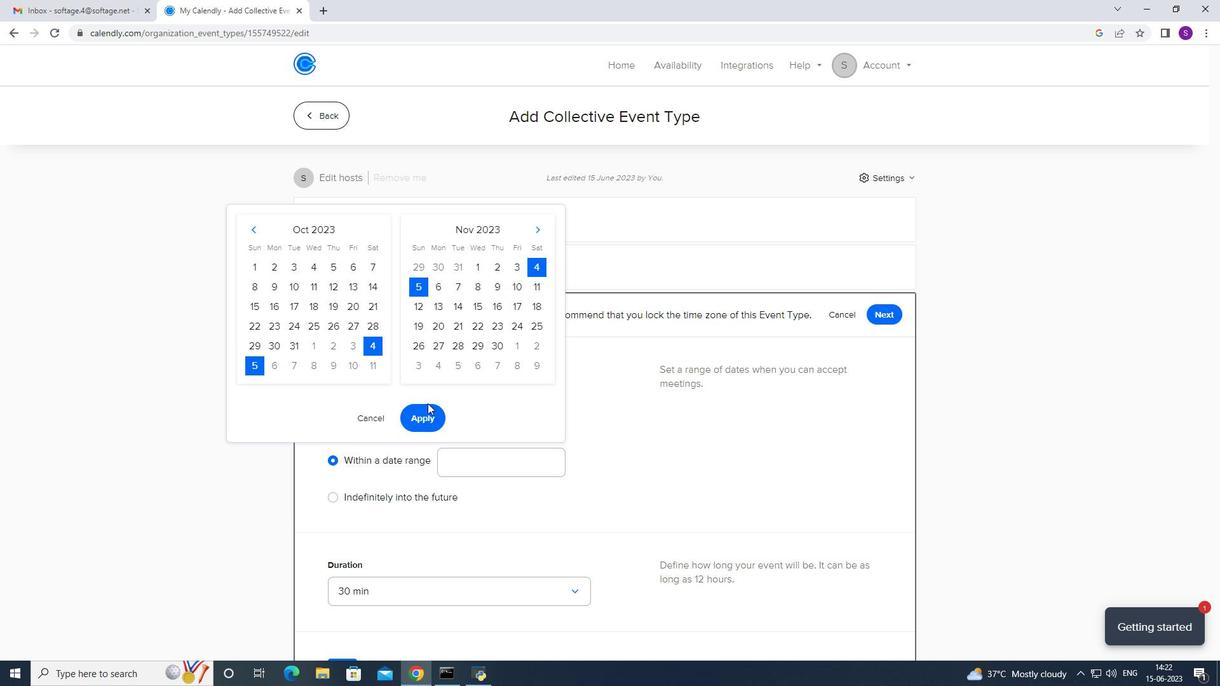 
Action: Mouse pressed left at (427, 409)
Screenshot: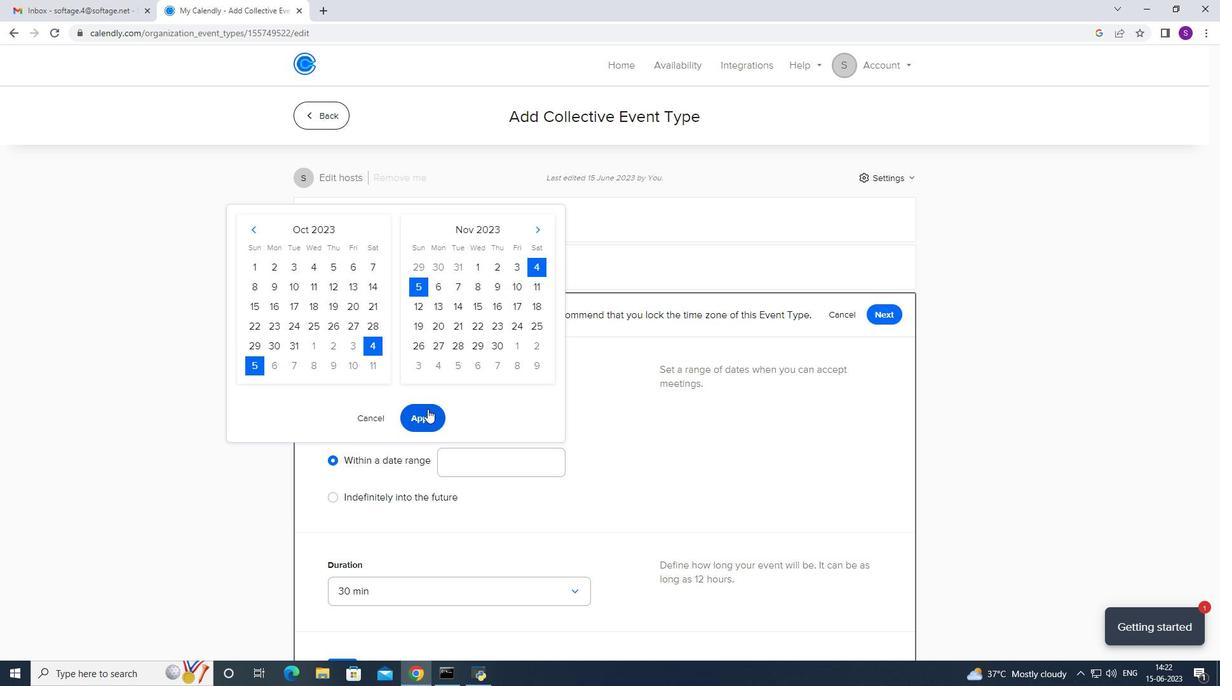 
Action: Mouse moved to (540, 358)
Screenshot: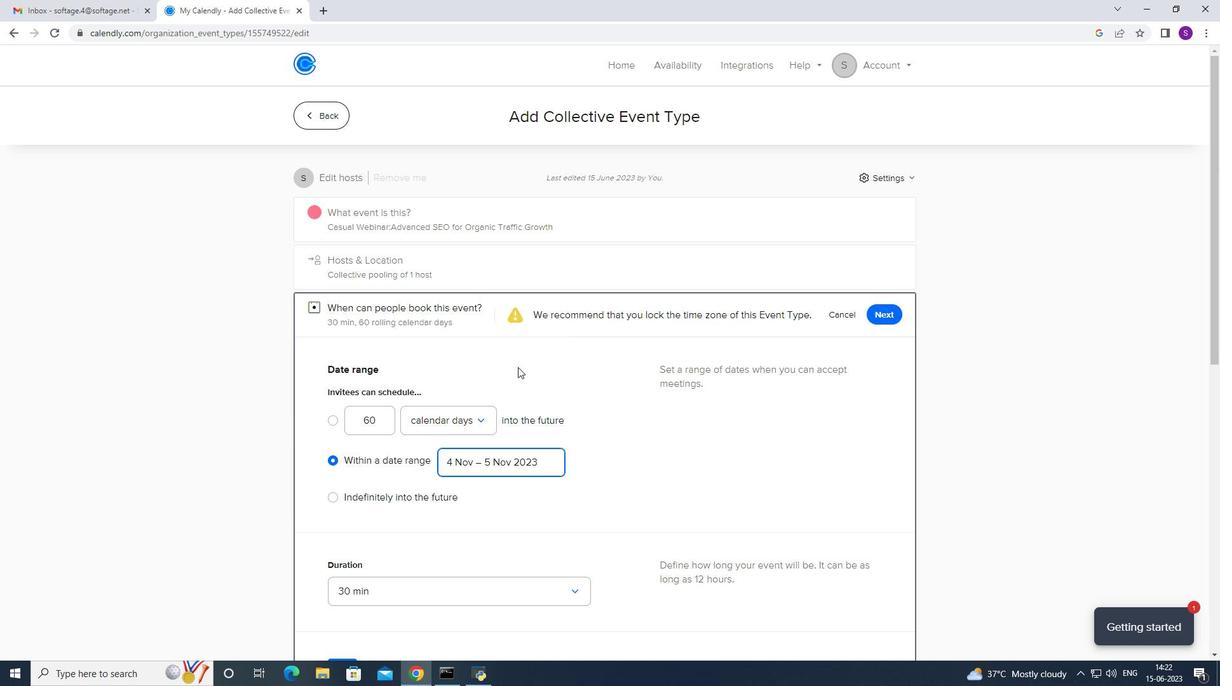 
Action: Mouse scrolled (540, 357) with delta (0, 0)
Screenshot: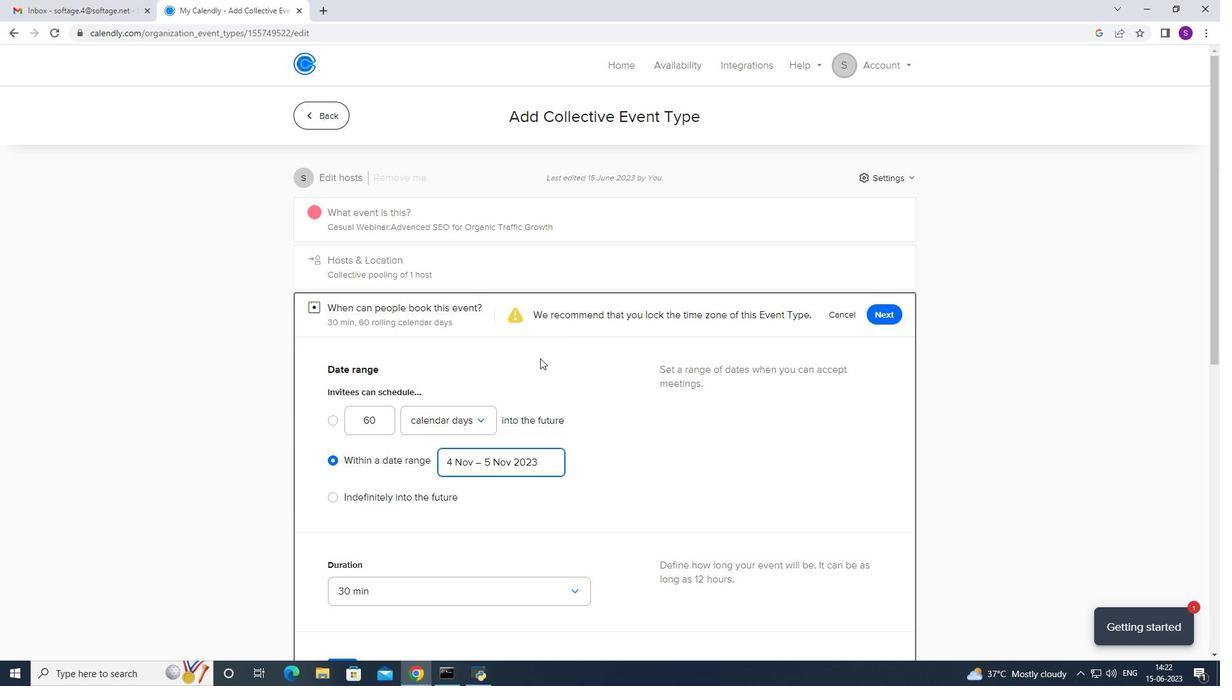 
Action: Mouse scrolled (540, 357) with delta (0, 0)
Screenshot: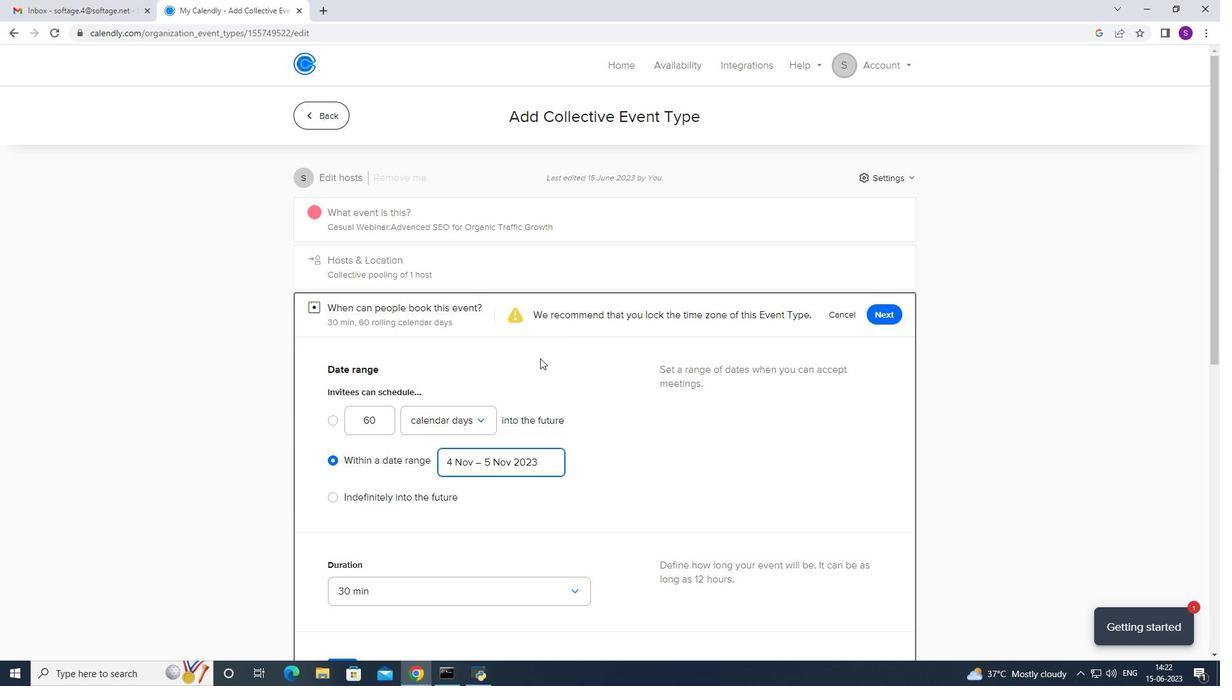 
Action: Mouse scrolled (540, 357) with delta (0, 0)
Screenshot: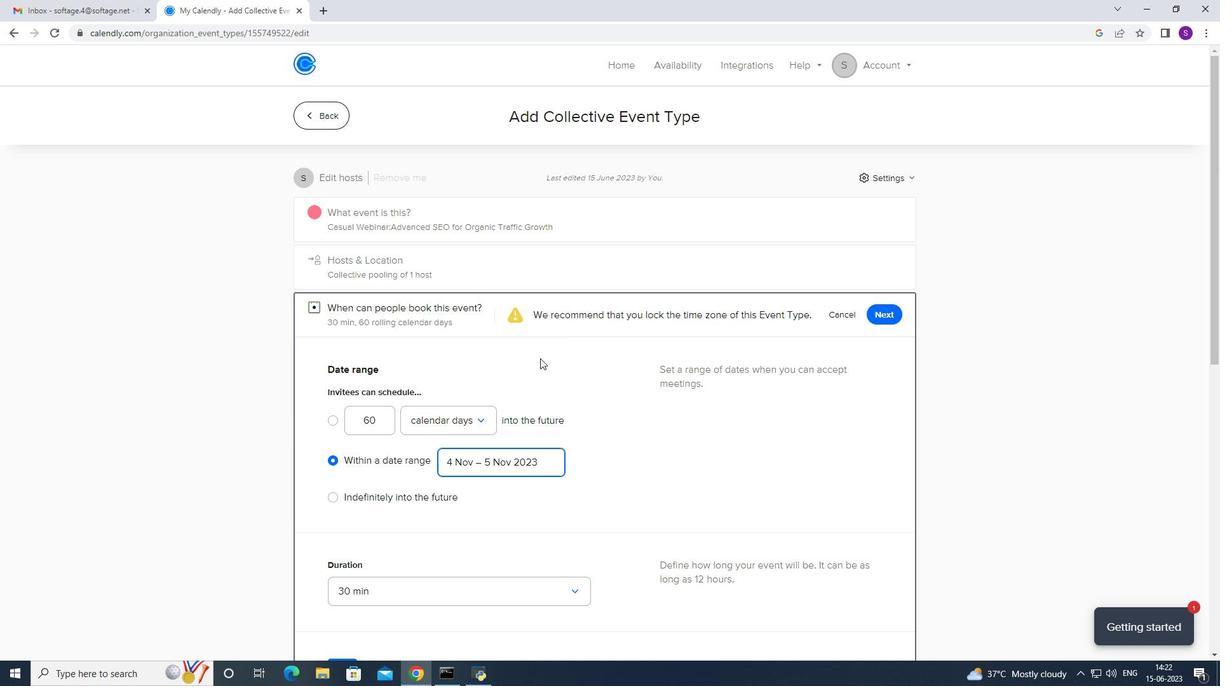 
Action: Mouse scrolled (540, 357) with delta (0, 0)
Screenshot: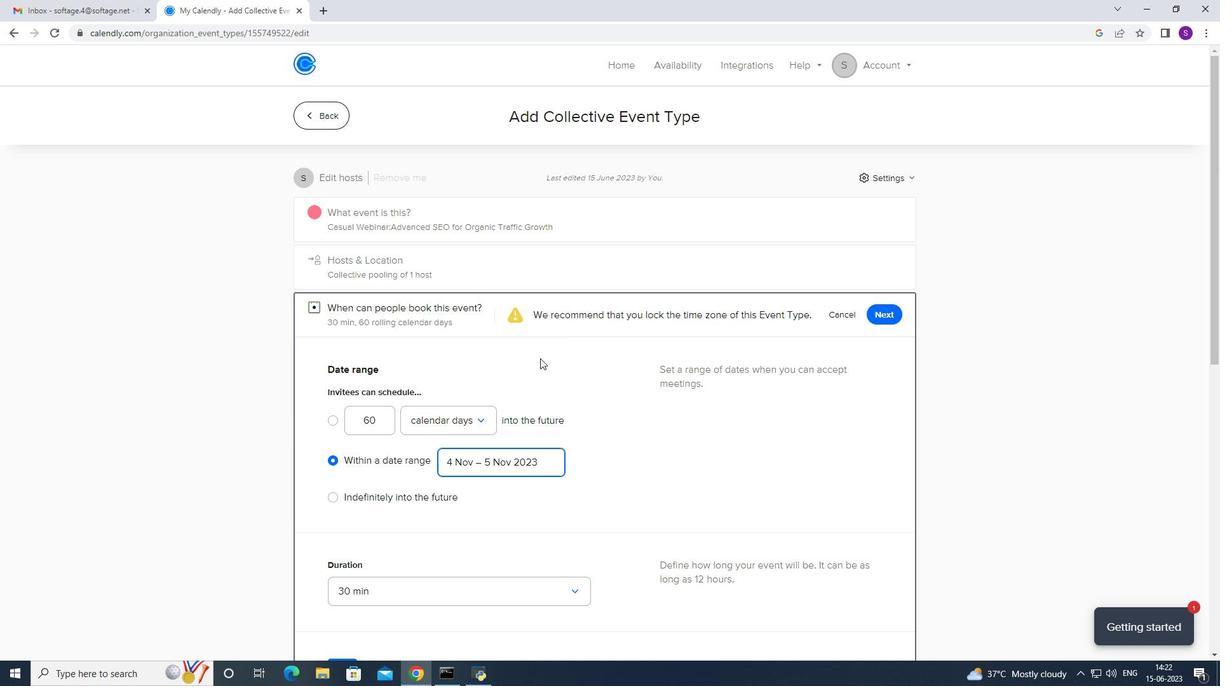 
Action: Mouse scrolled (540, 357) with delta (0, -1)
Screenshot: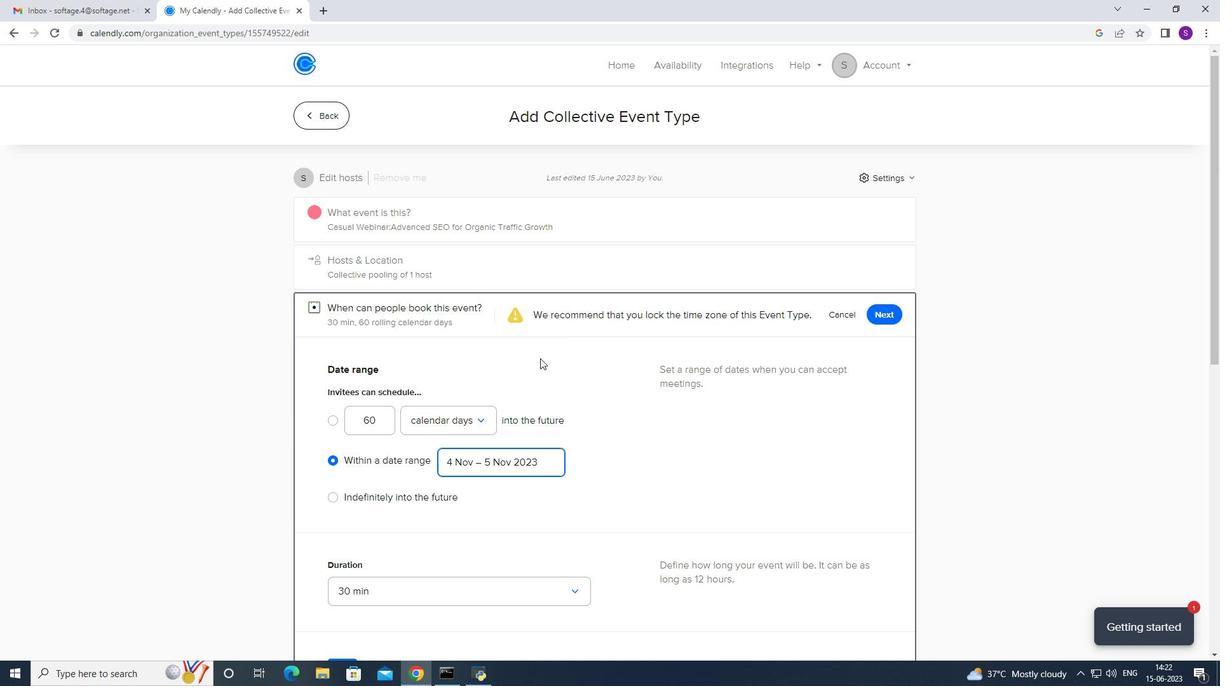 
Action: Mouse scrolled (540, 357) with delta (0, -1)
Screenshot: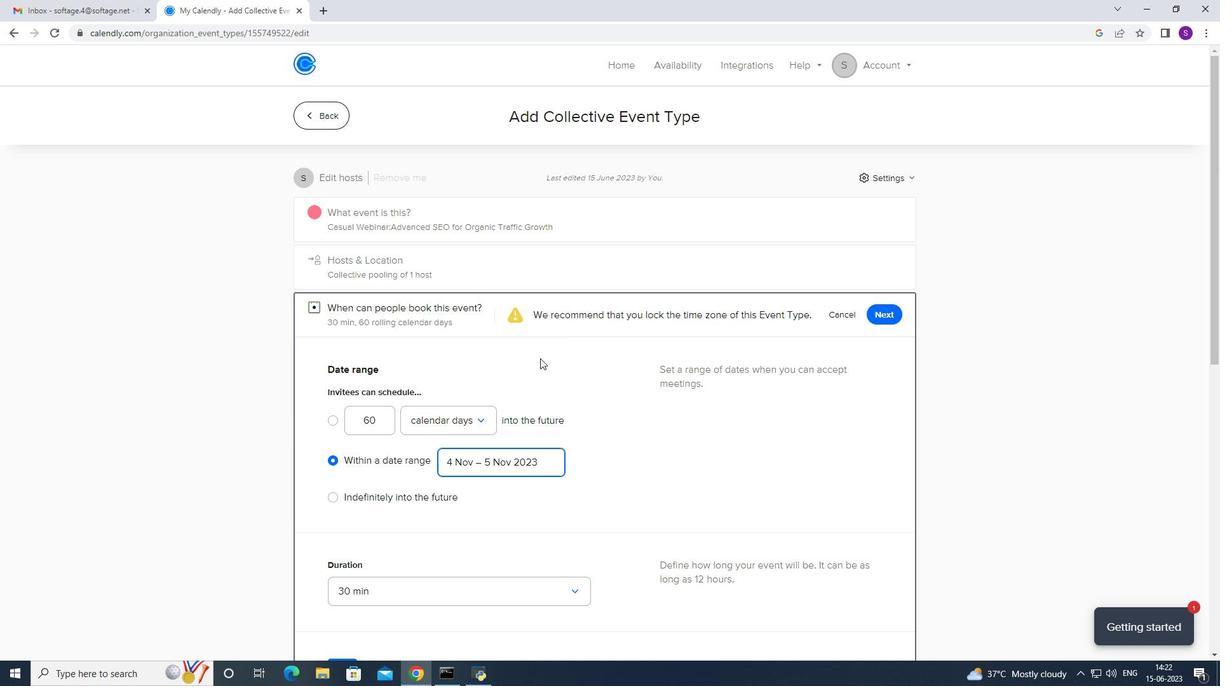 
Action: Mouse moved to (542, 352)
Screenshot: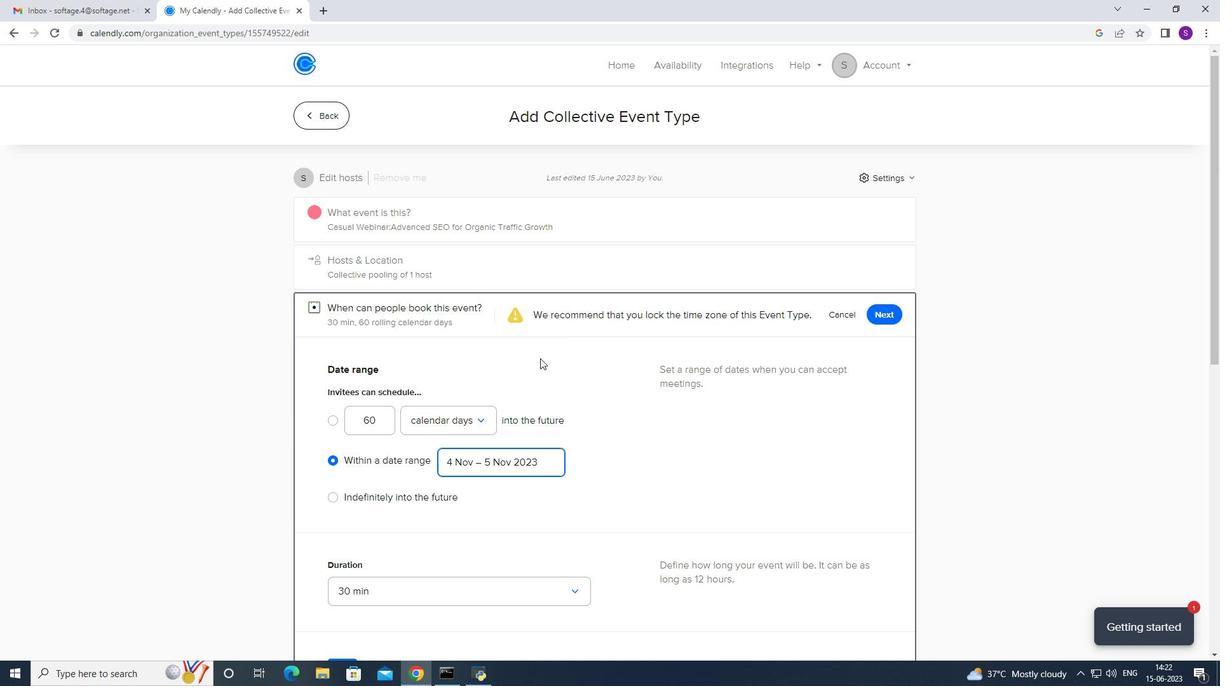 
Action: Mouse scrolled (541, 356) with delta (0, 0)
Screenshot: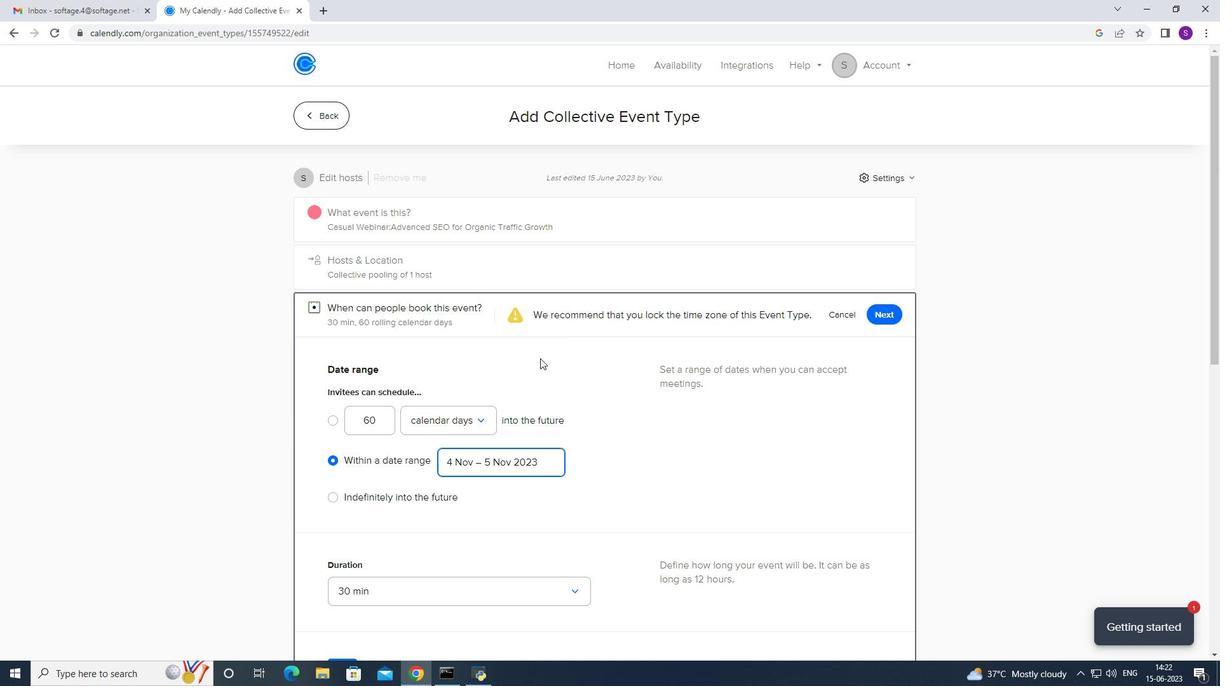 
Action: Mouse moved to (544, 351)
Screenshot: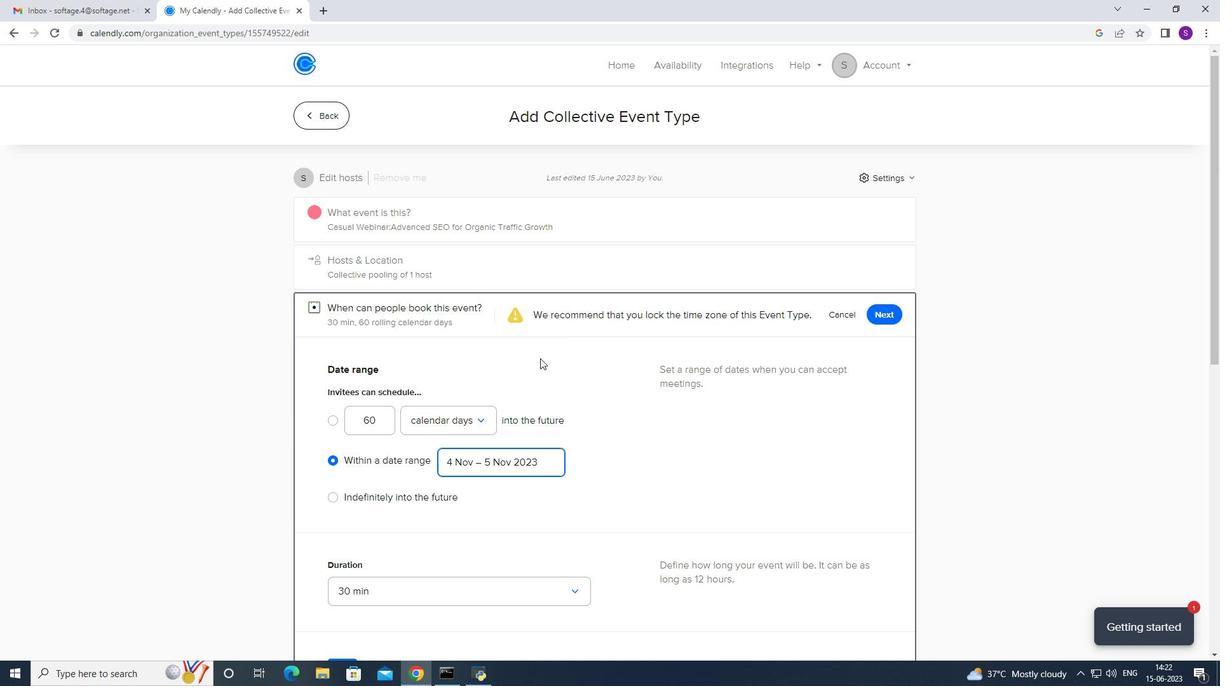 
Action: Mouse scrolled (542, 351) with delta (0, 0)
Screenshot: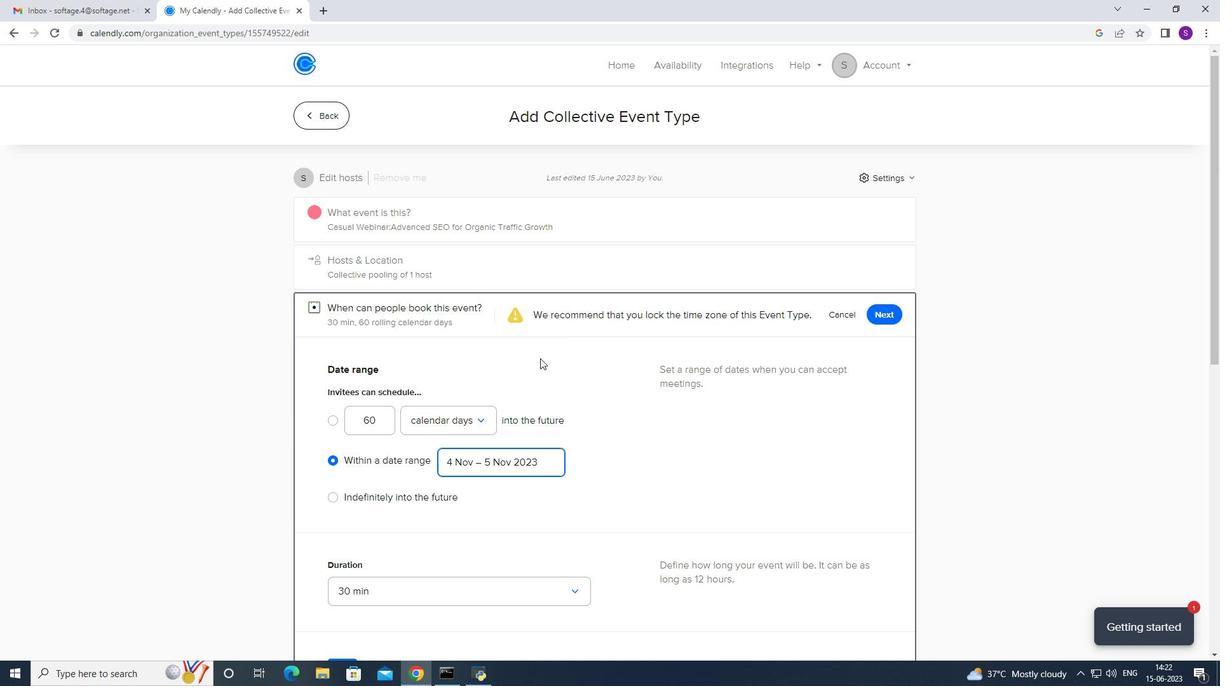
Action: Mouse moved to (549, 350)
Screenshot: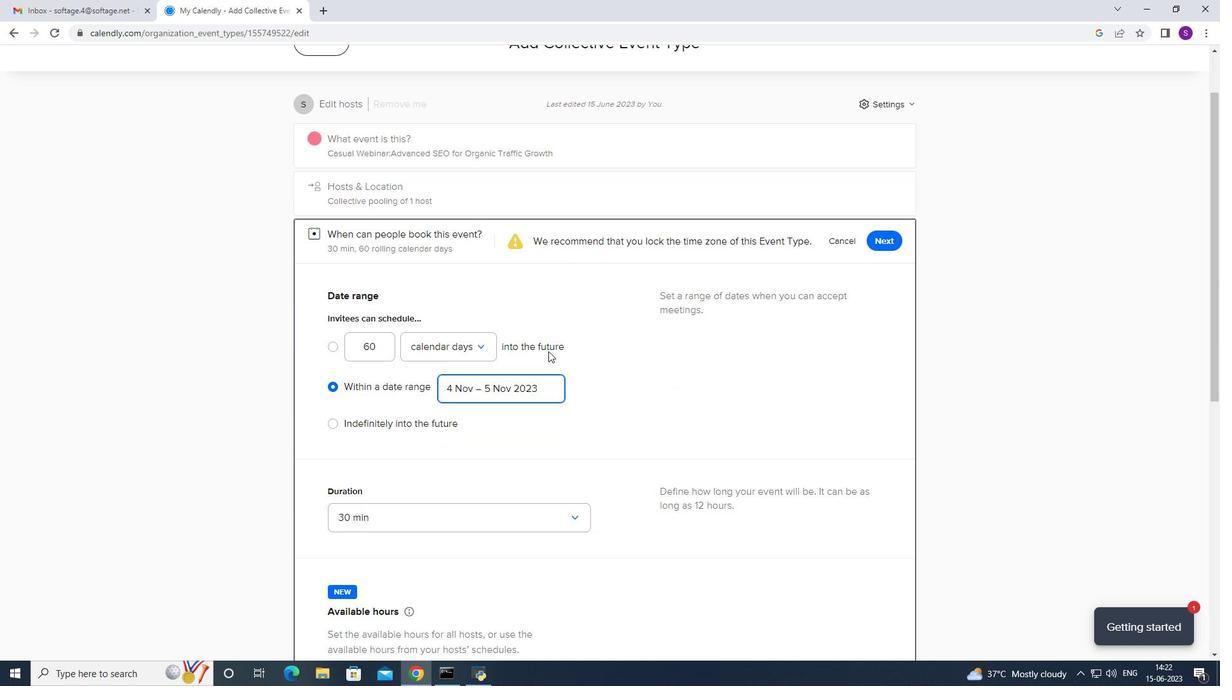 
Action: Mouse scrolled (549, 350) with delta (0, 0)
Screenshot: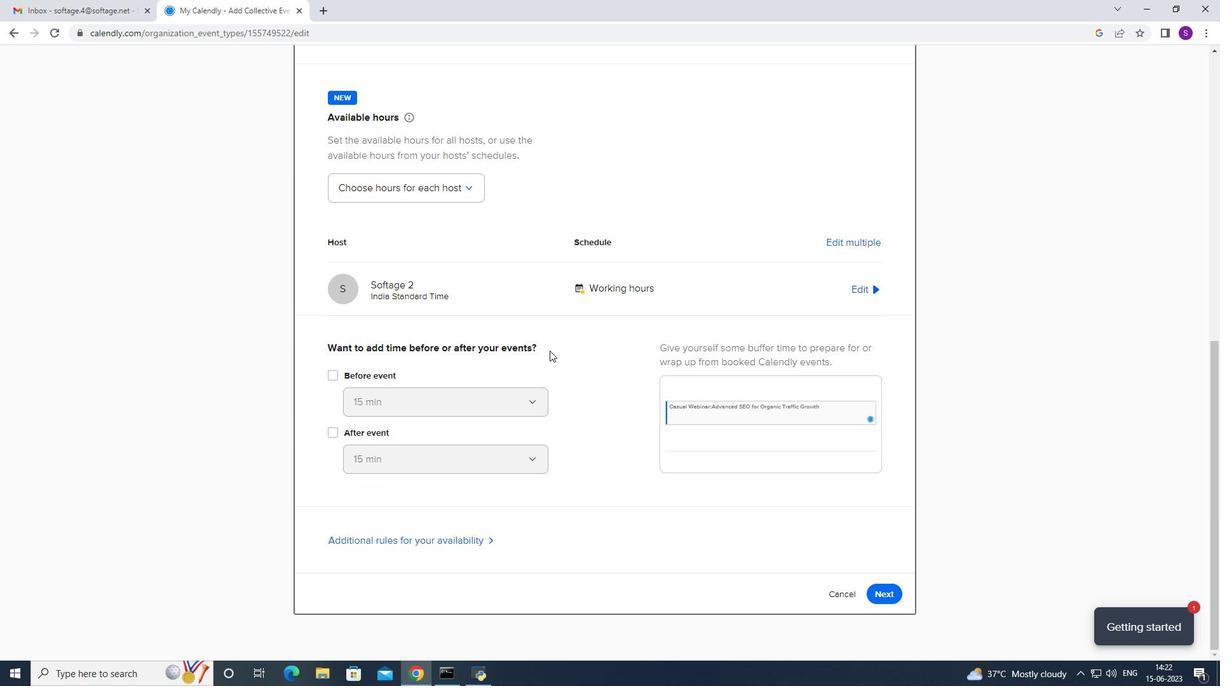 
Action: Mouse scrolled (549, 350) with delta (0, 0)
Screenshot: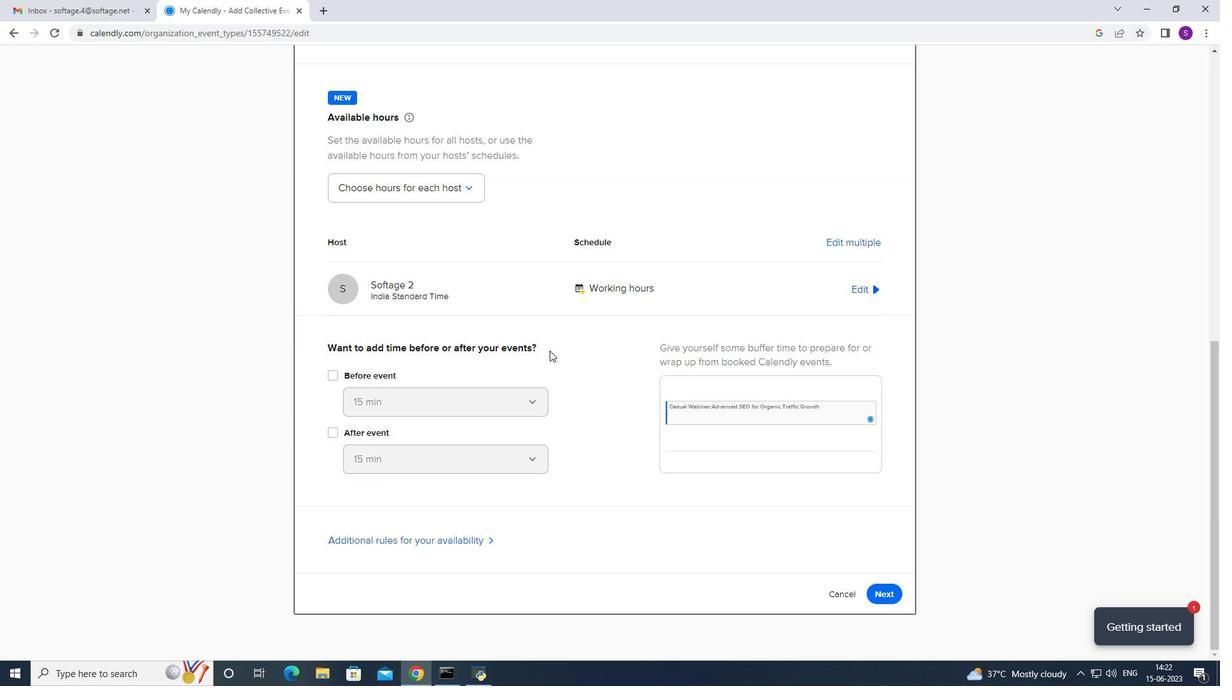 
Action: Mouse moved to (549, 351)
Screenshot: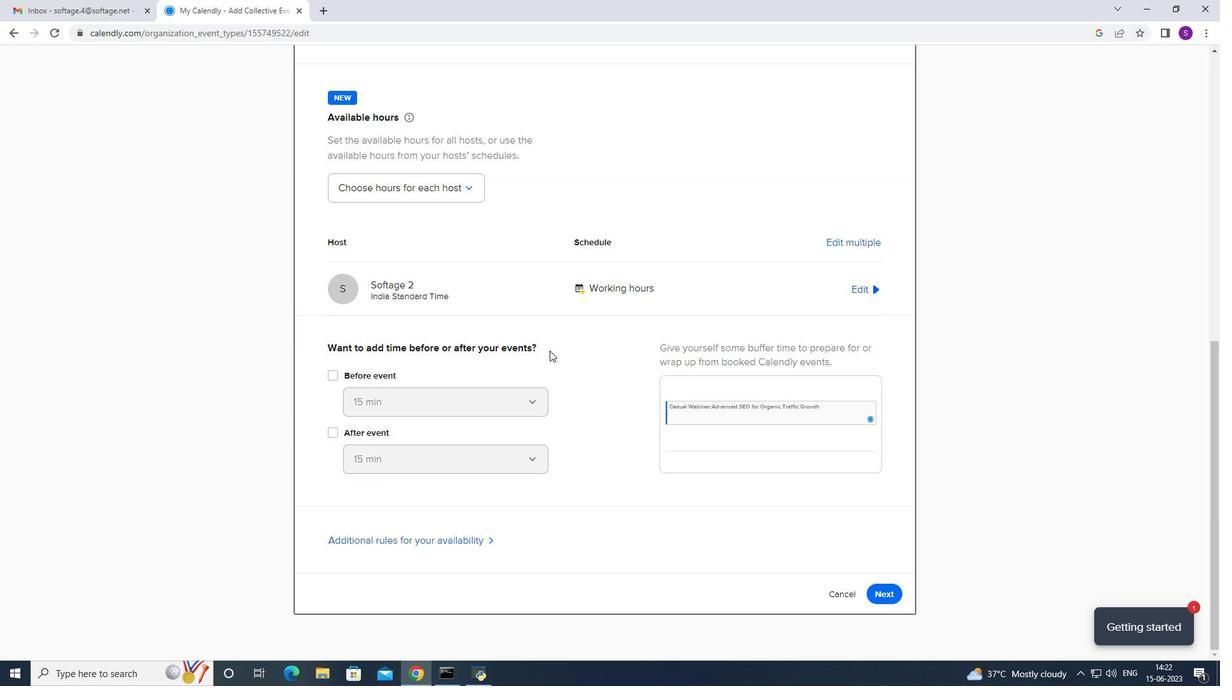 
Action: Mouse scrolled (549, 350) with delta (0, -1)
Screenshot: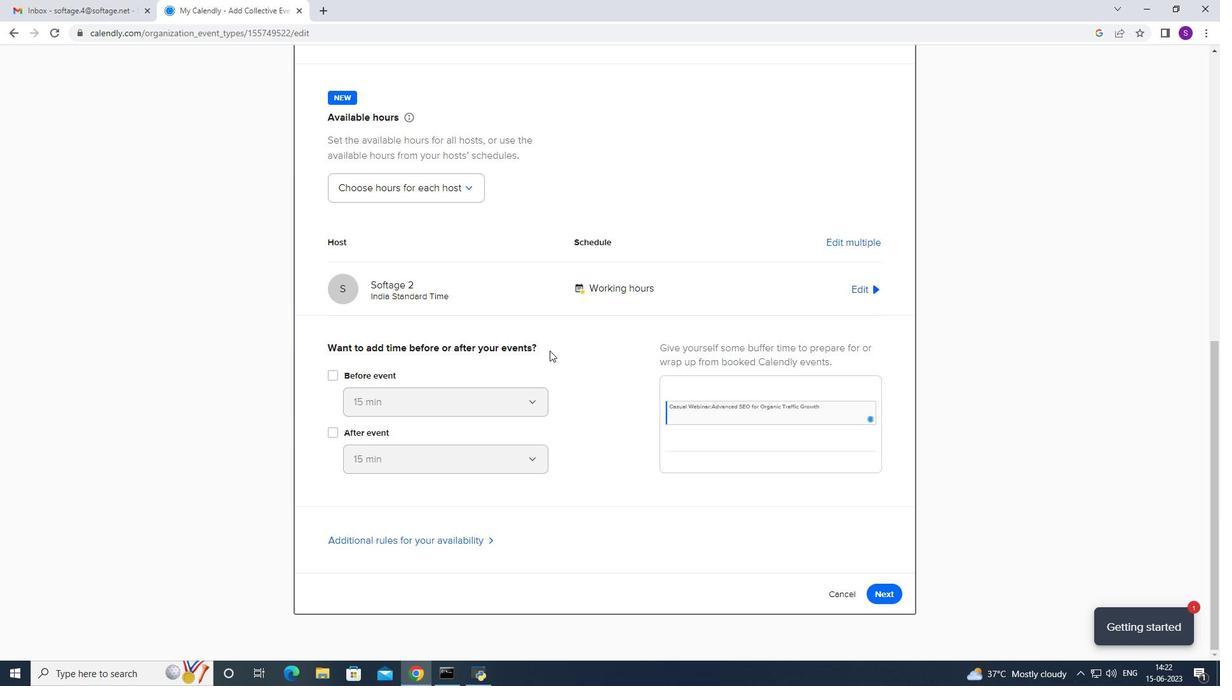 
Action: Mouse moved to (549, 351)
Screenshot: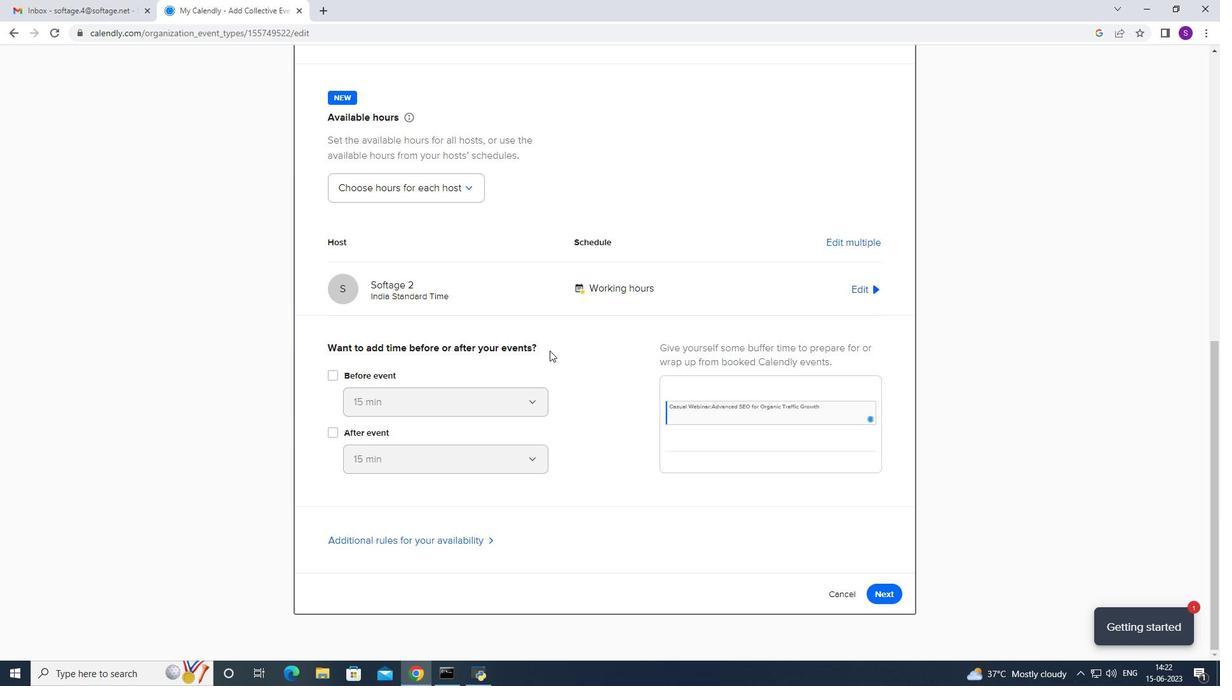 
Action: Mouse scrolled (549, 350) with delta (0, -1)
Screenshot: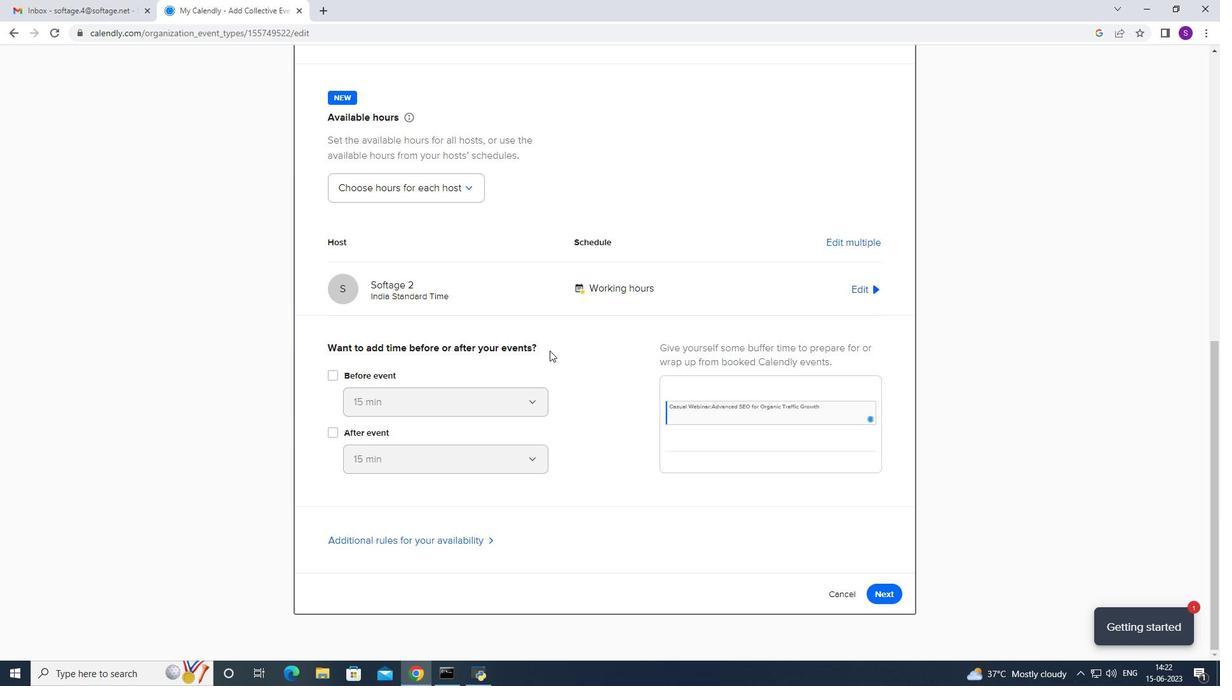 
Action: Mouse moved to (547, 348)
Screenshot: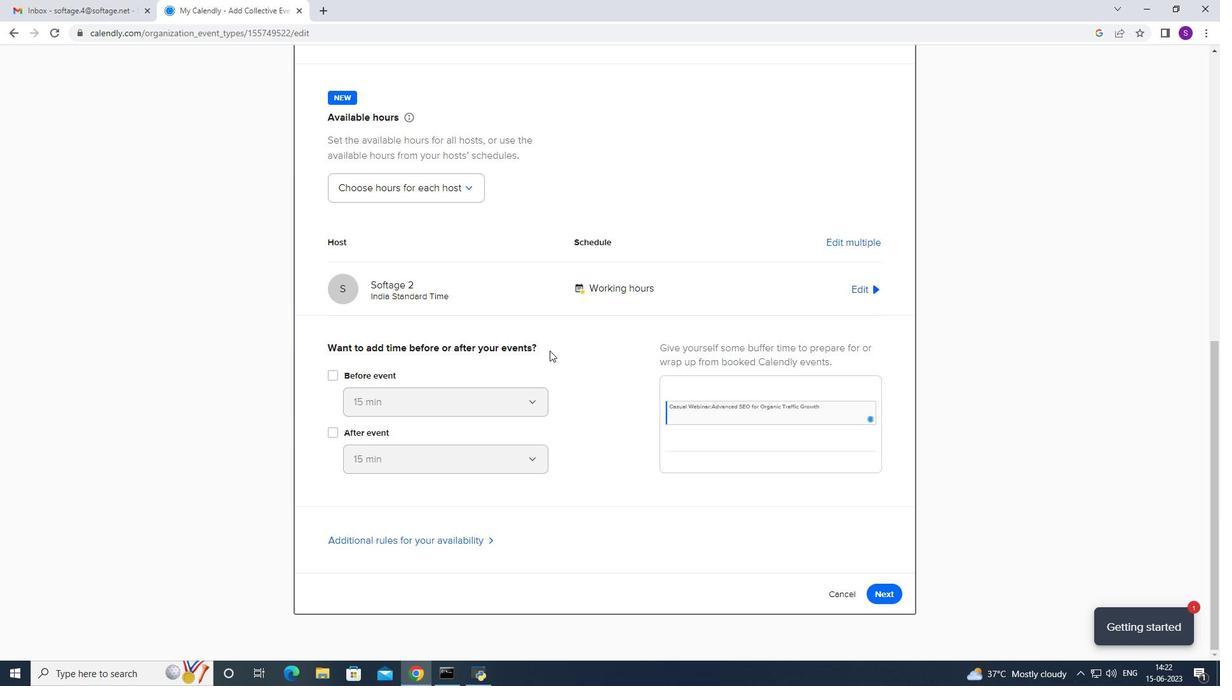 
Action: Mouse scrolled (548, 350) with delta (0, -1)
Screenshot: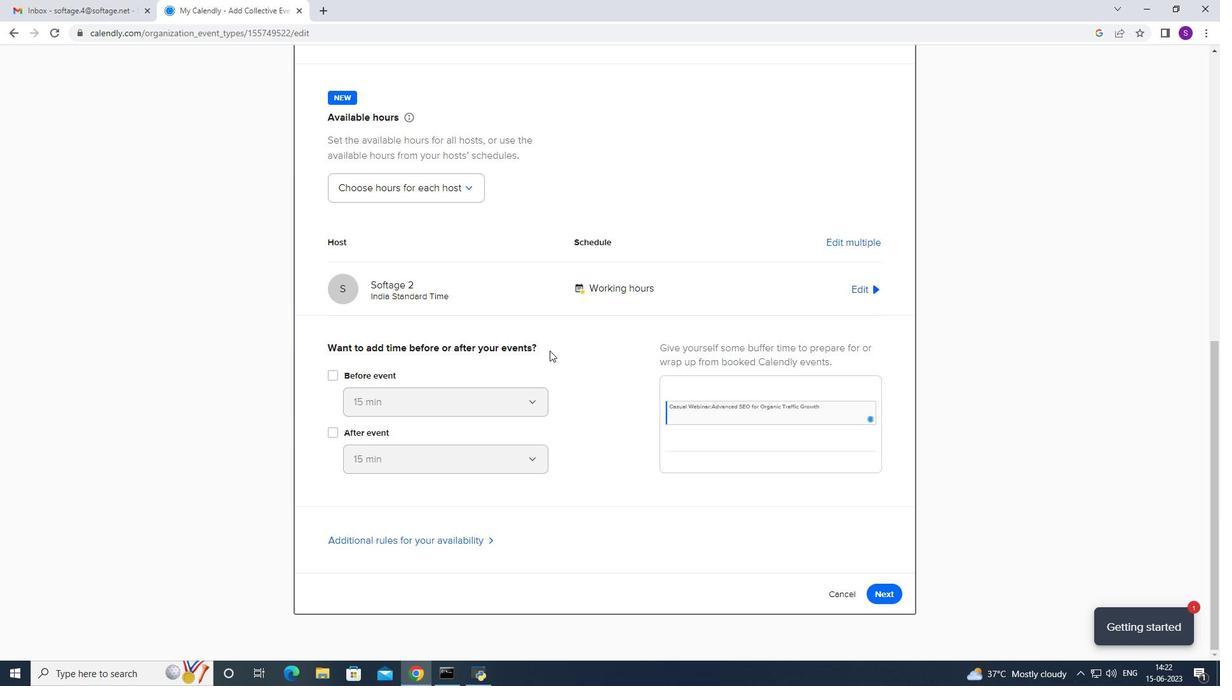 
Action: Mouse scrolled (547, 347) with delta (0, 0)
Screenshot: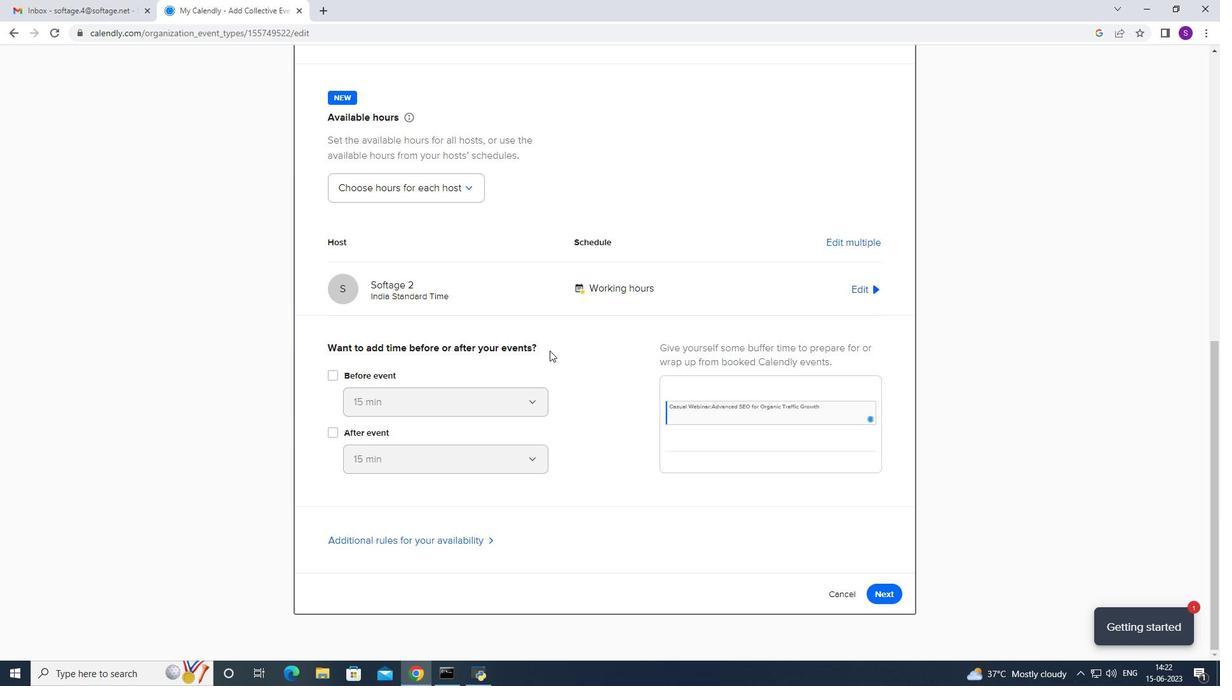
Action: Mouse scrolled (547, 347) with delta (0, 0)
Screenshot: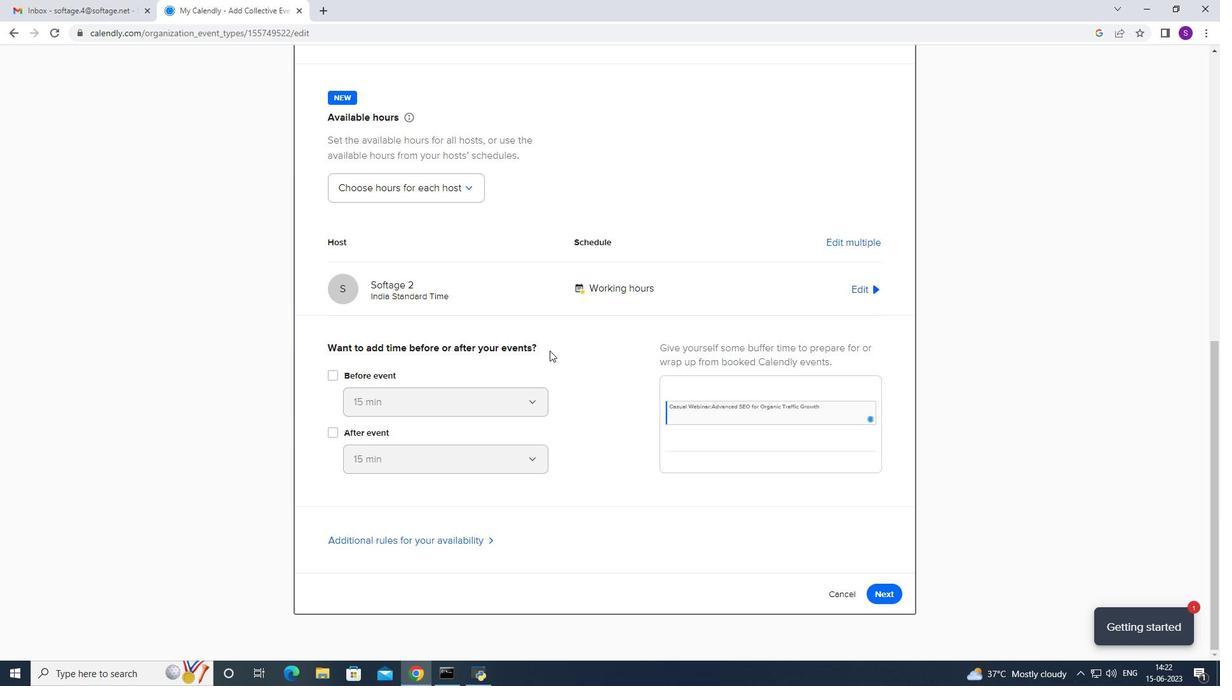 
Action: Mouse moved to (889, 588)
Screenshot: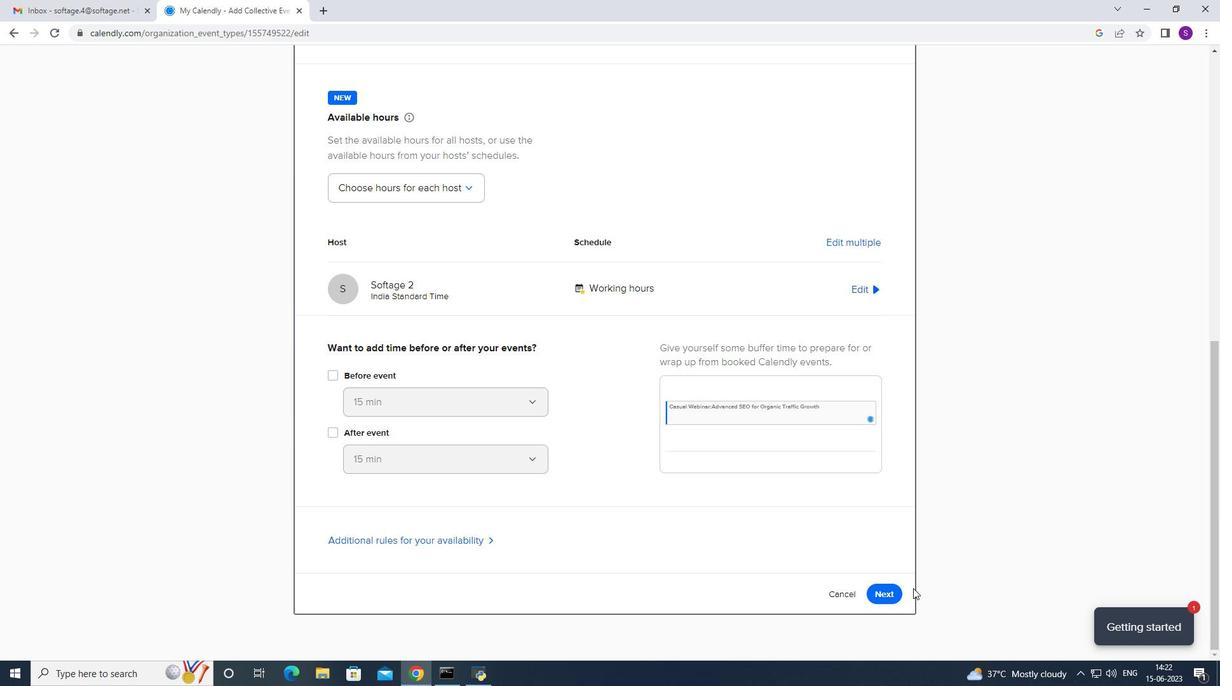 
Action: Mouse pressed left at (889, 588)
Screenshot: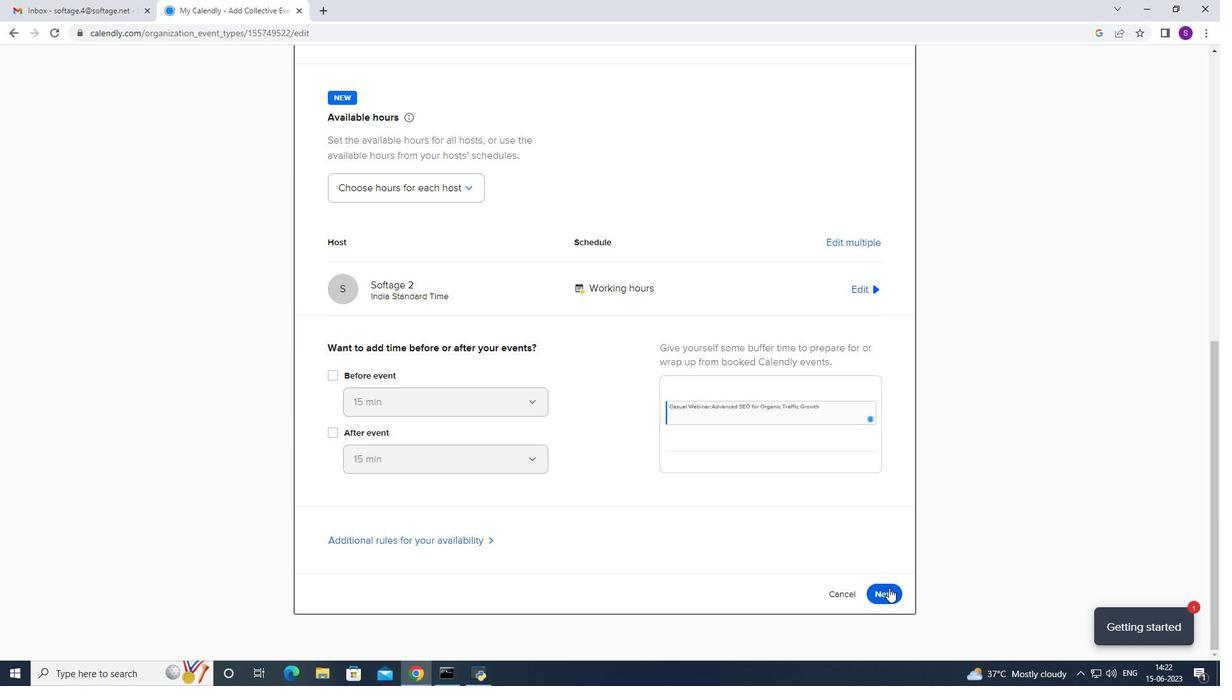 
Action: Mouse moved to (887, 127)
Screenshot: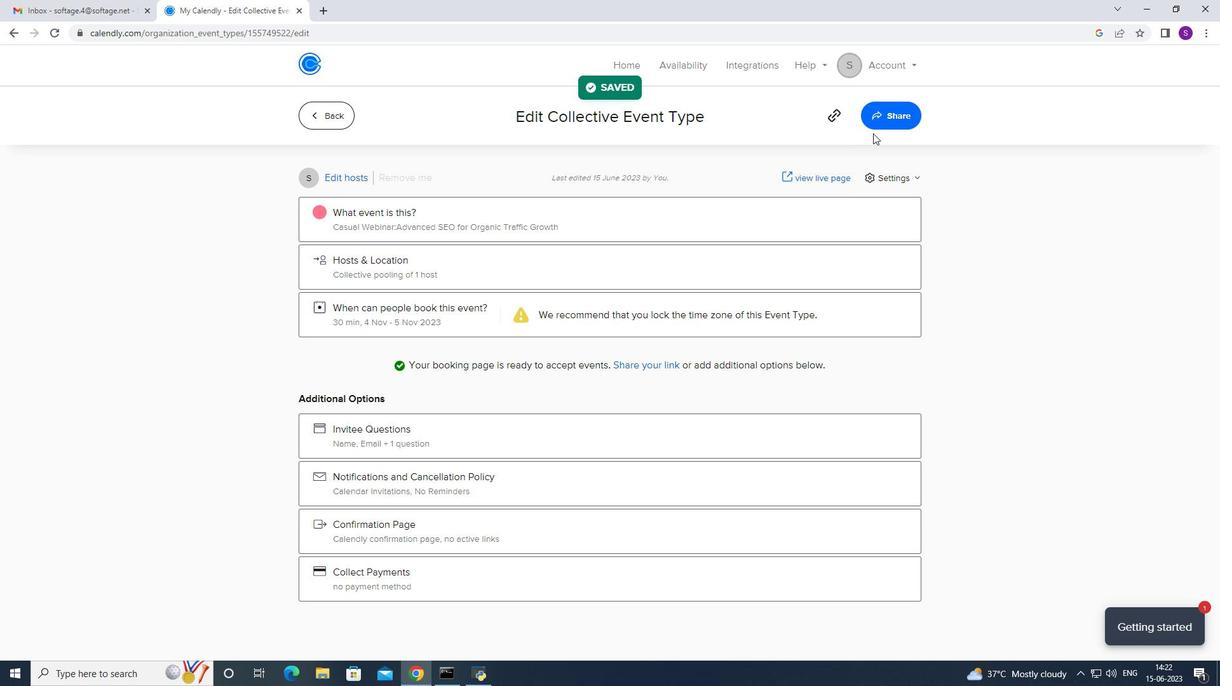 
Action: Mouse pressed left at (887, 127)
Screenshot: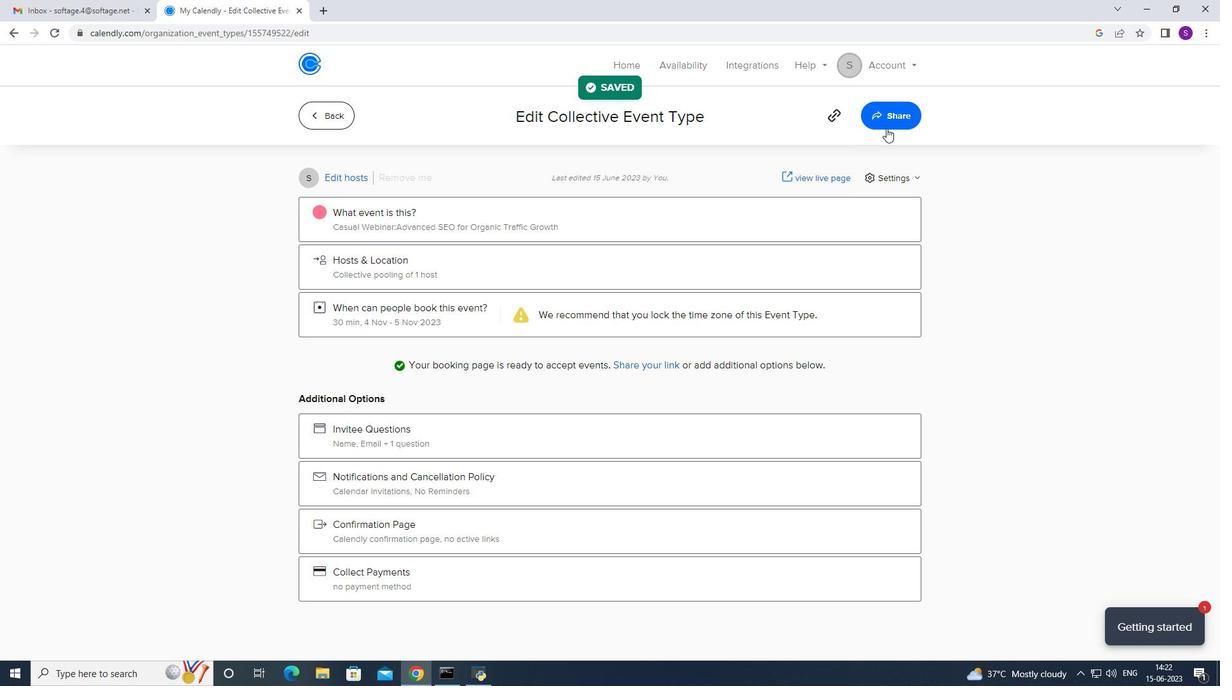 
Action: Mouse moved to (770, 239)
Screenshot: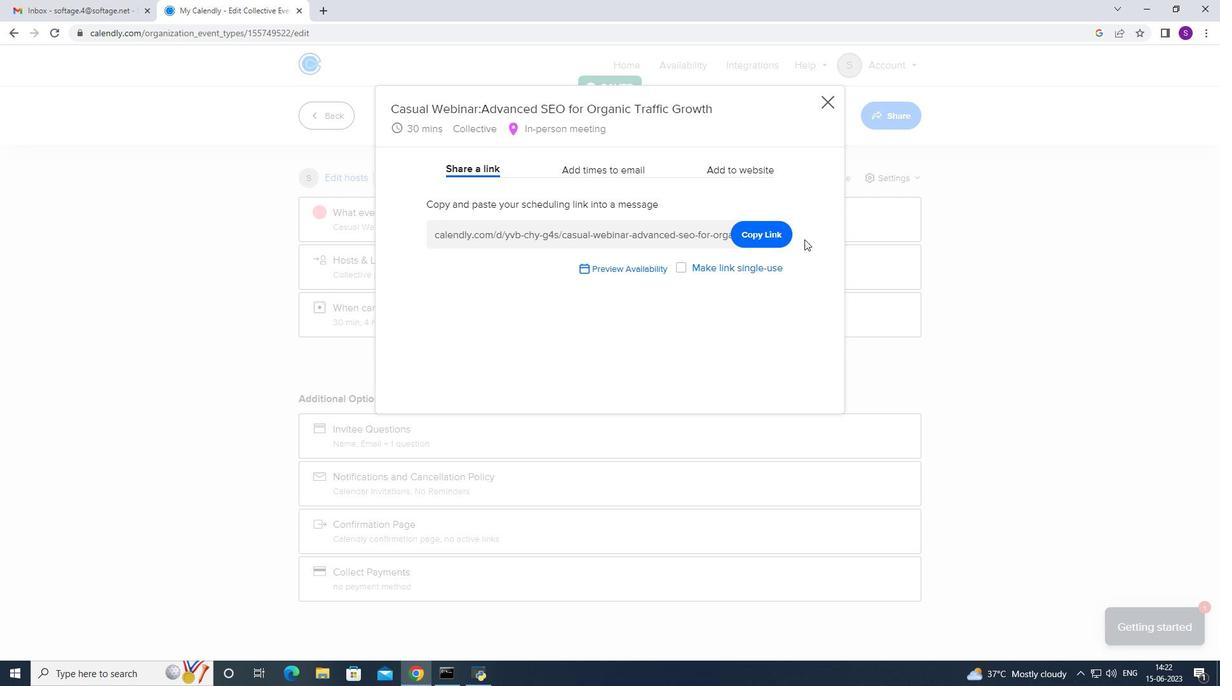 
Action: Mouse pressed left at (770, 239)
Screenshot: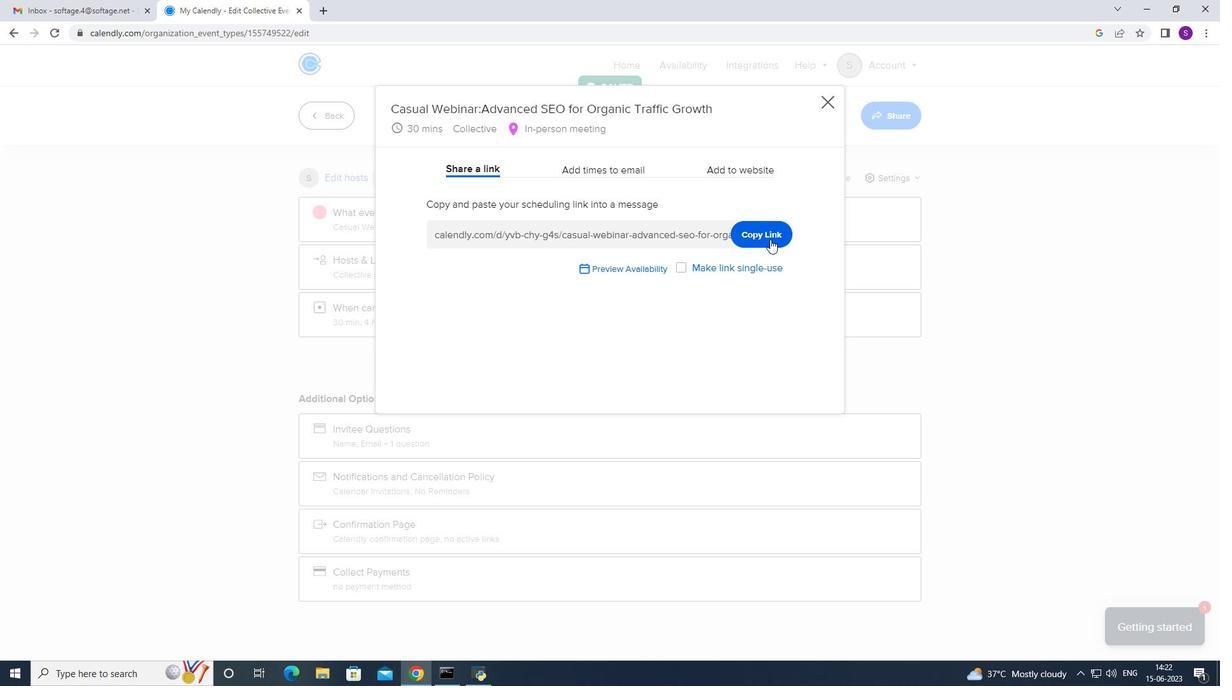 
Action: Mouse moved to (115, 15)
Screenshot: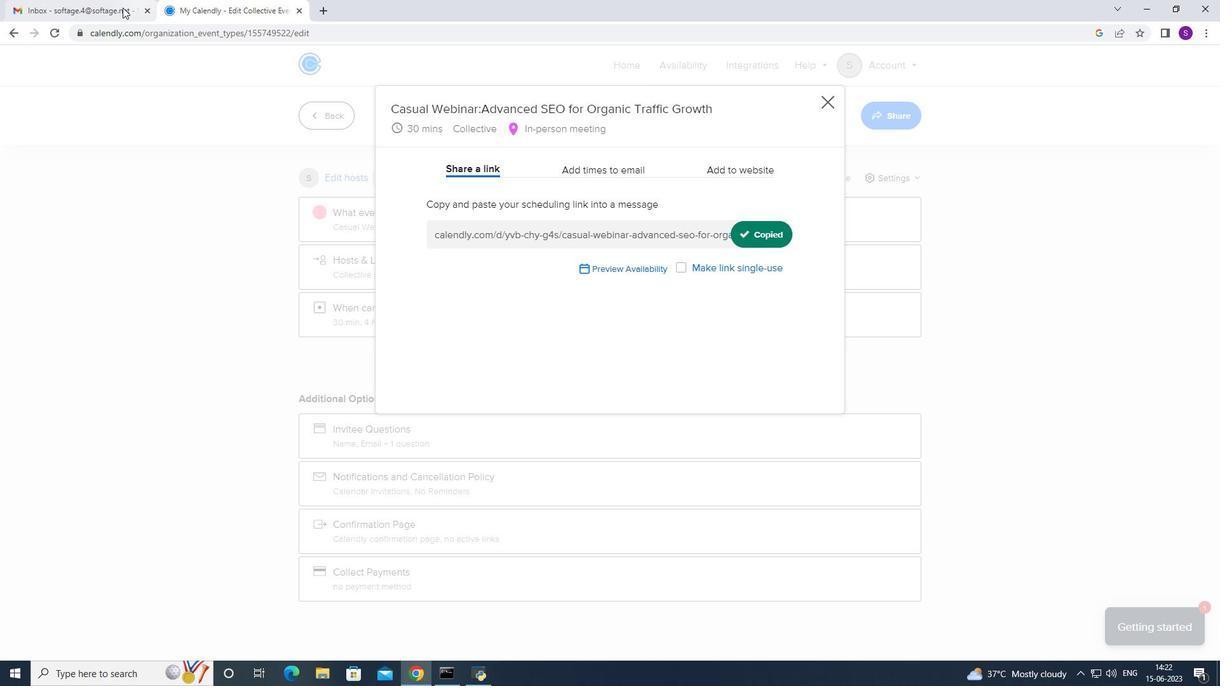 
Action: Mouse pressed left at (115, 15)
Screenshot: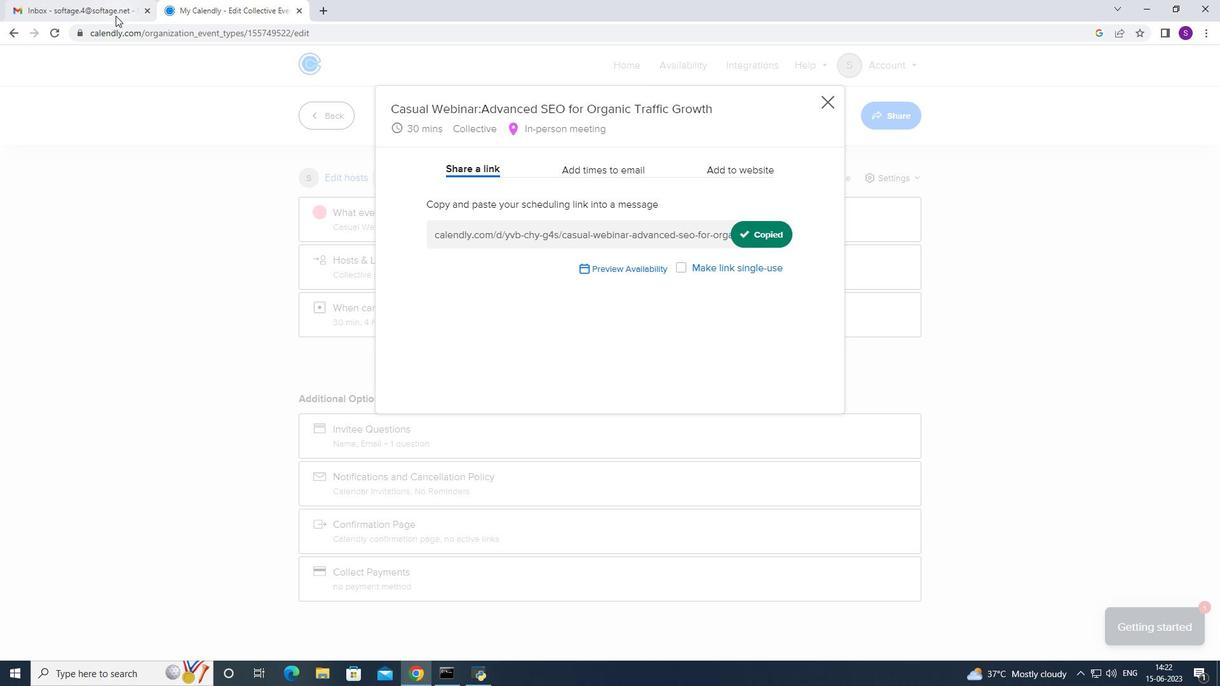 
Action: Mouse moved to (92, 115)
Screenshot: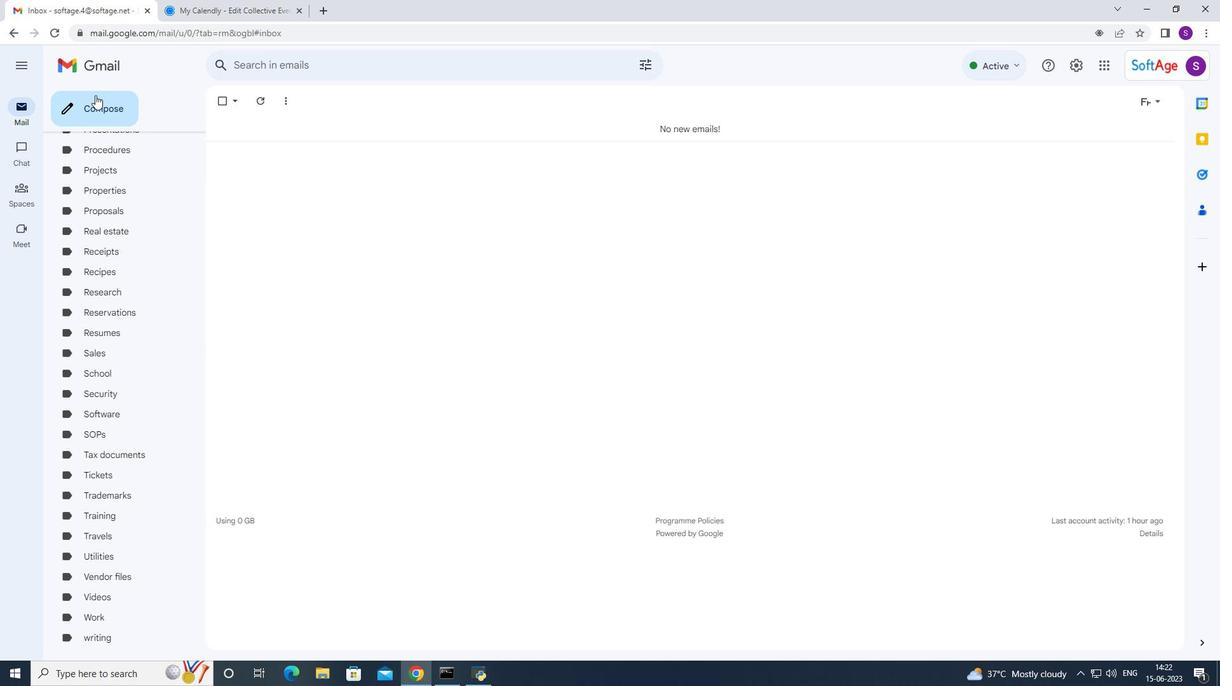 
Action: Mouse pressed left at (92, 115)
Screenshot: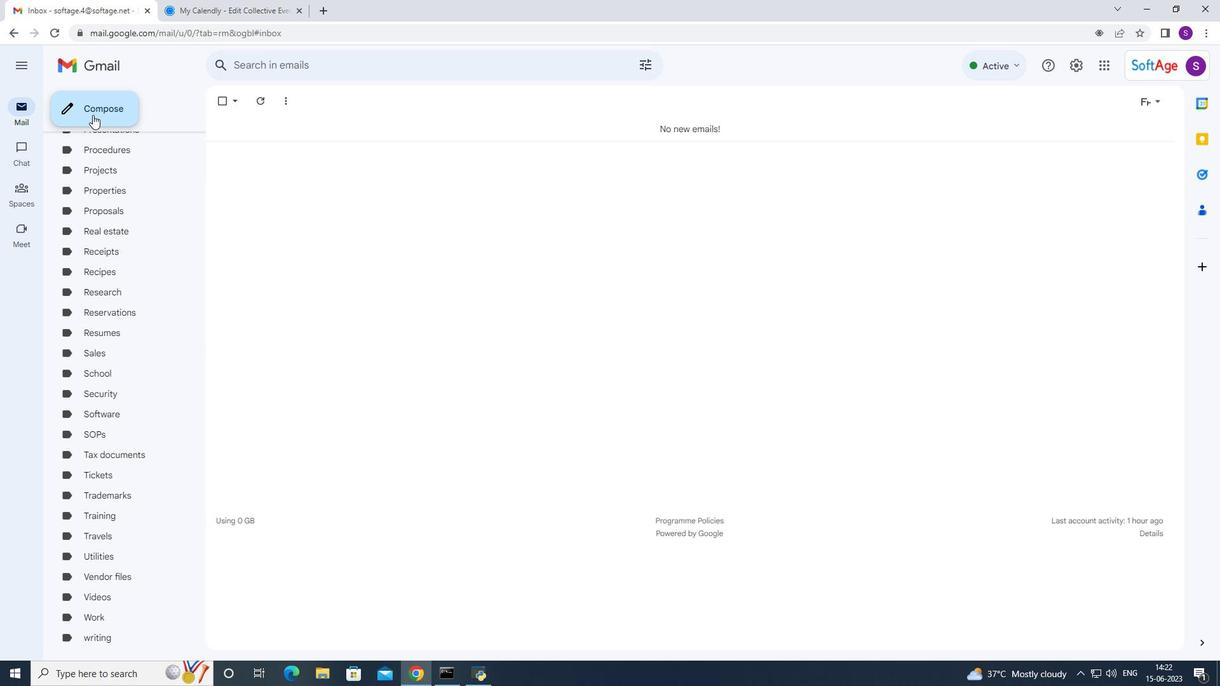 
Action: Mouse moved to (833, 409)
Screenshot: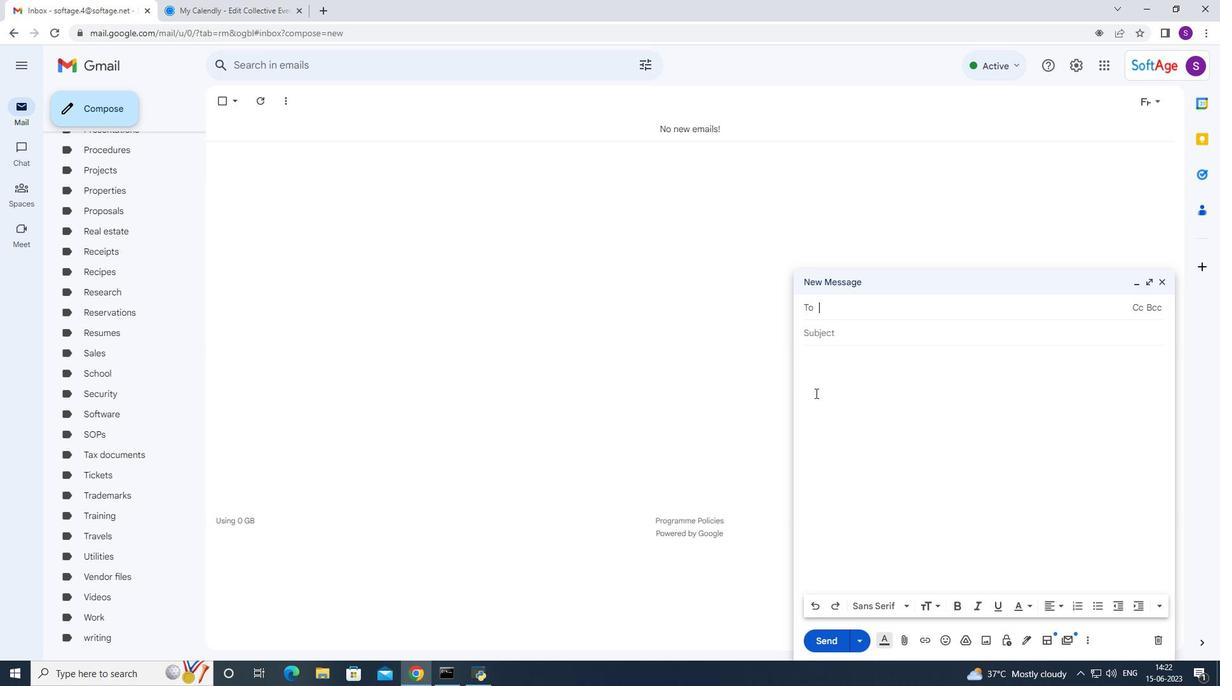 
Action: Mouse pressed right at (833, 409)
Screenshot: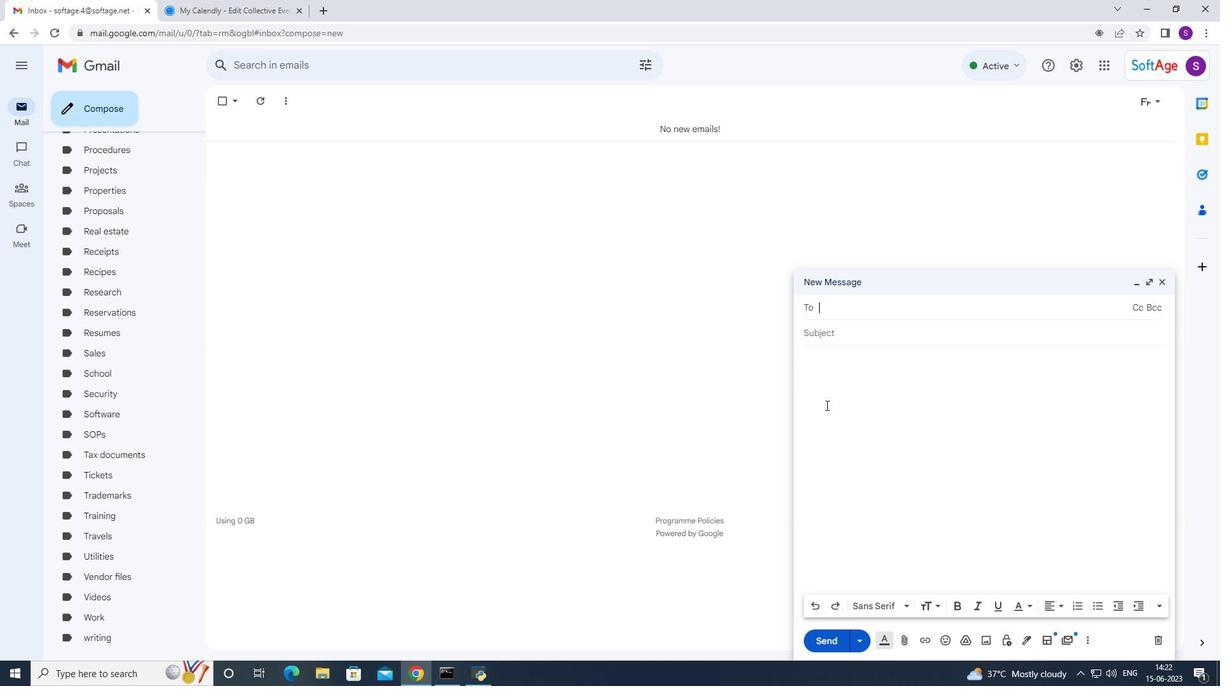 
Action: Mouse moved to (878, 512)
Screenshot: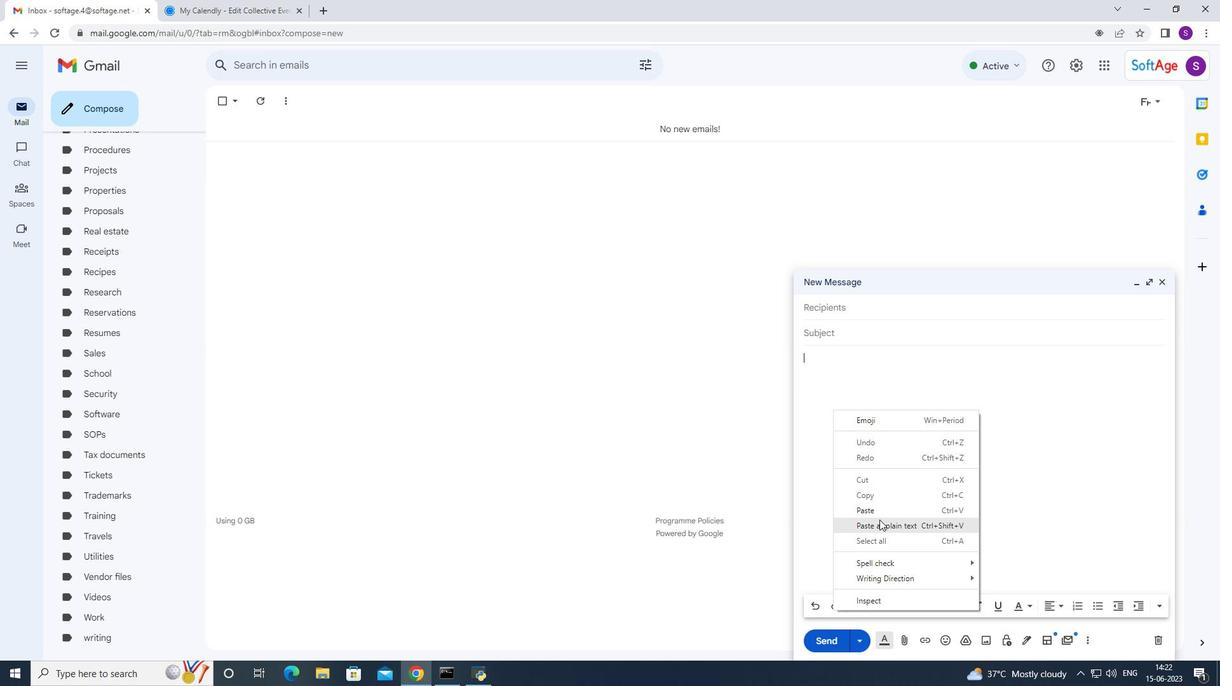 
Action: Mouse pressed left at (878, 512)
Screenshot: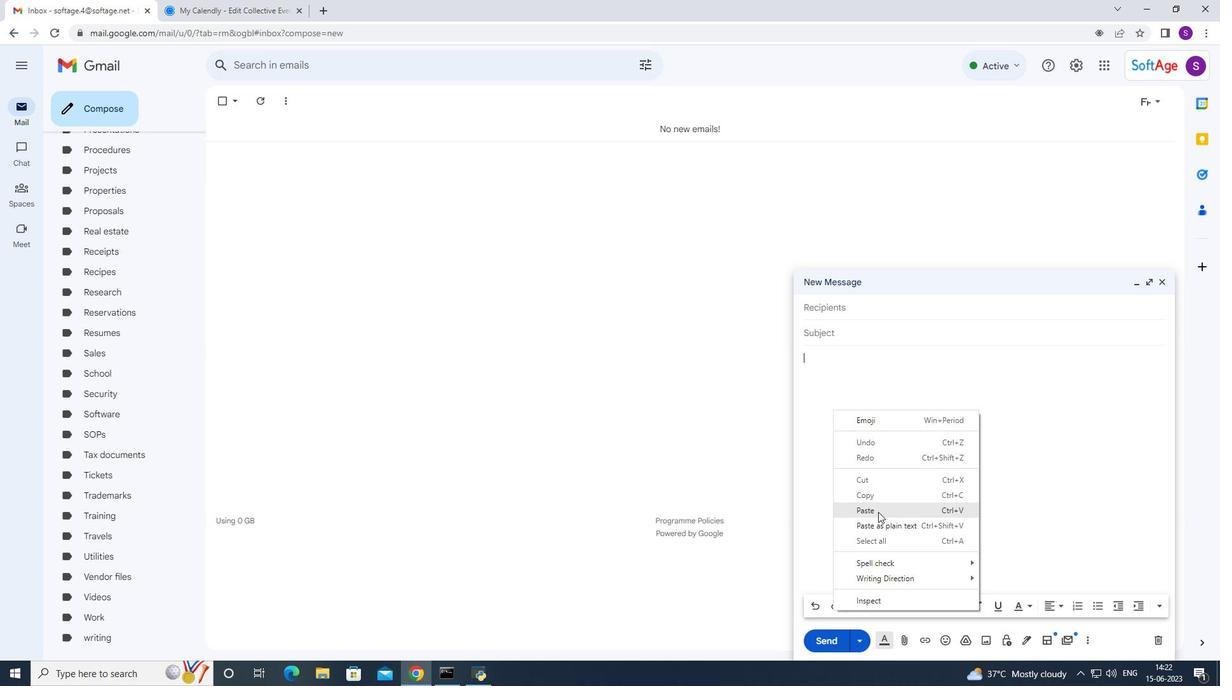 
Action: Mouse moved to (910, 301)
Screenshot: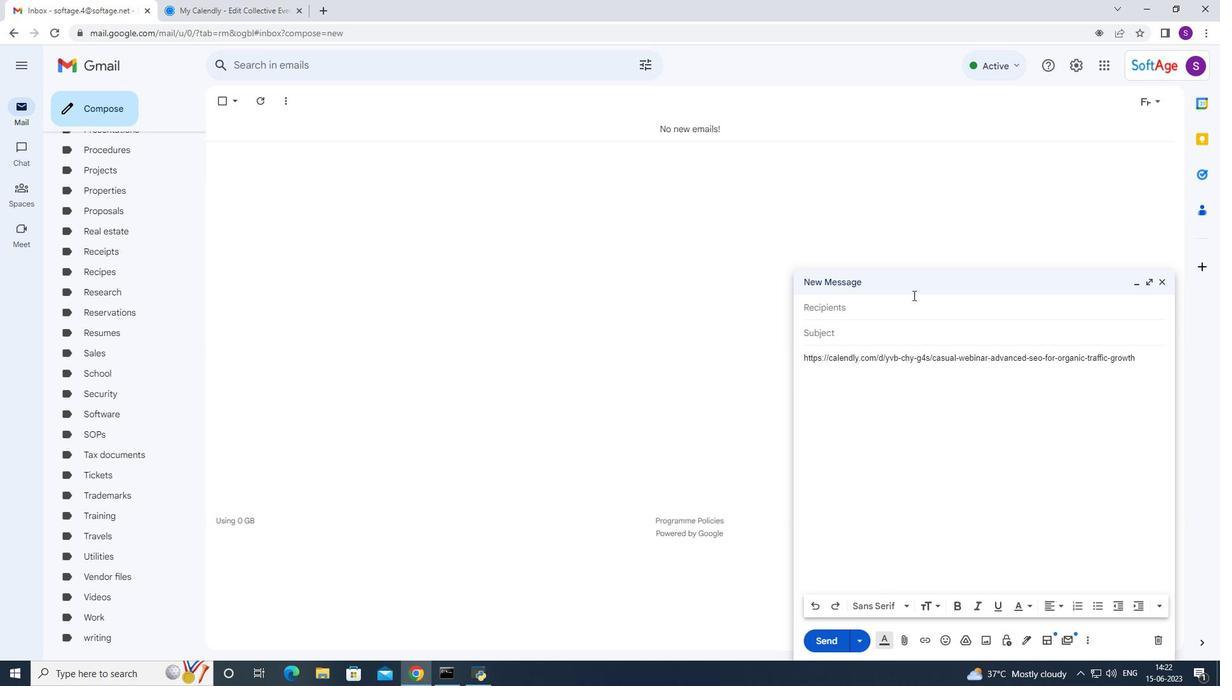 
Action: Mouse pressed left at (910, 301)
Screenshot: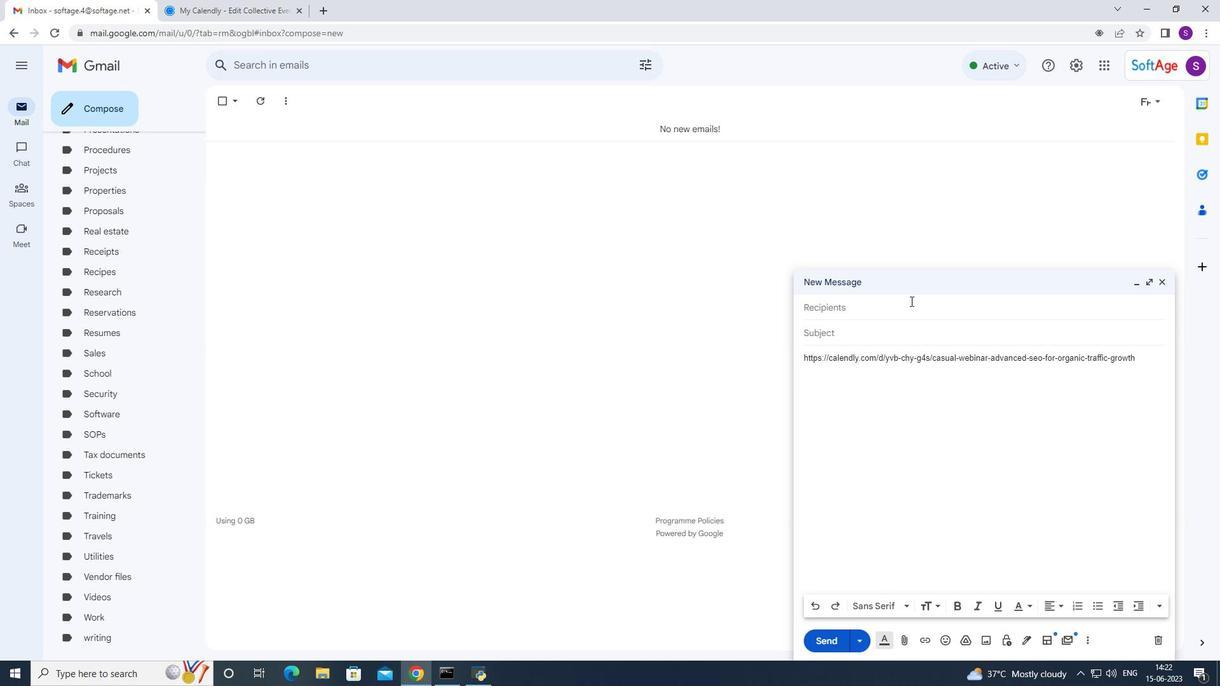 
Action: Key pressed soft
Screenshot: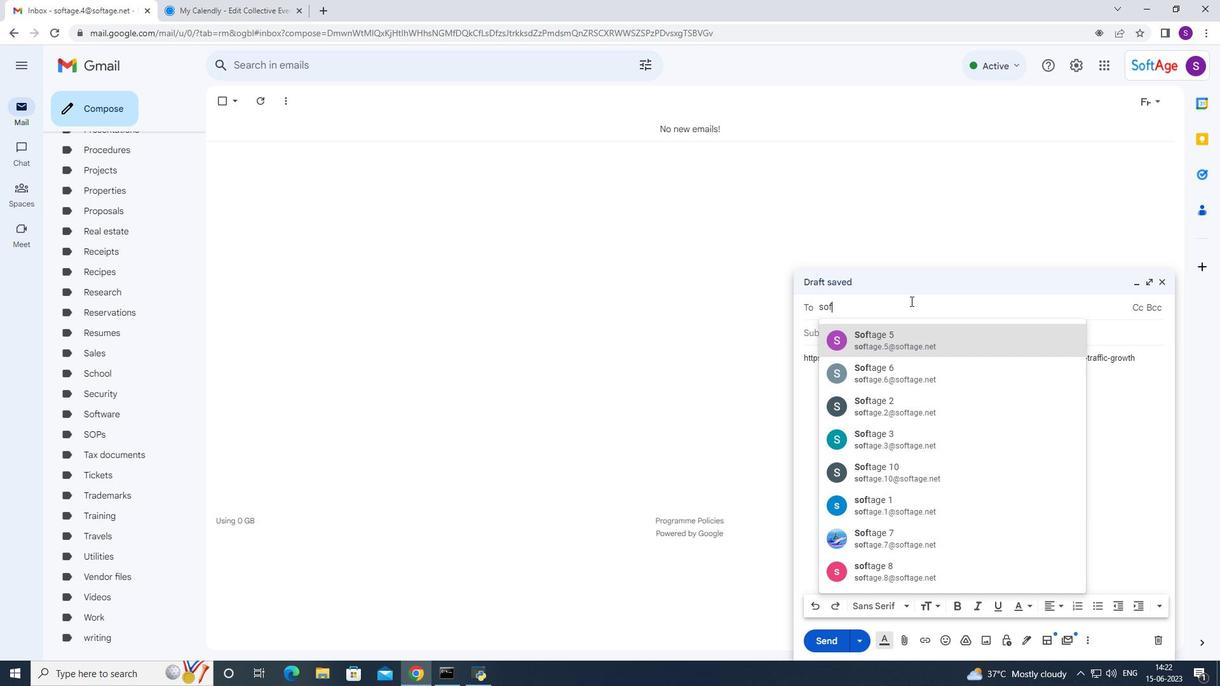 
Action: Mouse moved to (932, 363)
Screenshot: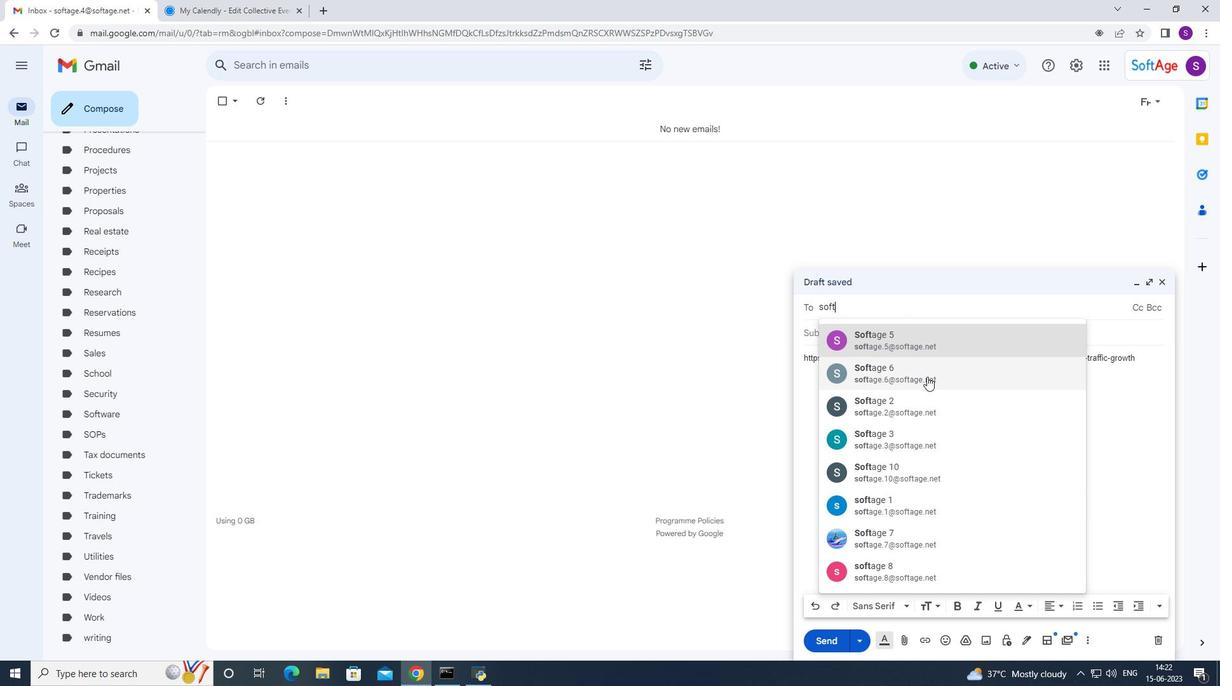 
Action: Mouse pressed left at (932, 363)
Screenshot: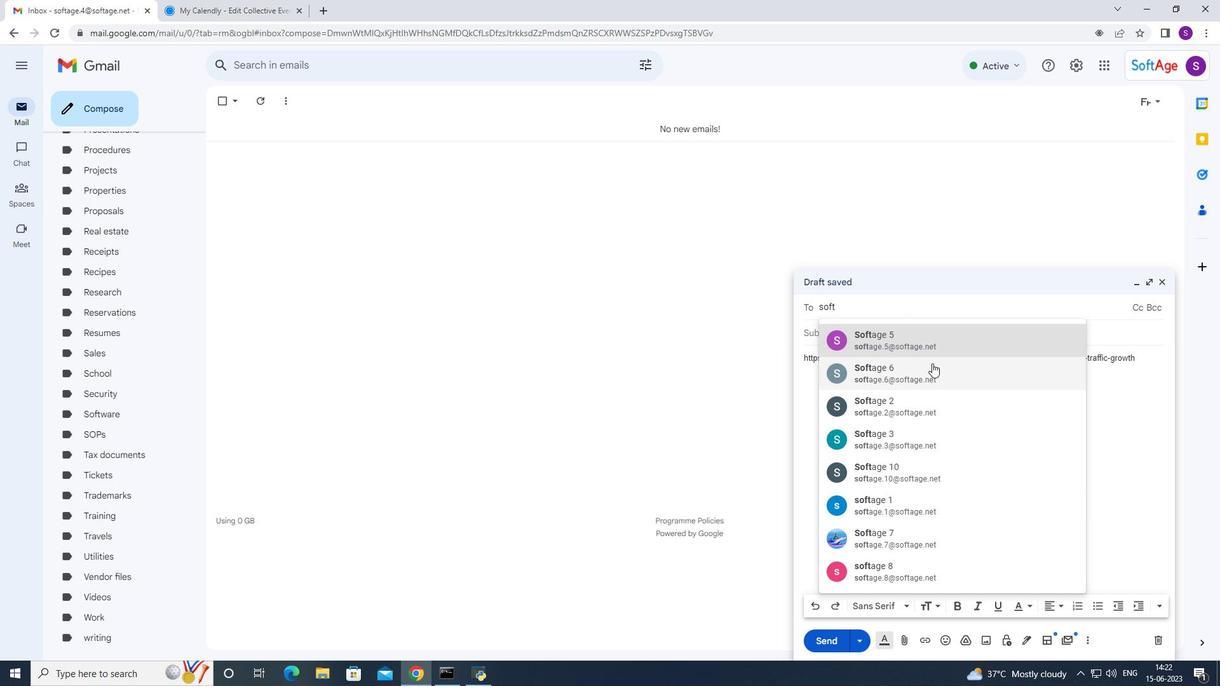 
Action: Mouse moved to (933, 363)
Screenshot: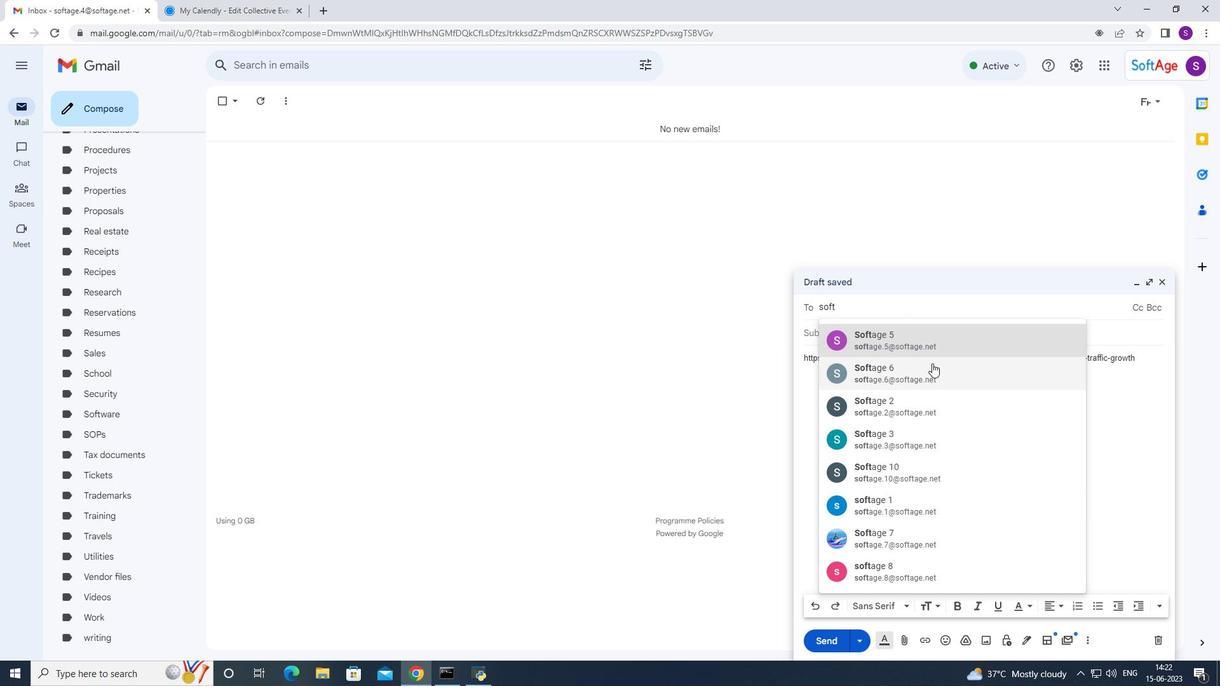 
Action: Key pressed sof
Screenshot: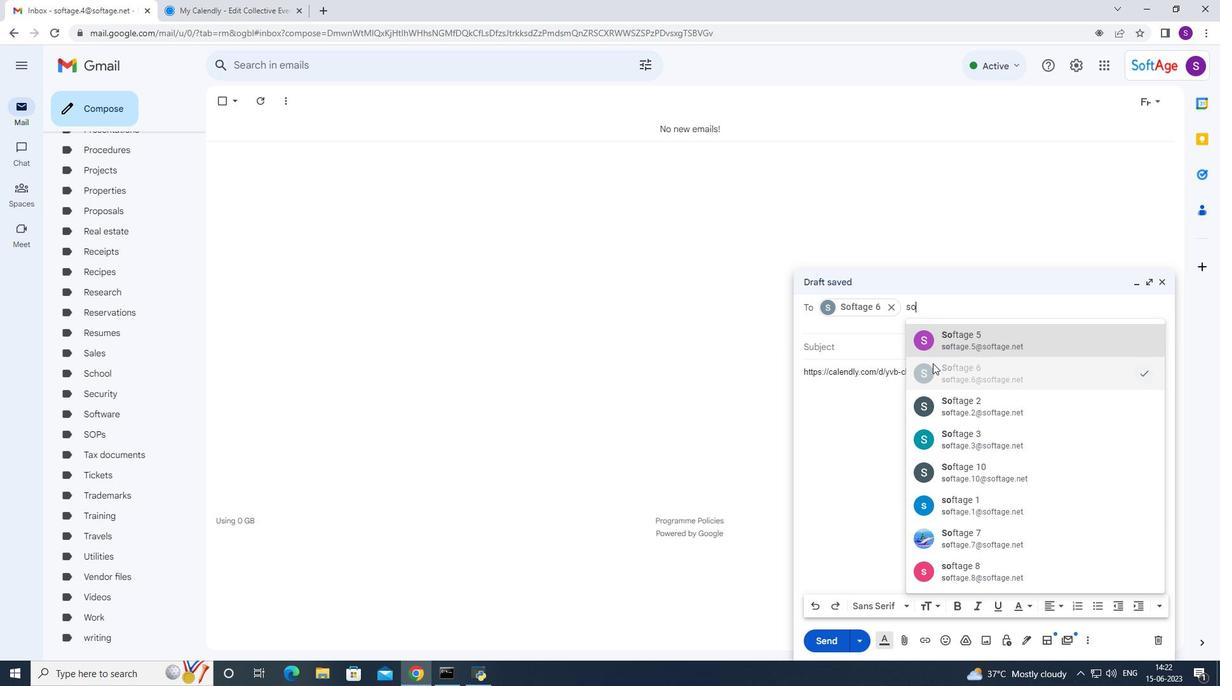 
Action: Mouse moved to (988, 524)
Screenshot: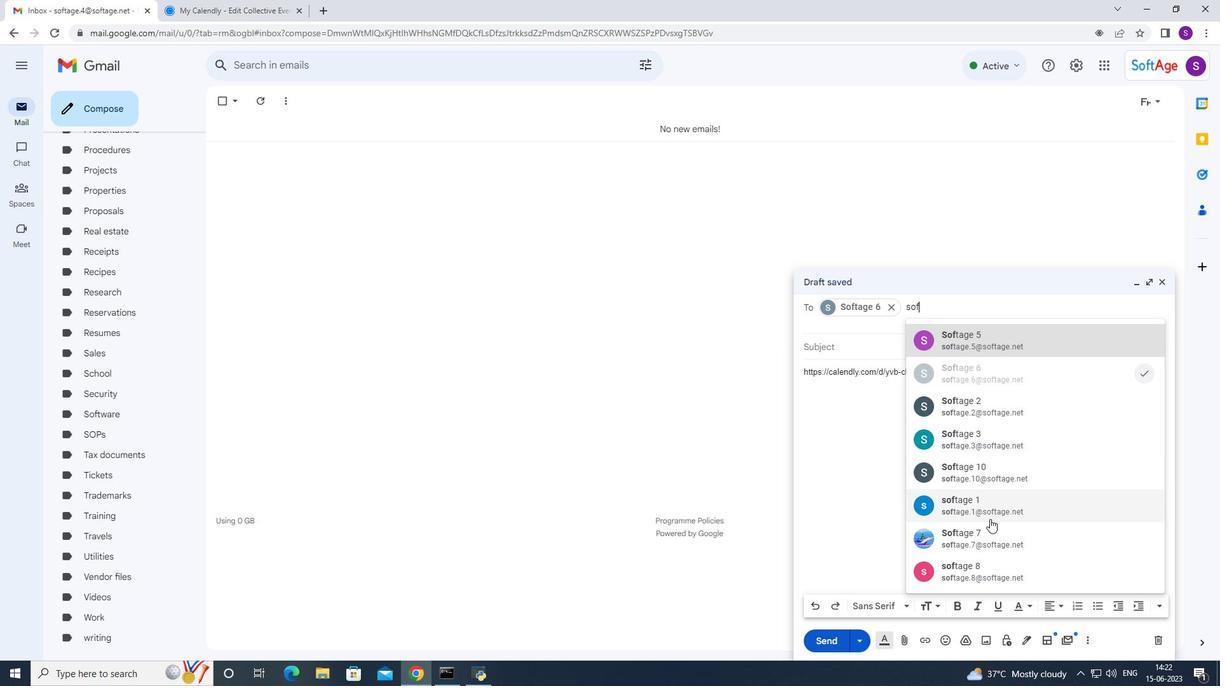 
Action: Mouse pressed left at (988, 524)
Screenshot: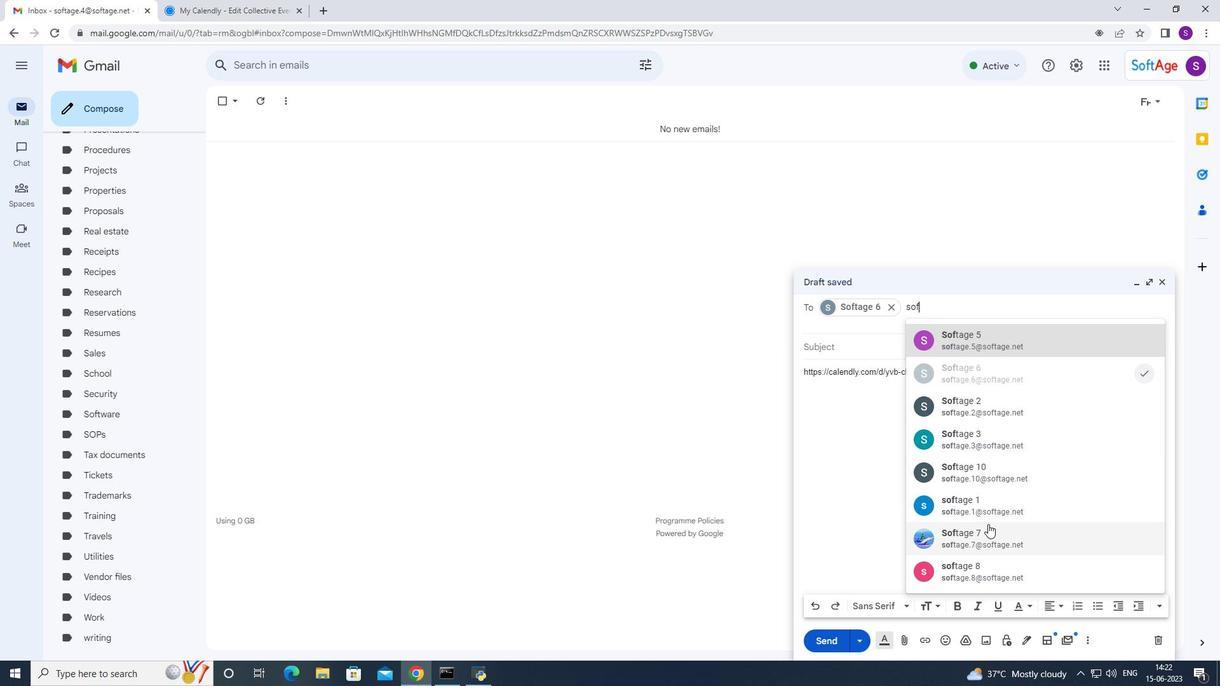 
Action: Mouse moved to (939, 456)
Screenshot: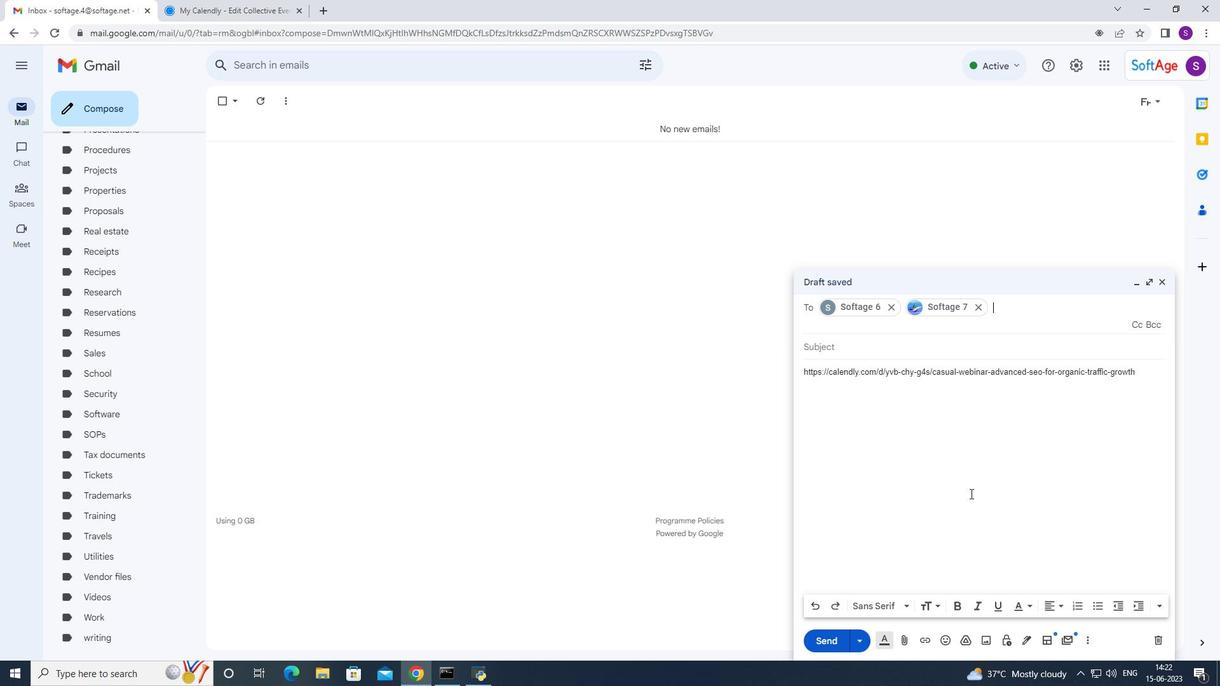 
Action: Mouse pressed left at (939, 456)
Screenshot: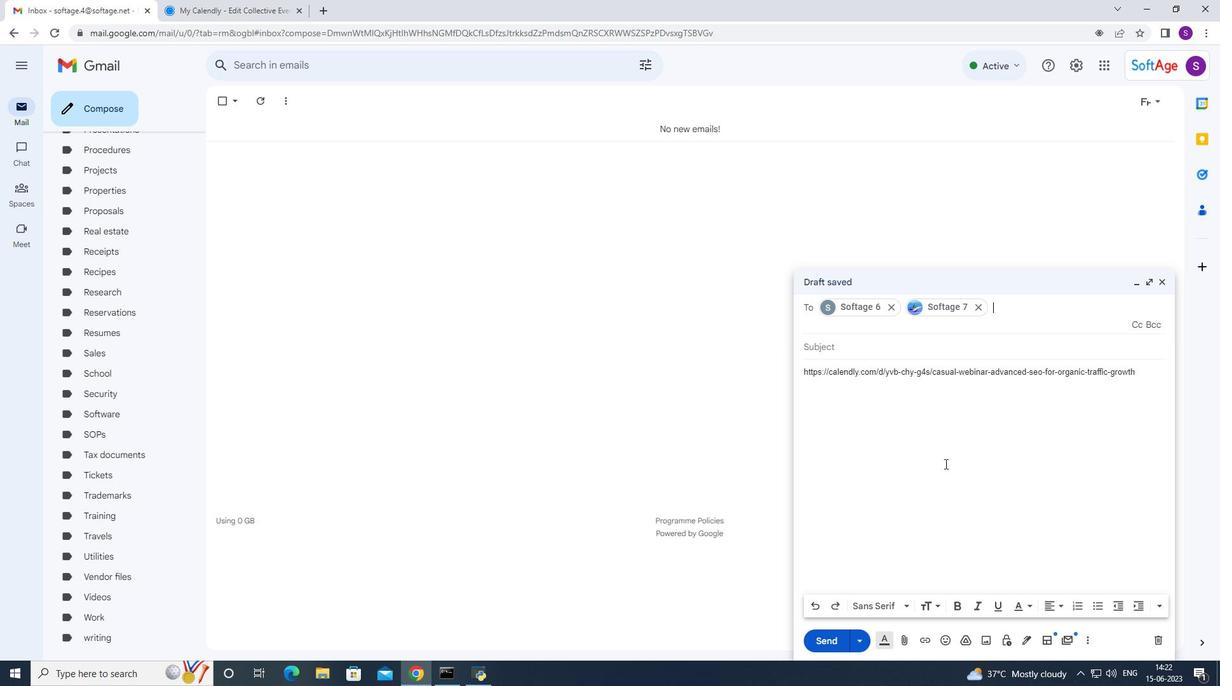 
Action: Mouse moved to (833, 650)
Screenshot: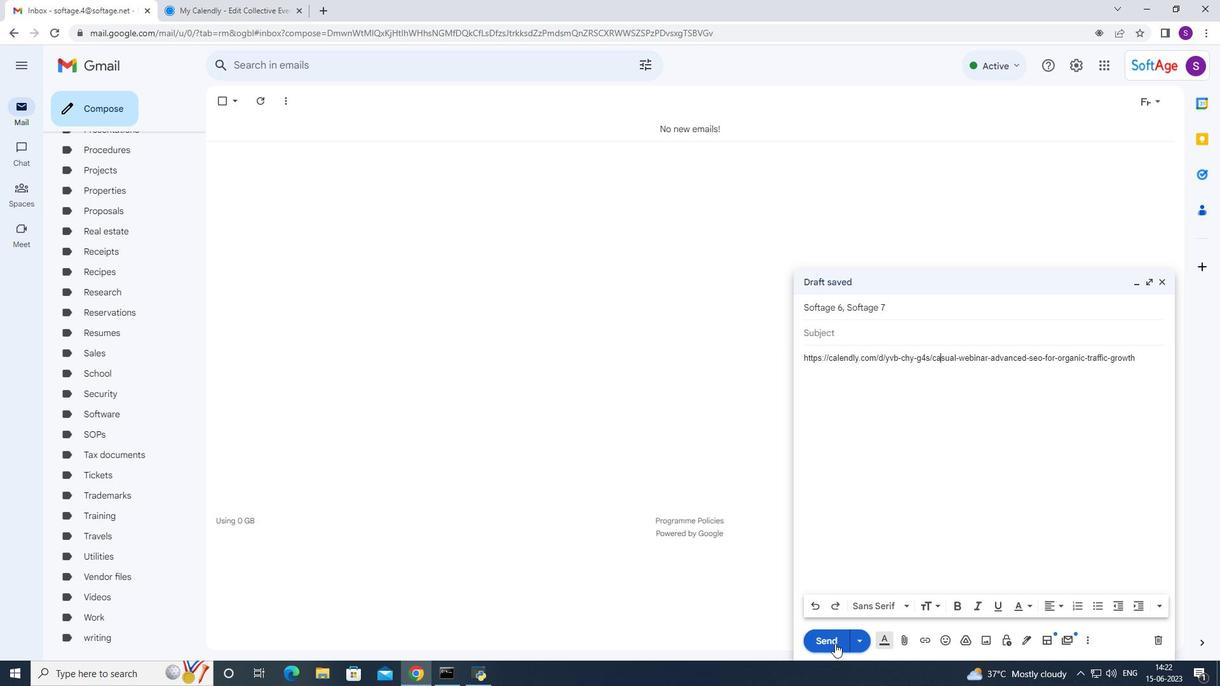 
Action: Mouse pressed left at (833, 650)
Screenshot: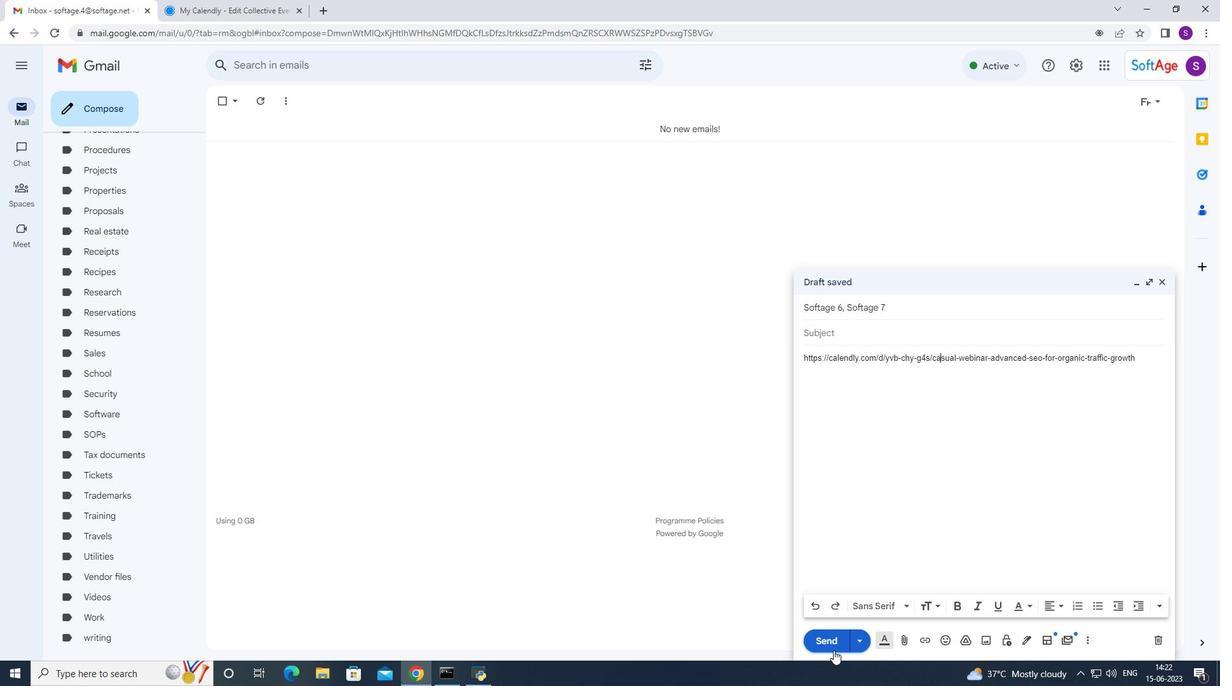 
